 Task: Find connections with filter location Pradera with filter topic #Startuplife with filter profile language Spanish with filter current company Merademy  with filter school Jagannath university with filter industry Bed-and-Breakfasts, Hostels, Homestays with filter service category Computer Repair with filter keywords title Massage Therapy
Action: Mouse moved to (337, 289)
Screenshot: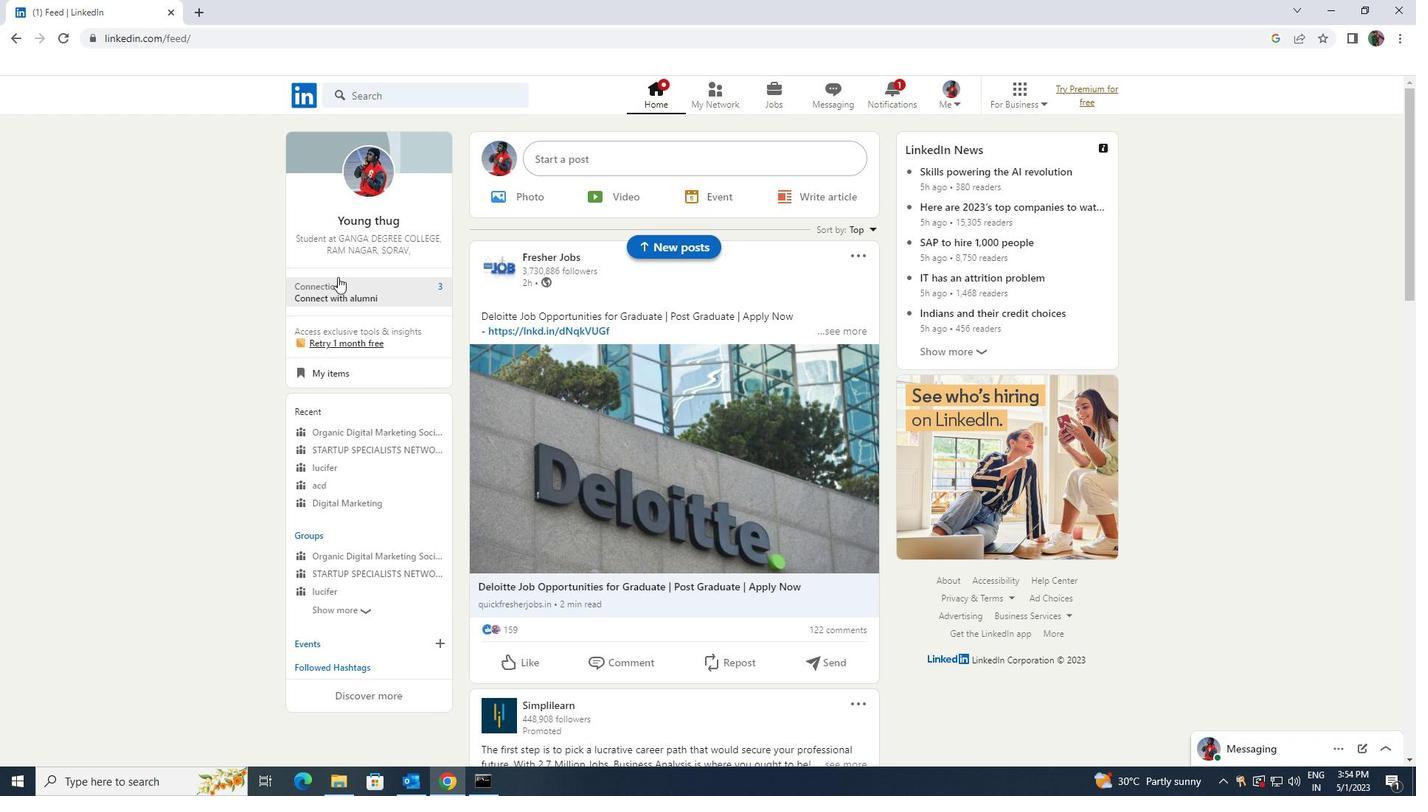 
Action: Mouse pressed left at (337, 289)
Screenshot: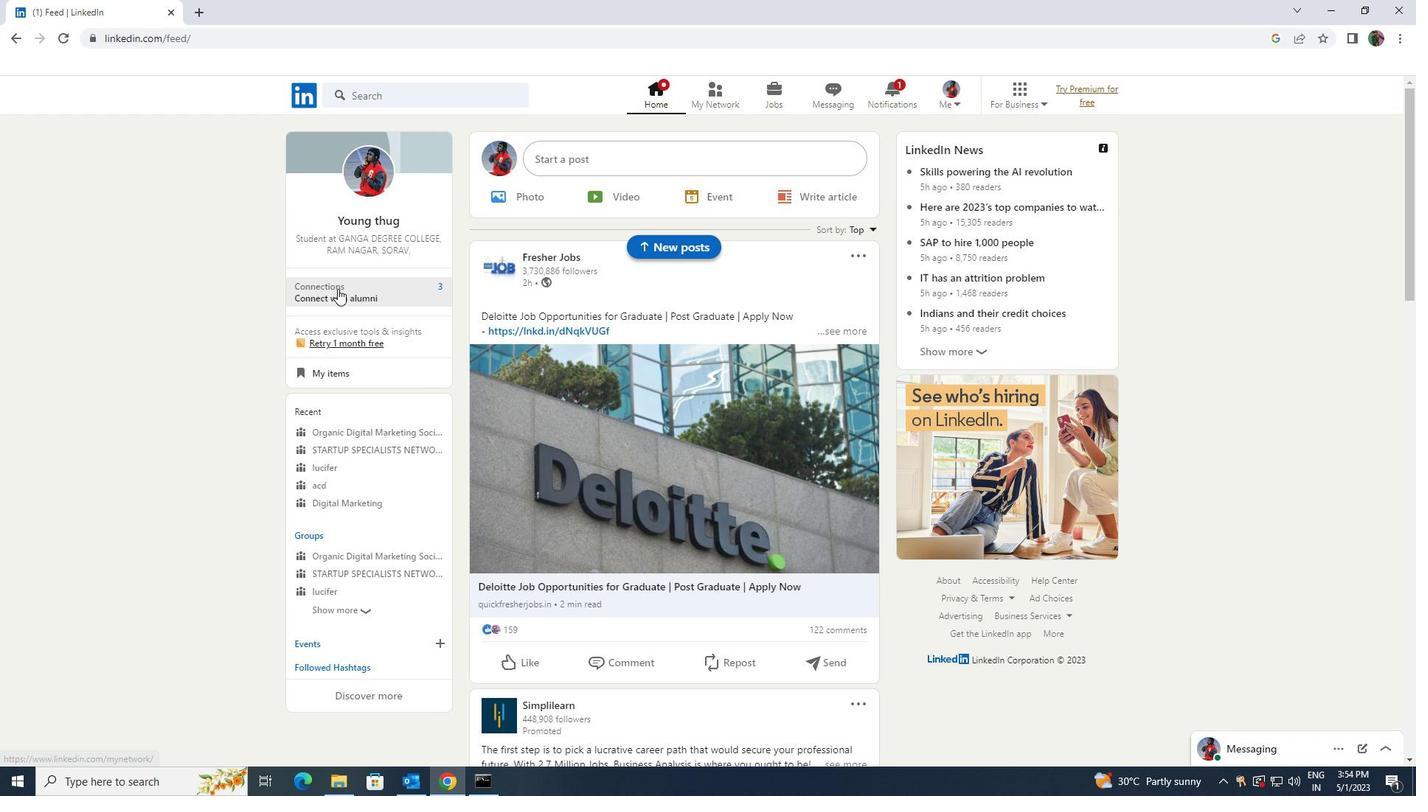 
Action: Mouse moved to (351, 182)
Screenshot: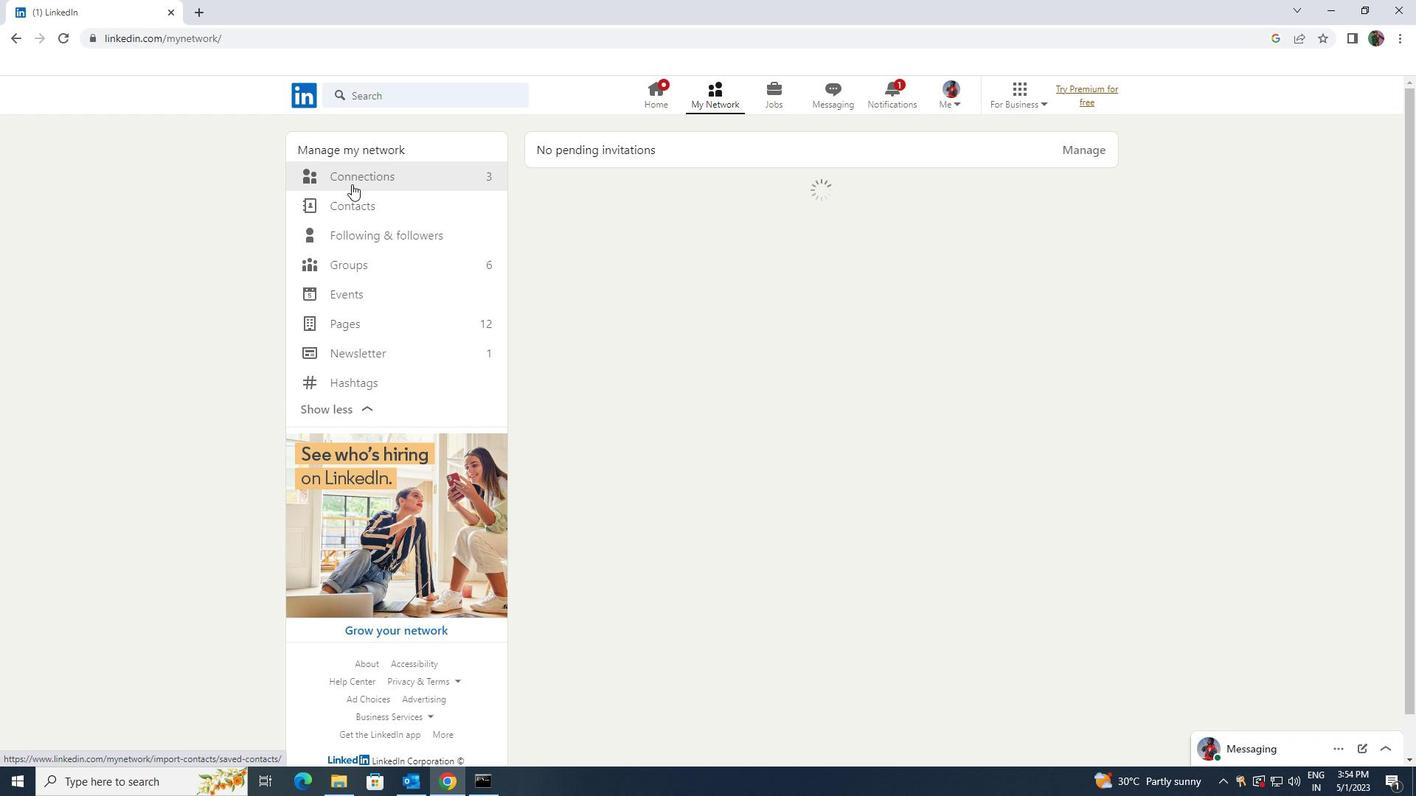 
Action: Mouse pressed left at (351, 182)
Screenshot: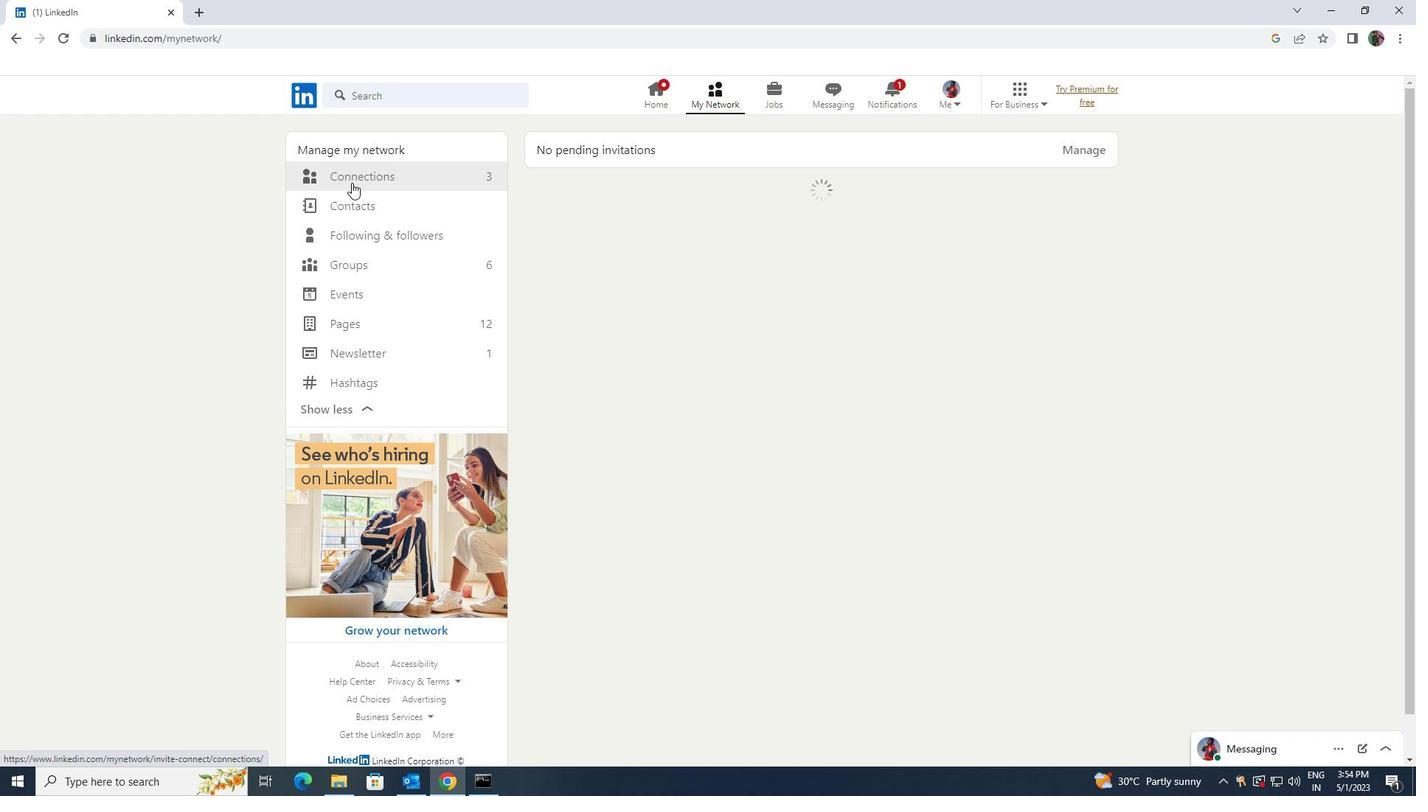 
Action: Mouse moved to (820, 174)
Screenshot: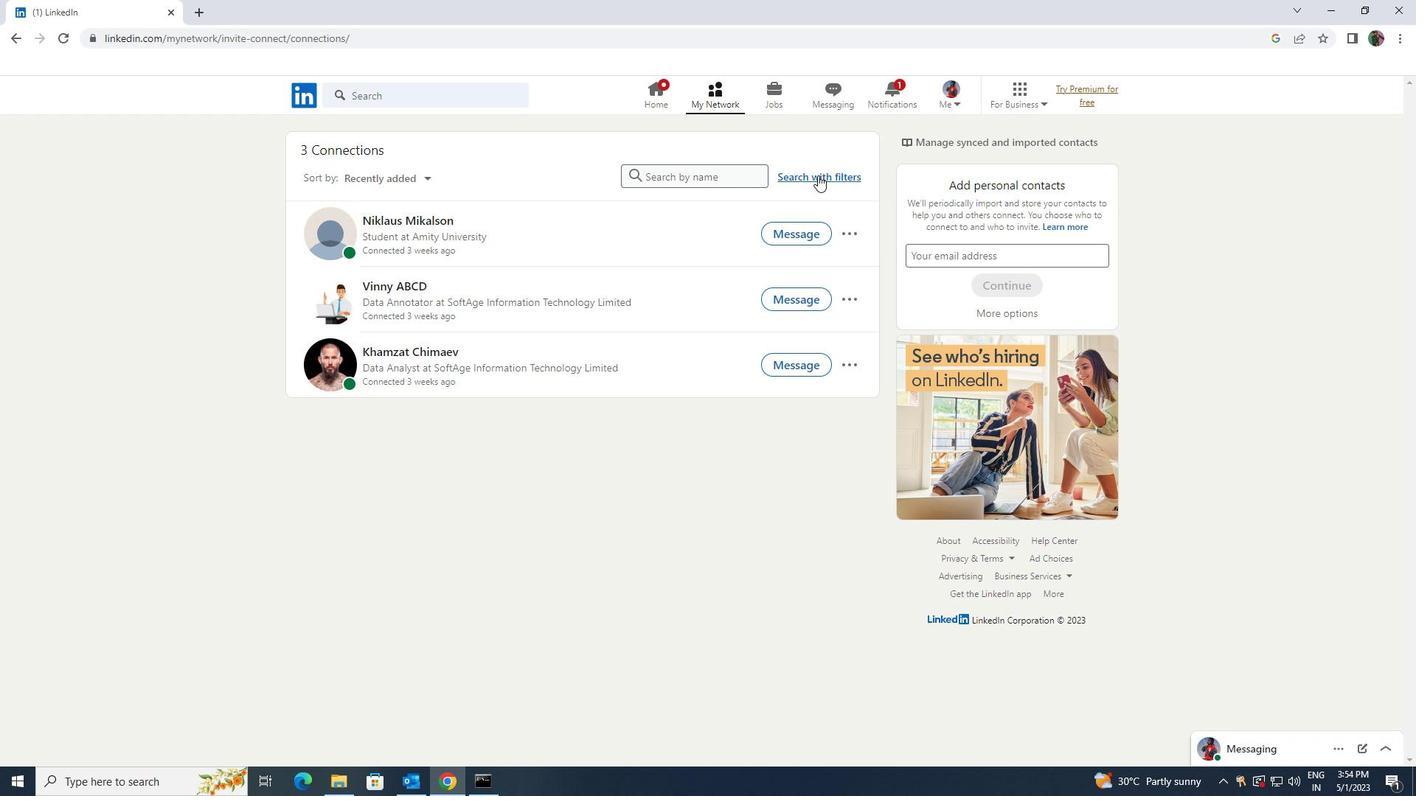 
Action: Mouse pressed left at (820, 174)
Screenshot: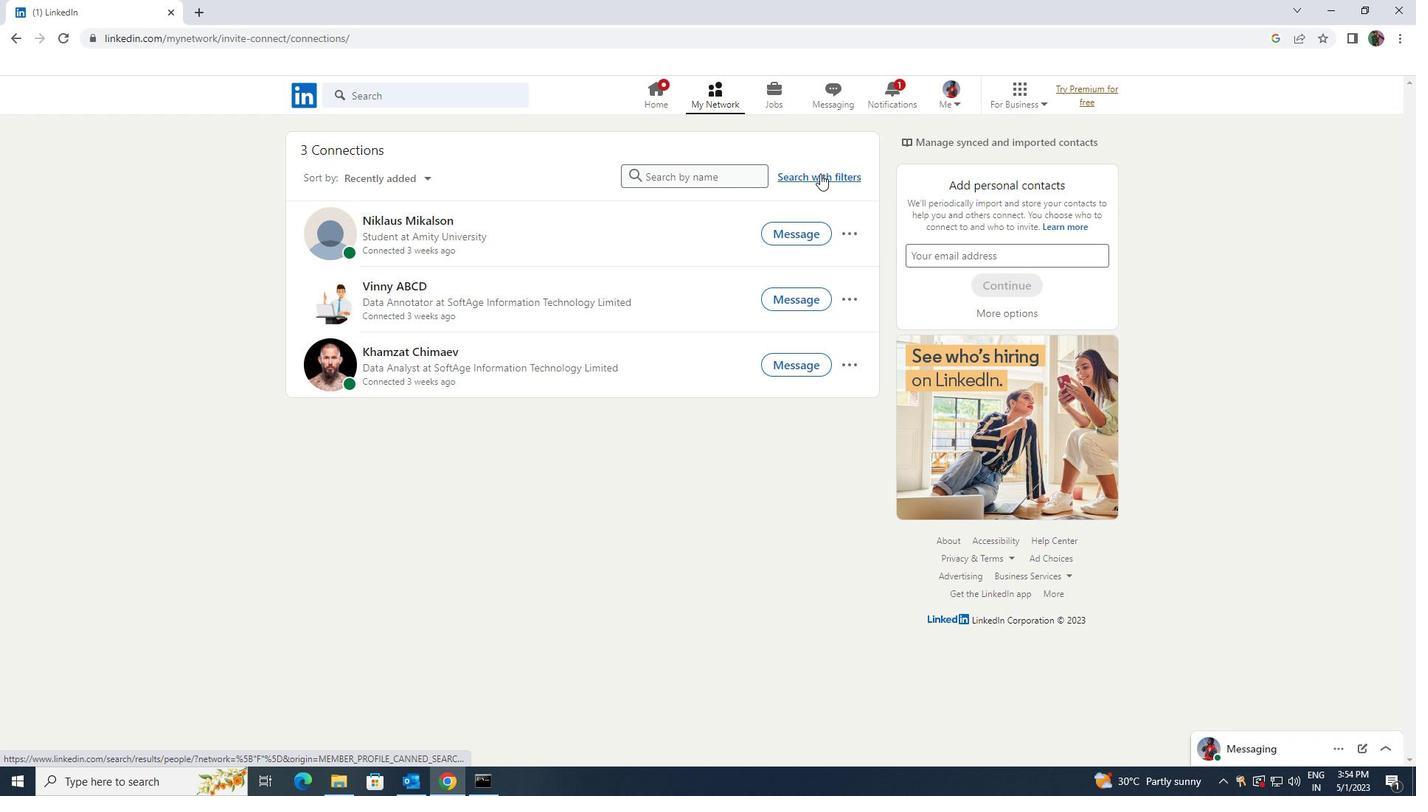 
Action: Mouse moved to (756, 132)
Screenshot: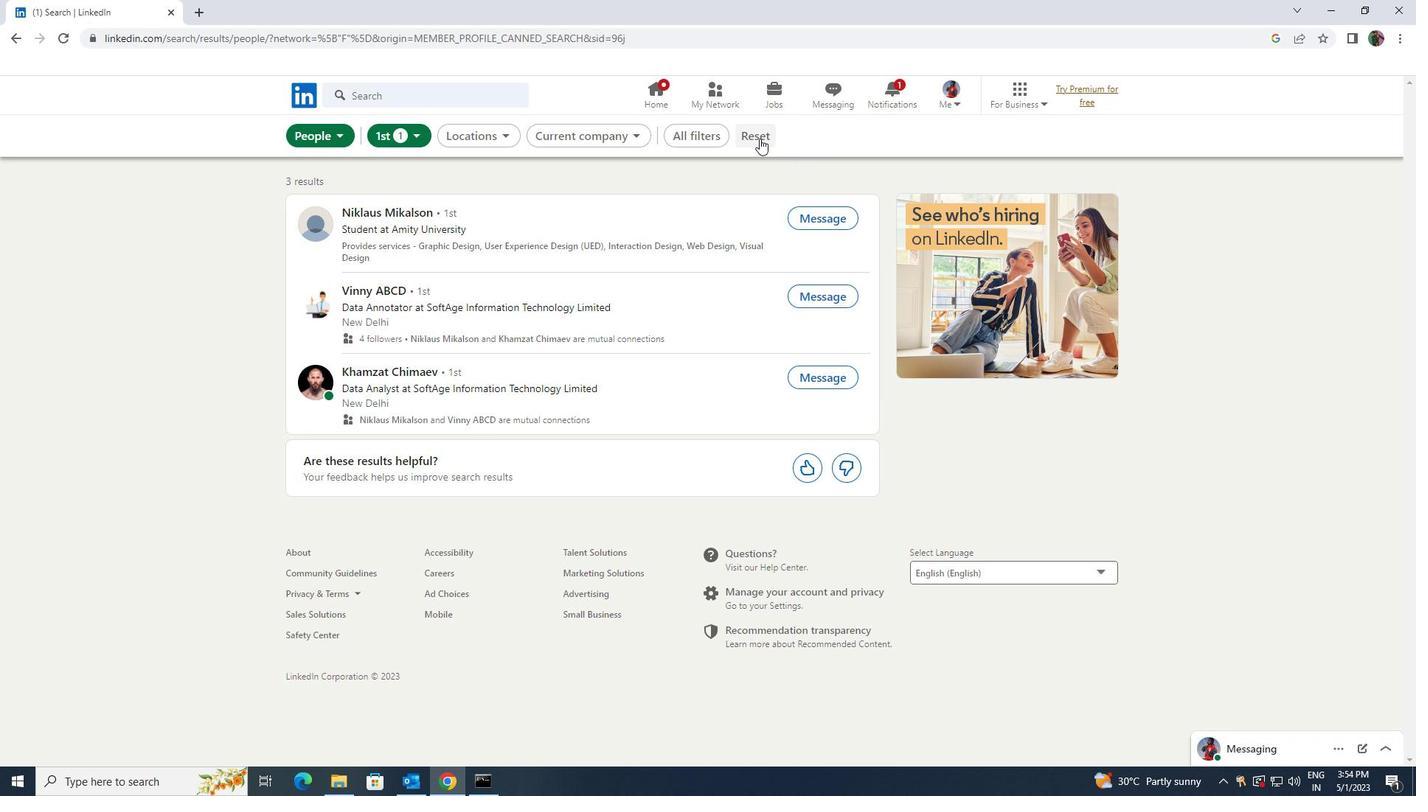 
Action: Mouse pressed left at (756, 132)
Screenshot: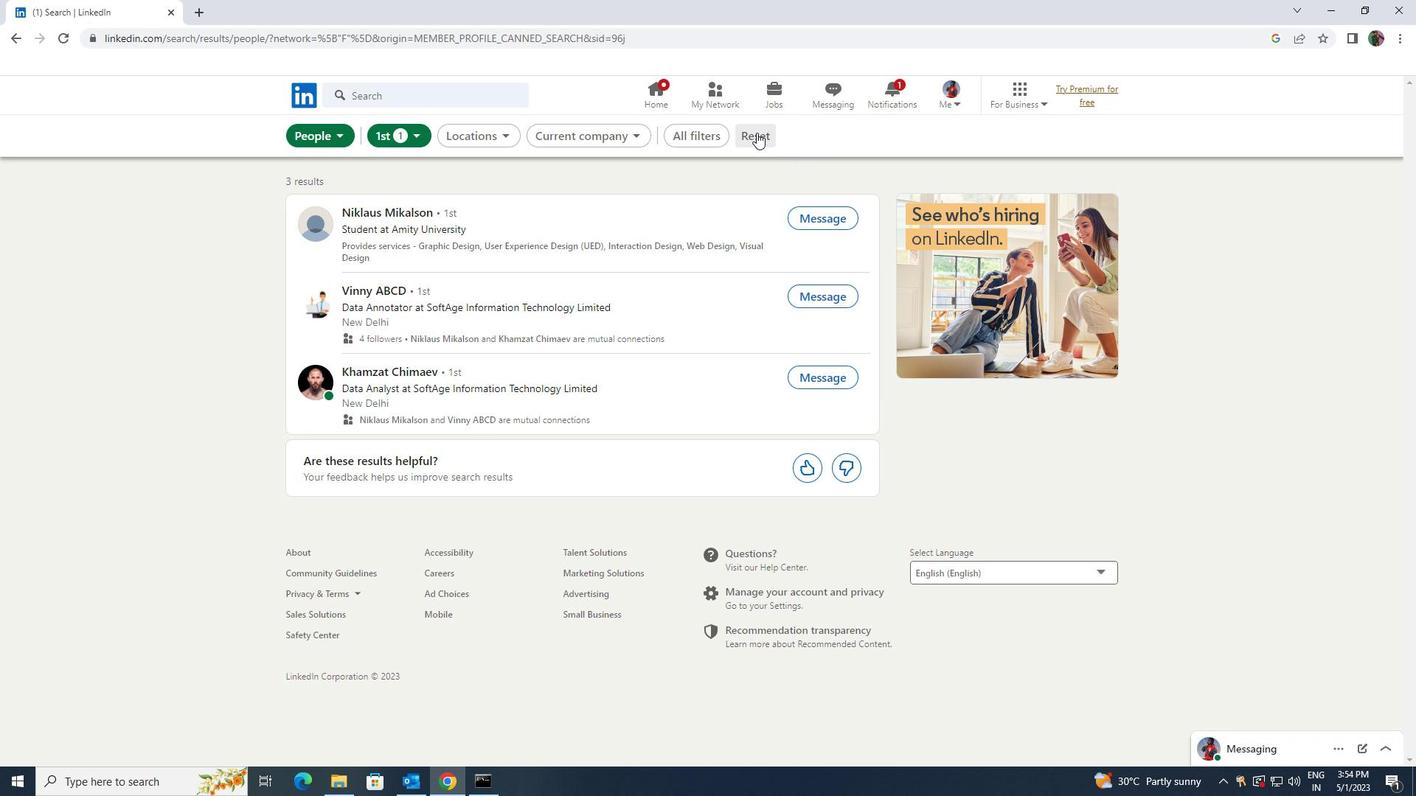 
Action: Mouse moved to (746, 133)
Screenshot: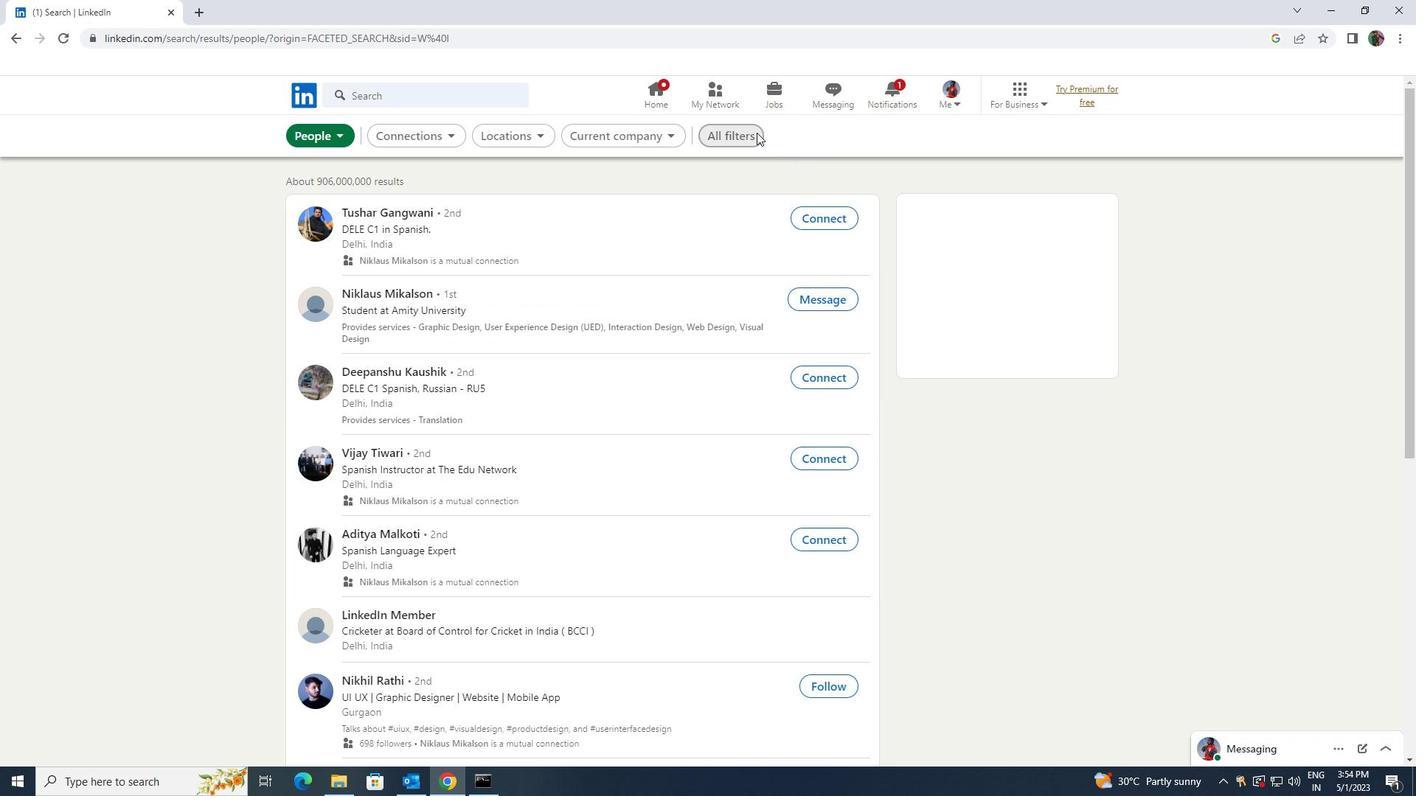 
Action: Mouse pressed left at (746, 133)
Screenshot: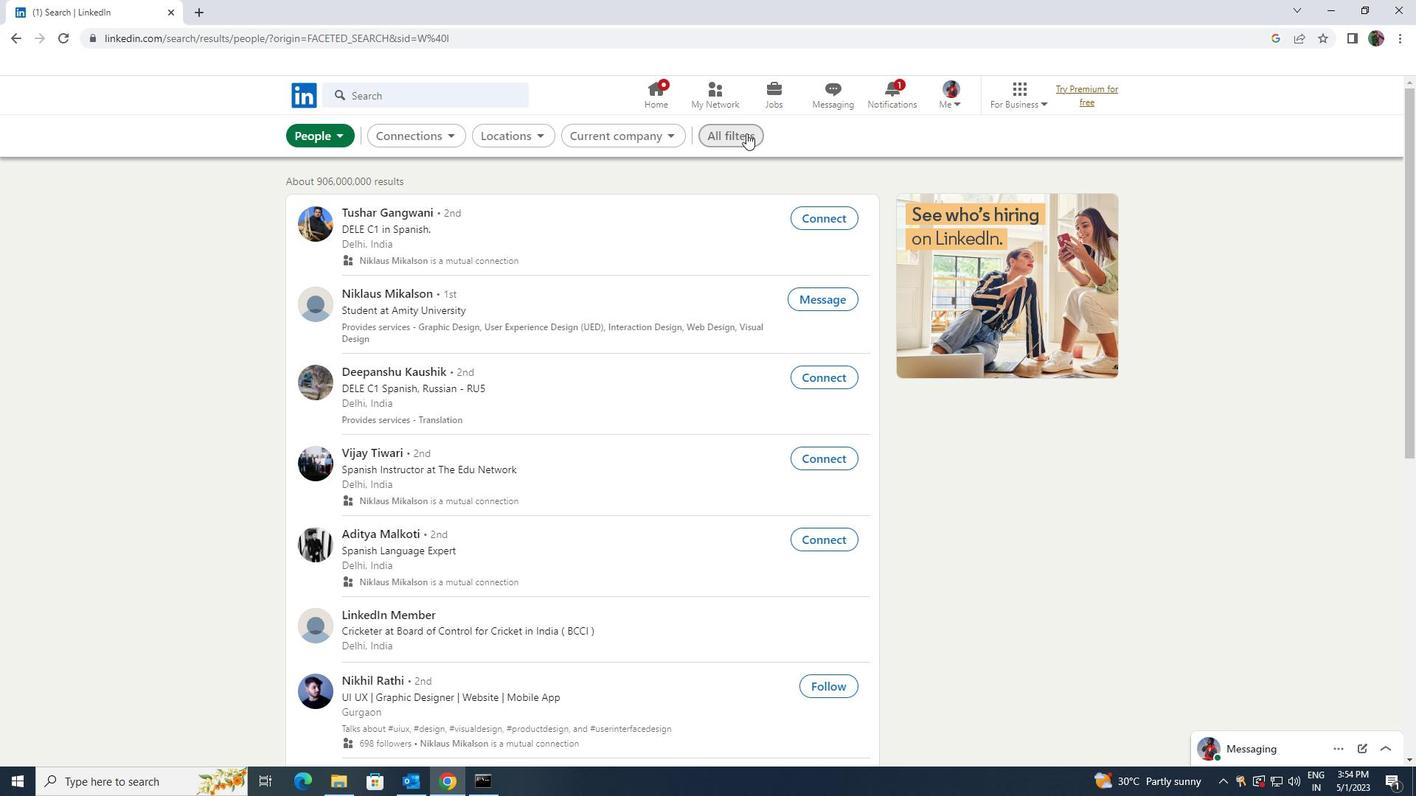 
Action: Mouse moved to (1014, 338)
Screenshot: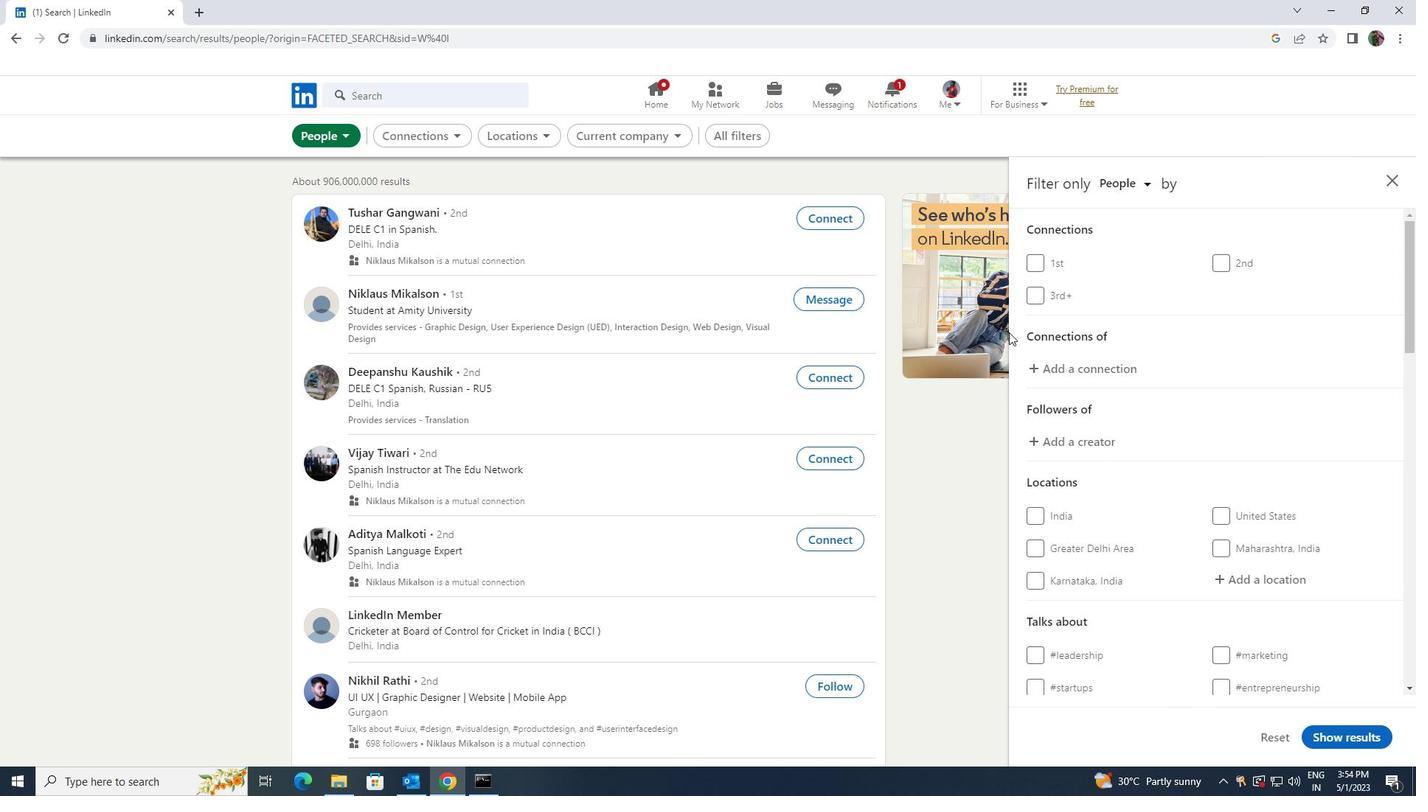 
Action: Mouse scrolled (1014, 337) with delta (0, 0)
Screenshot: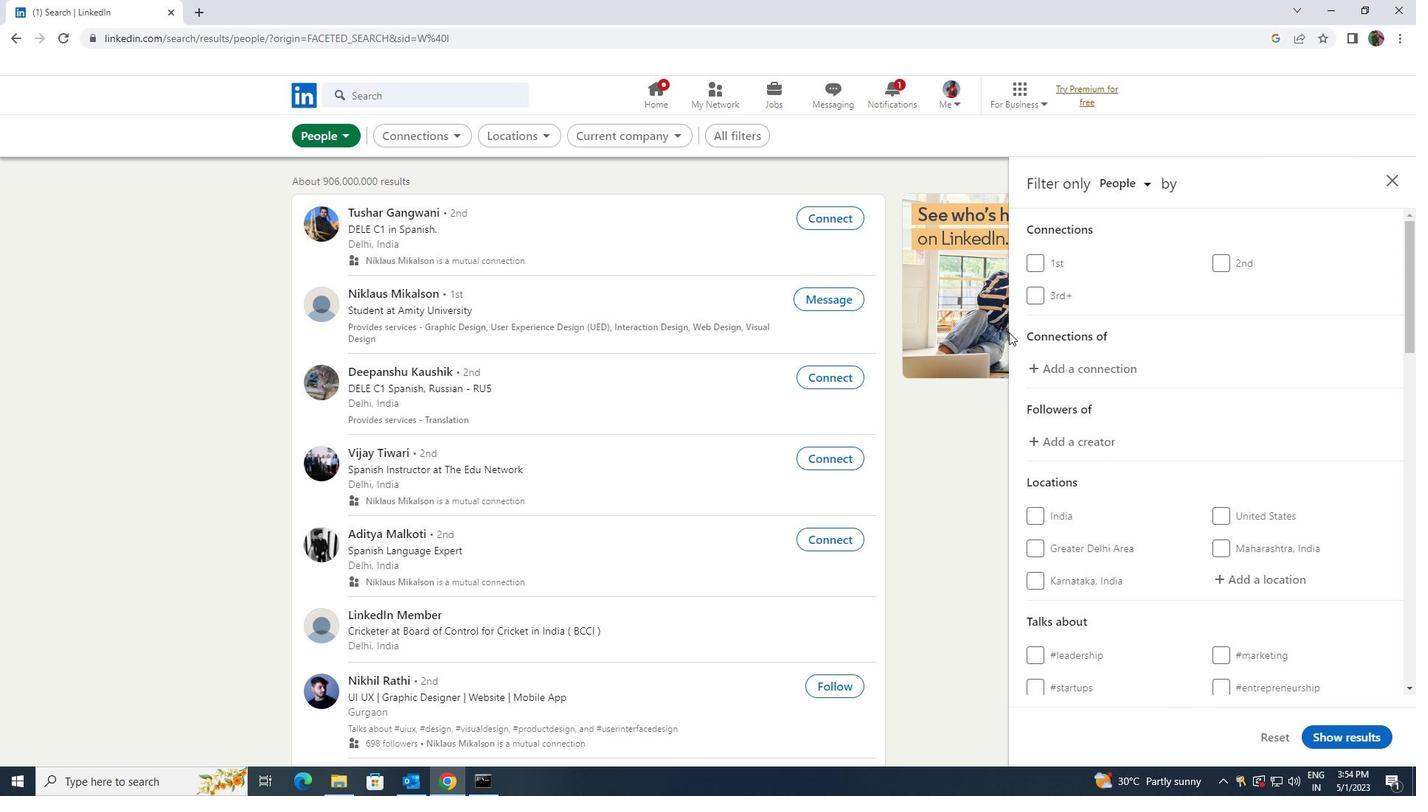 
Action: Mouse moved to (1015, 339)
Screenshot: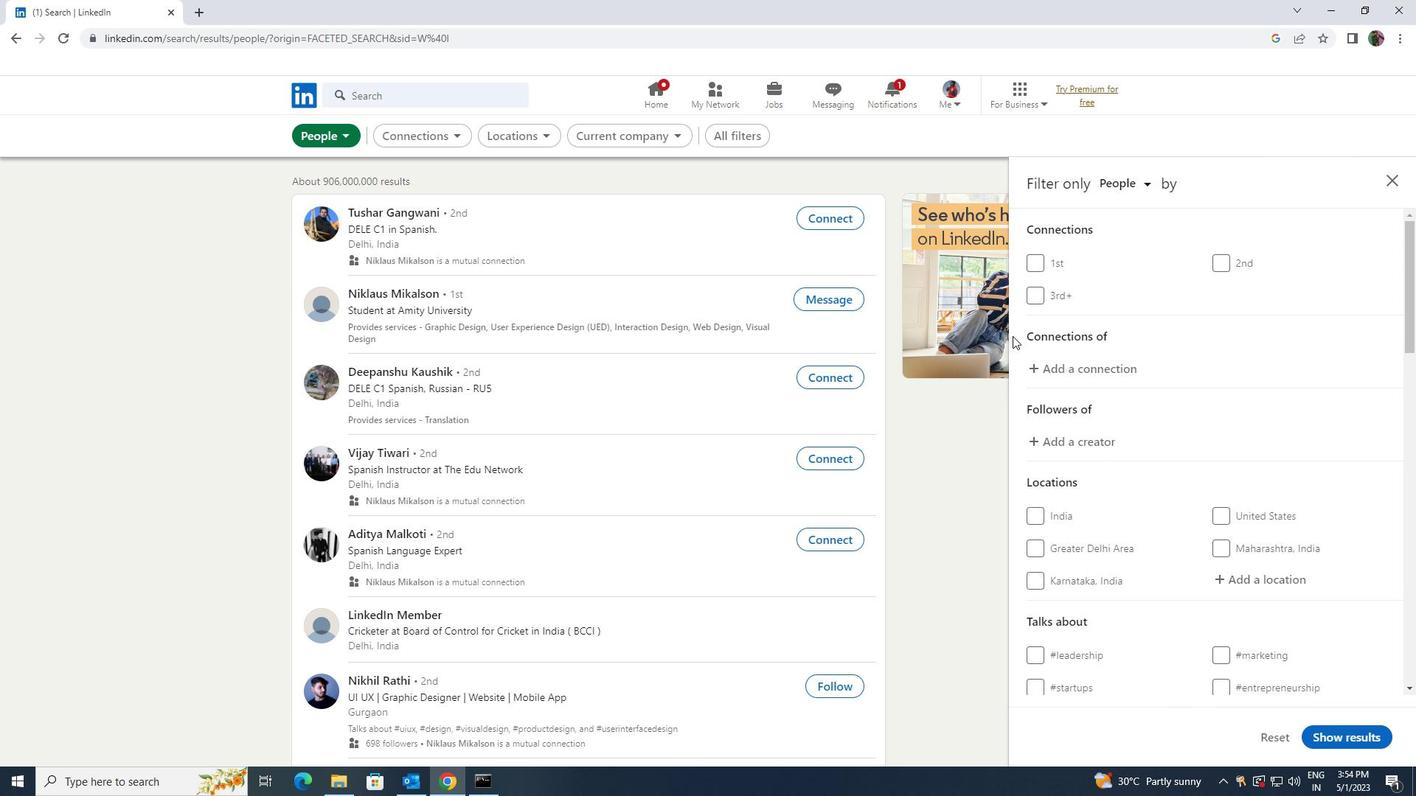 
Action: Mouse scrolled (1015, 338) with delta (0, 0)
Screenshot: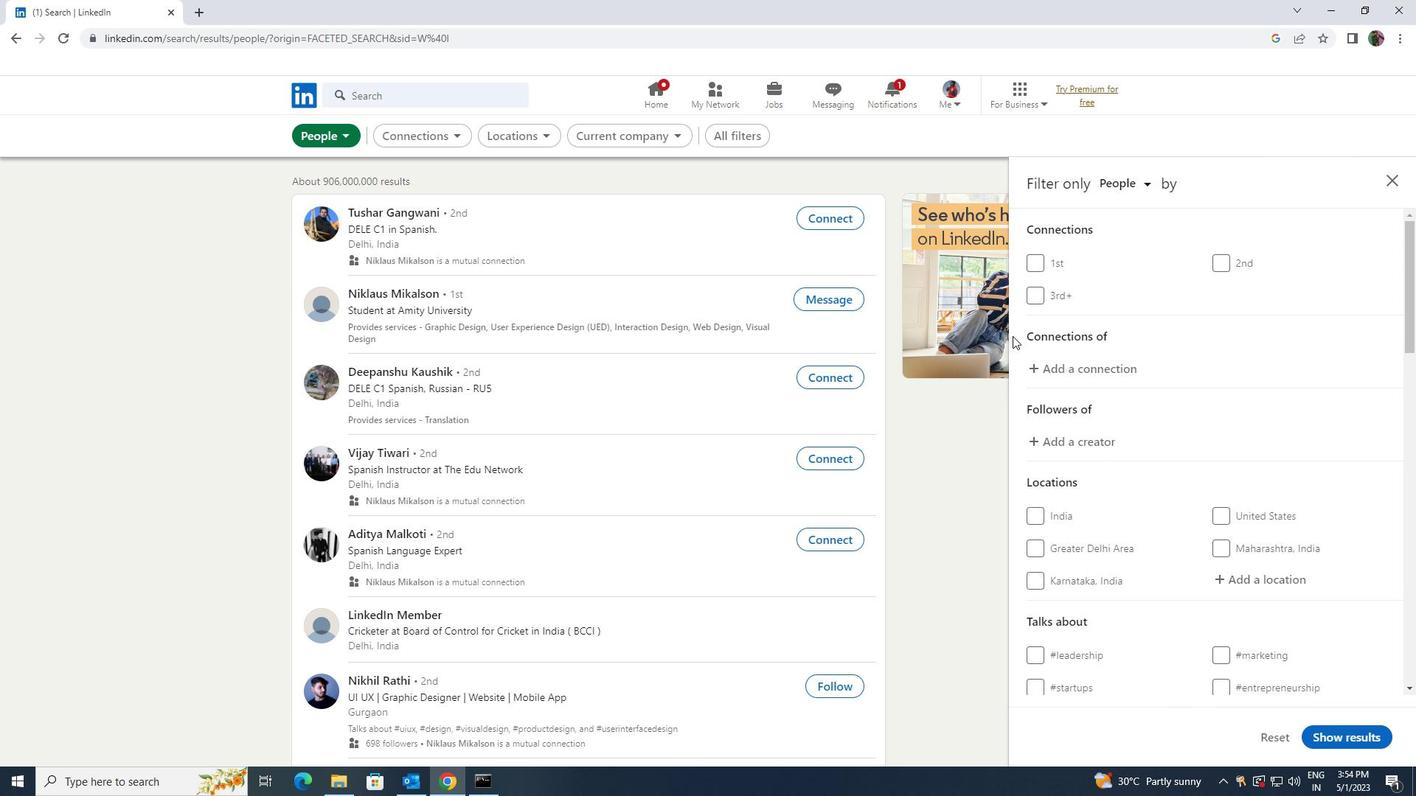 
Action: Mouse moved to (1023, 340)
Screenshot: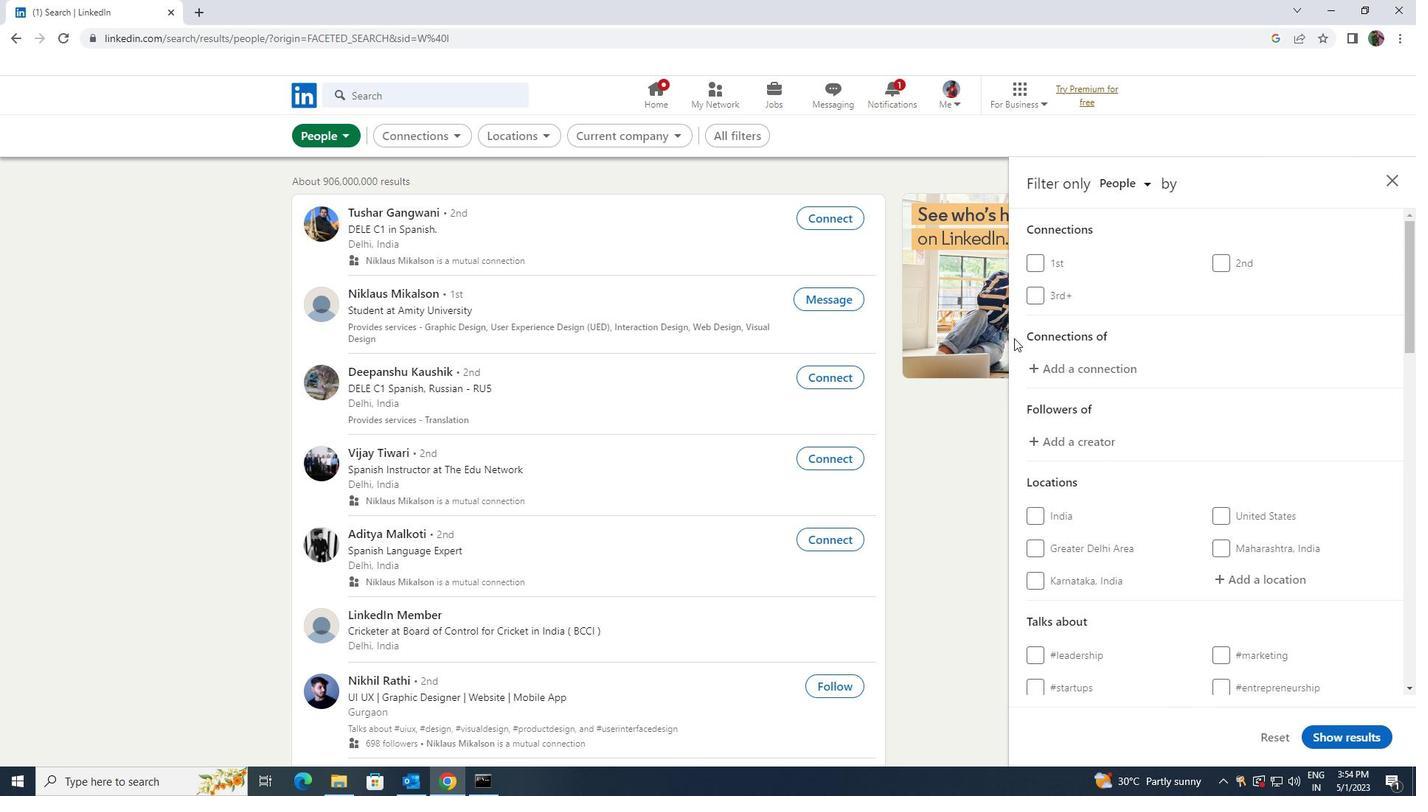 
Action: Mouse scrolled (1023, 340) with delta (0, 0)
Screenshot: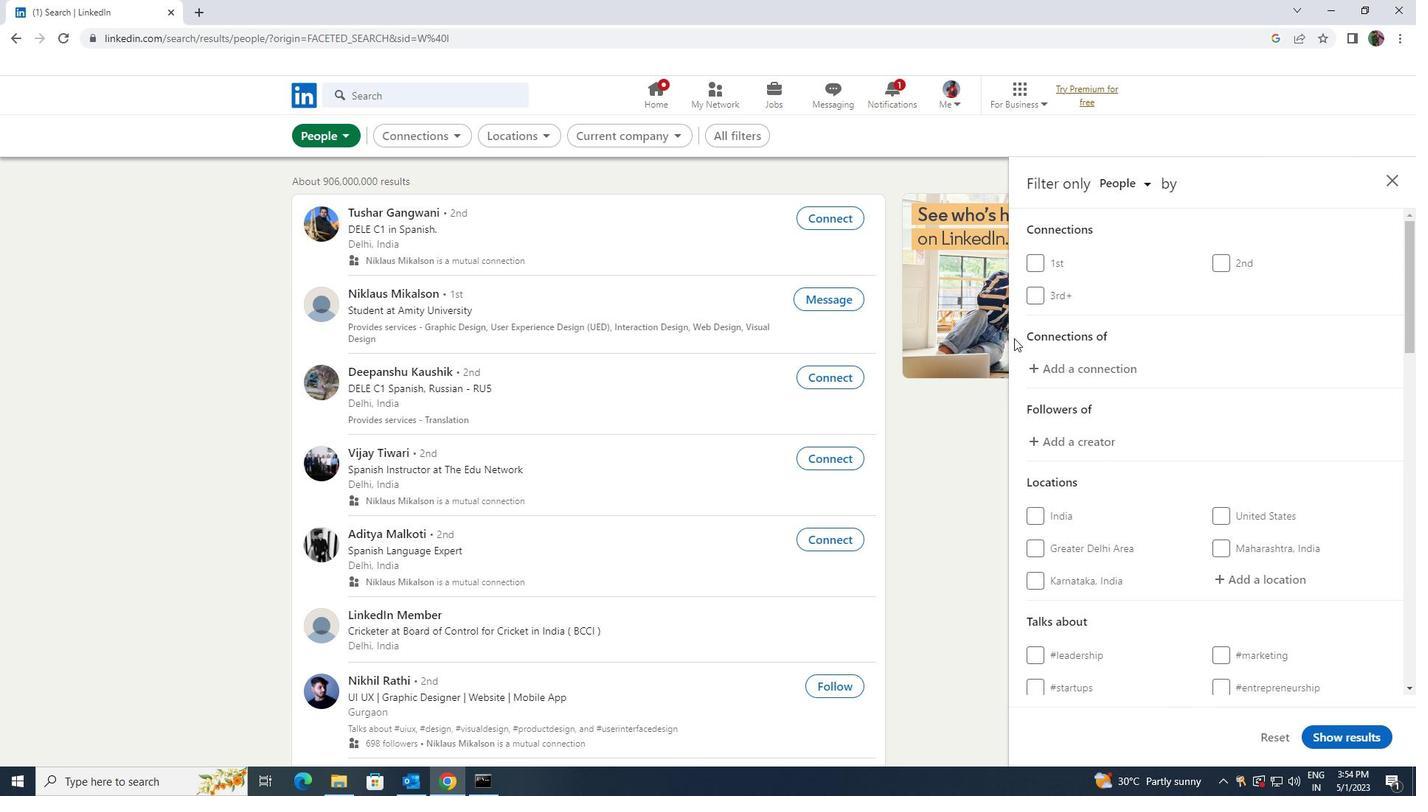 
Action: Mouse moved to (1239, 348)
Screenshot: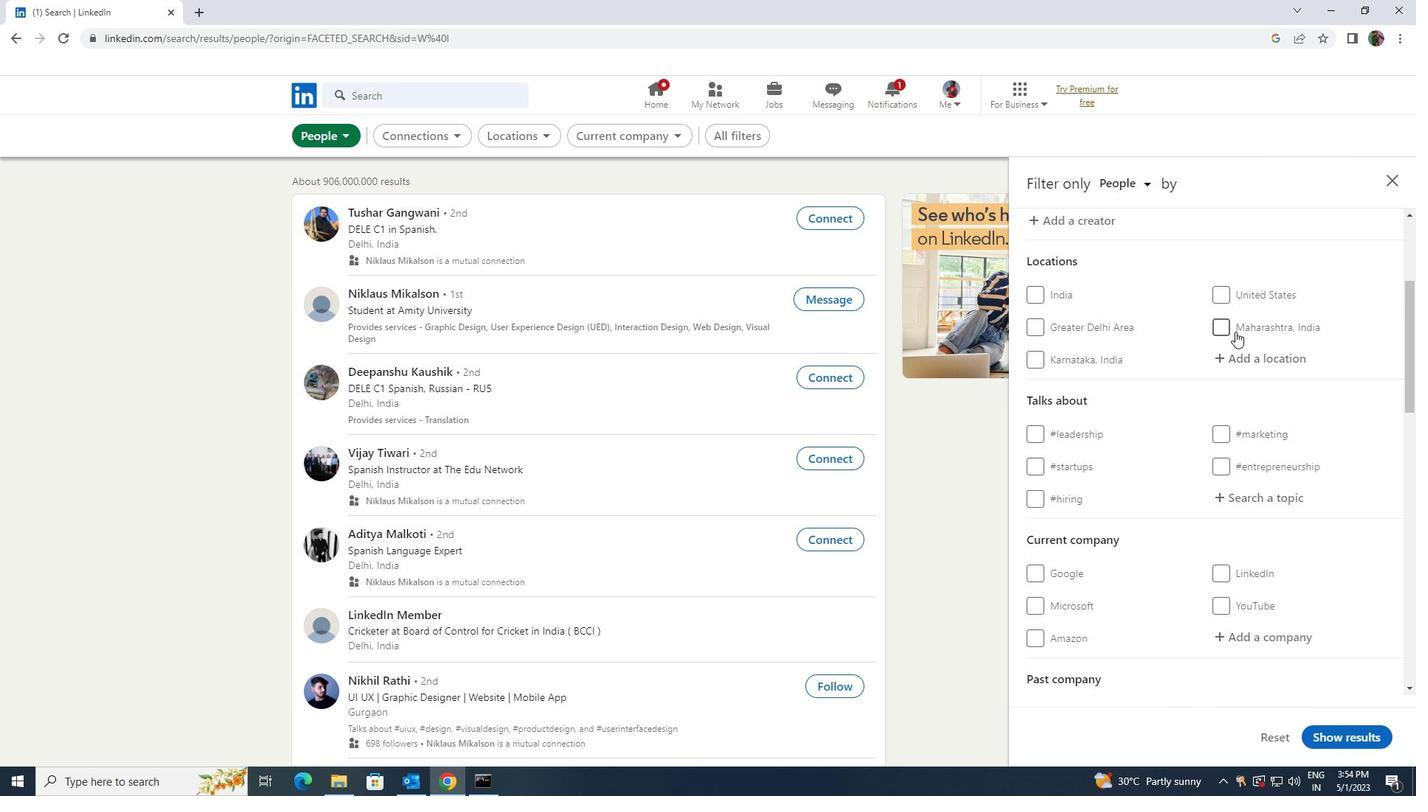 
Action: Mouse pressed left at (1239, 348)
Screenshot: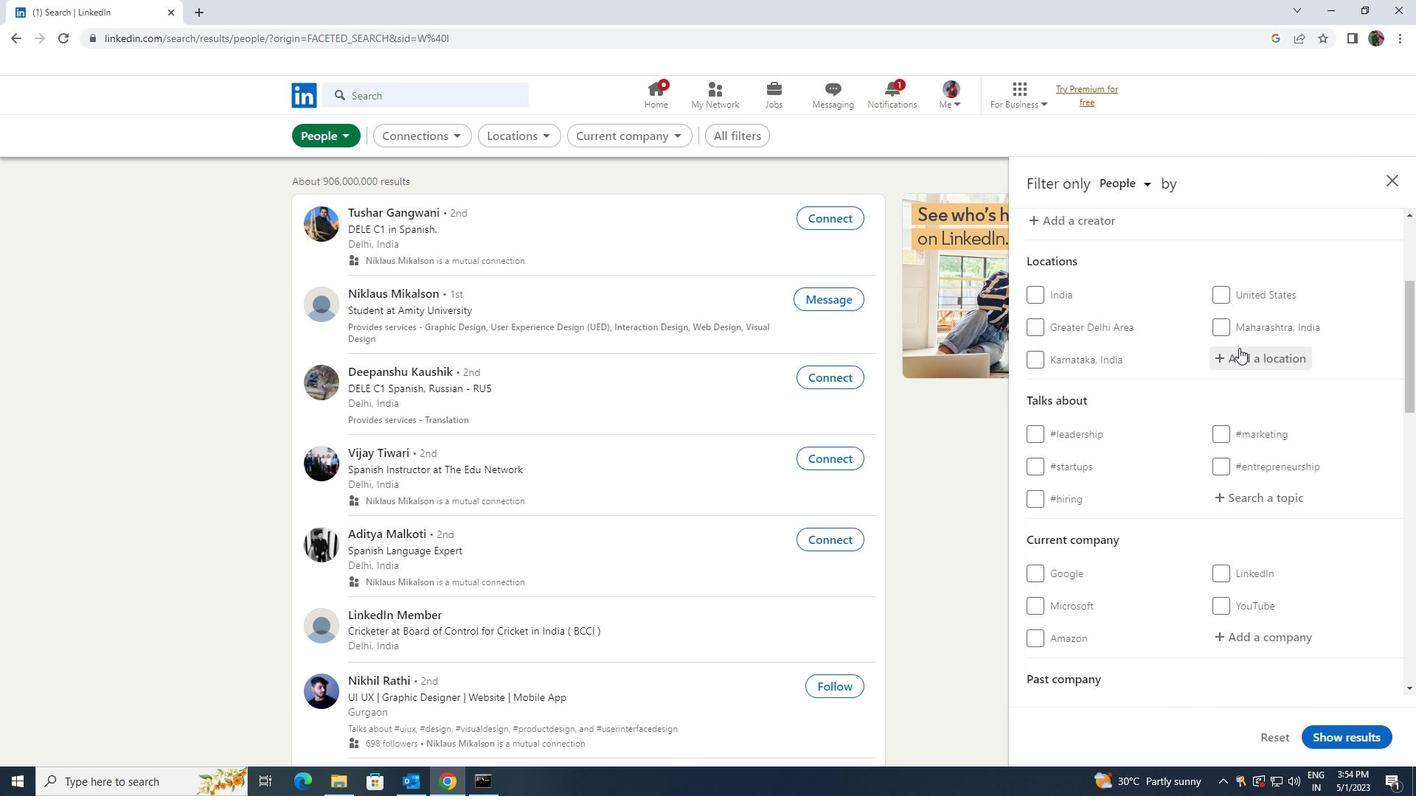 
Action: Key pressed <Key.shift>PRADER
Screenshot: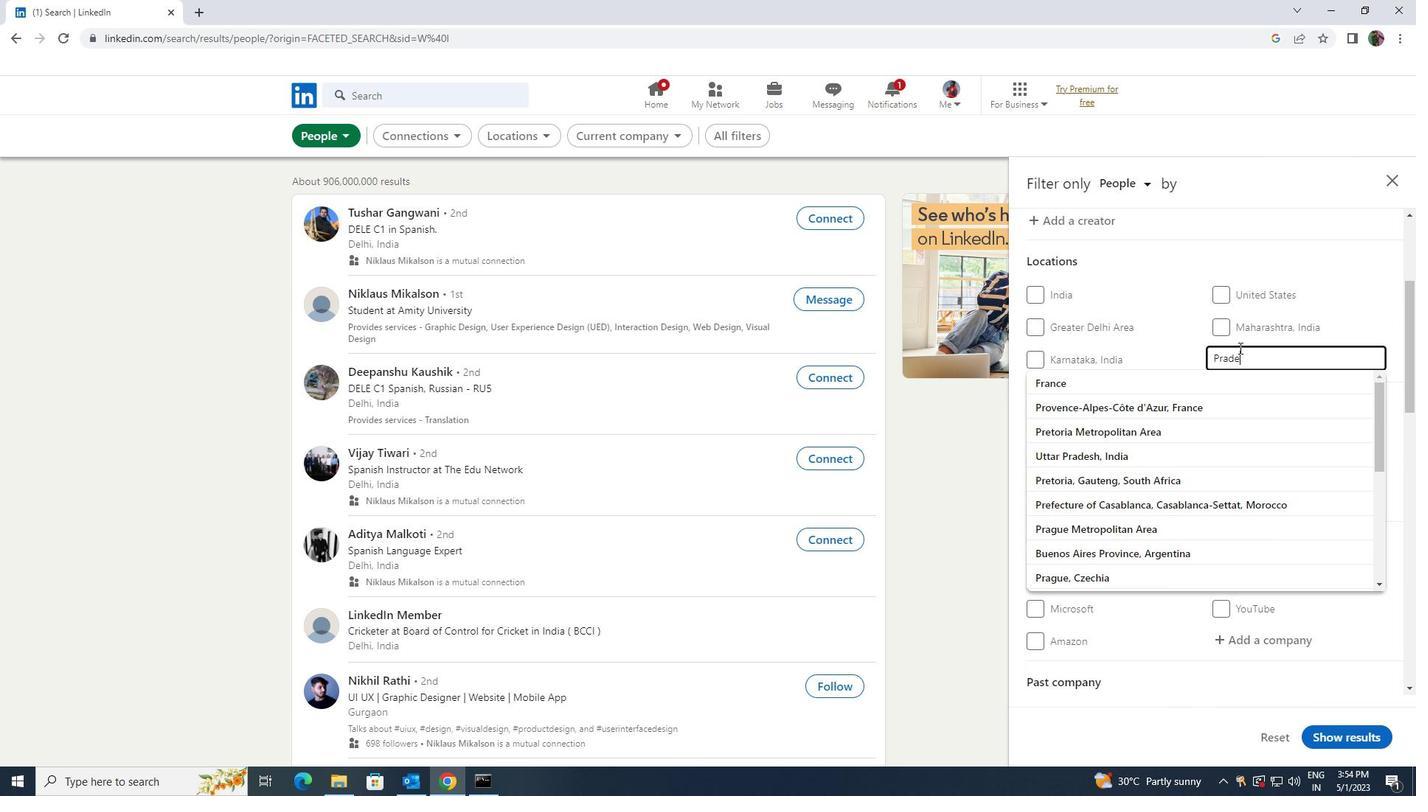 
Action: Mouse moved to (1247, 370)
Screenshot: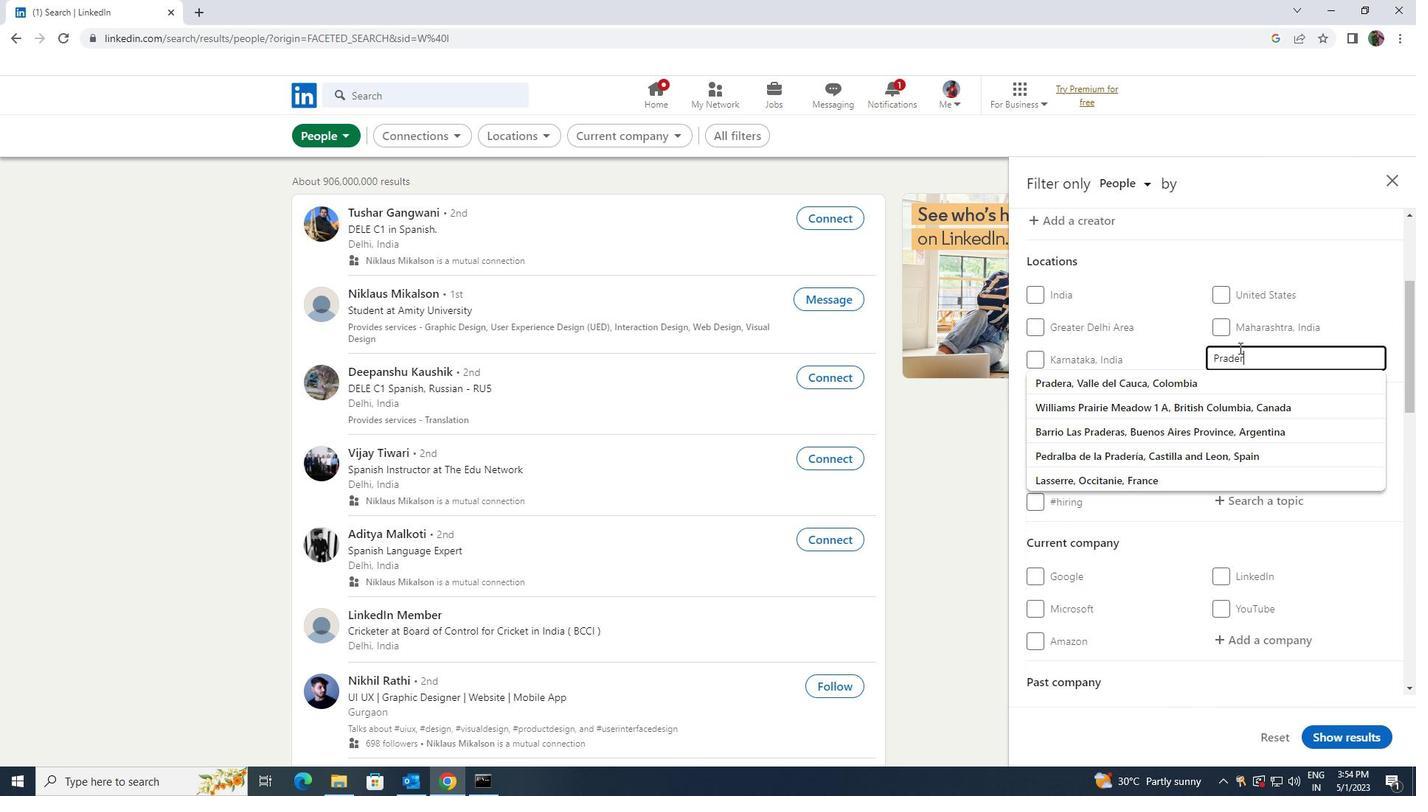 
Action: Mouse pressed left at (1247, 370)
Screenshot: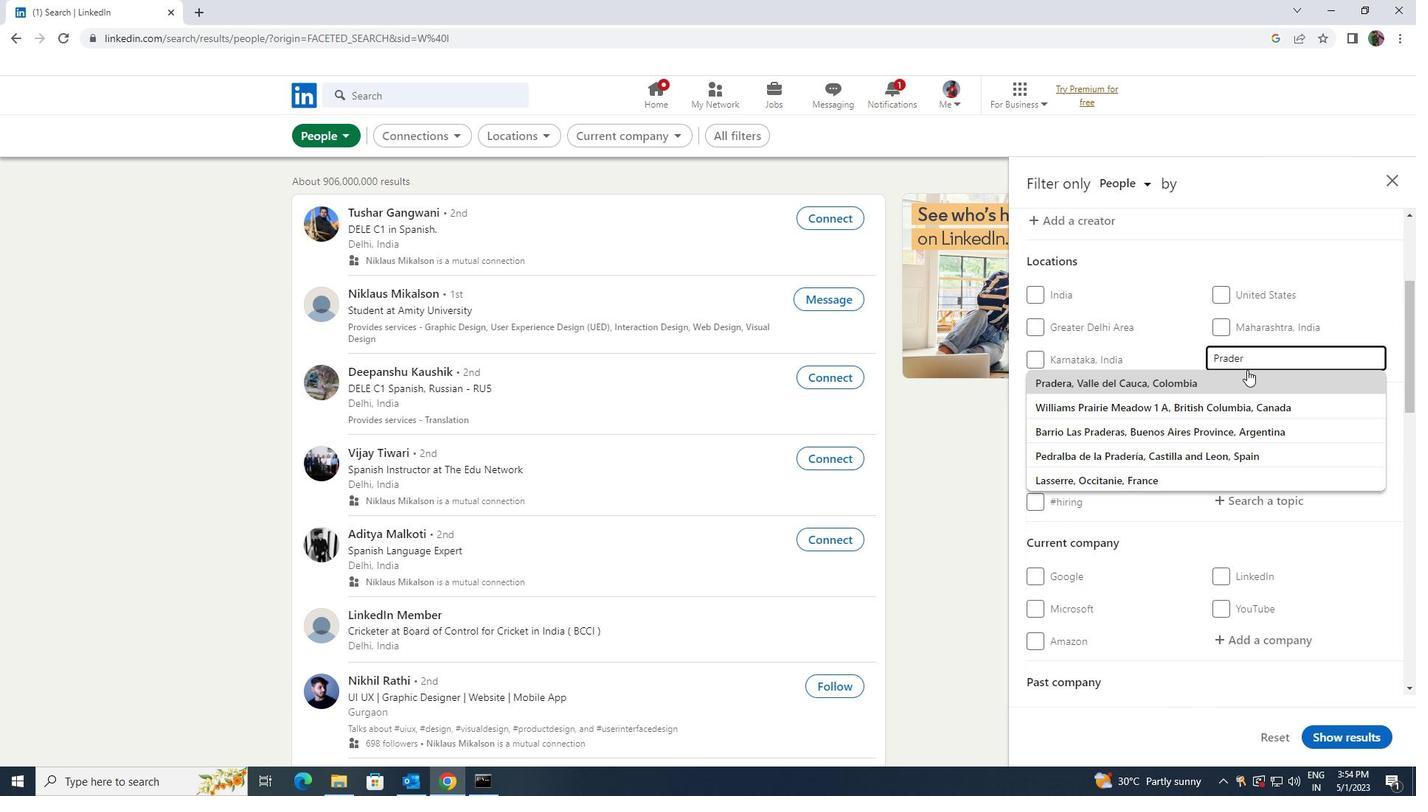 
Action: Mouse scrolled (1247, 369) with delta (0, 0)
Screenshot: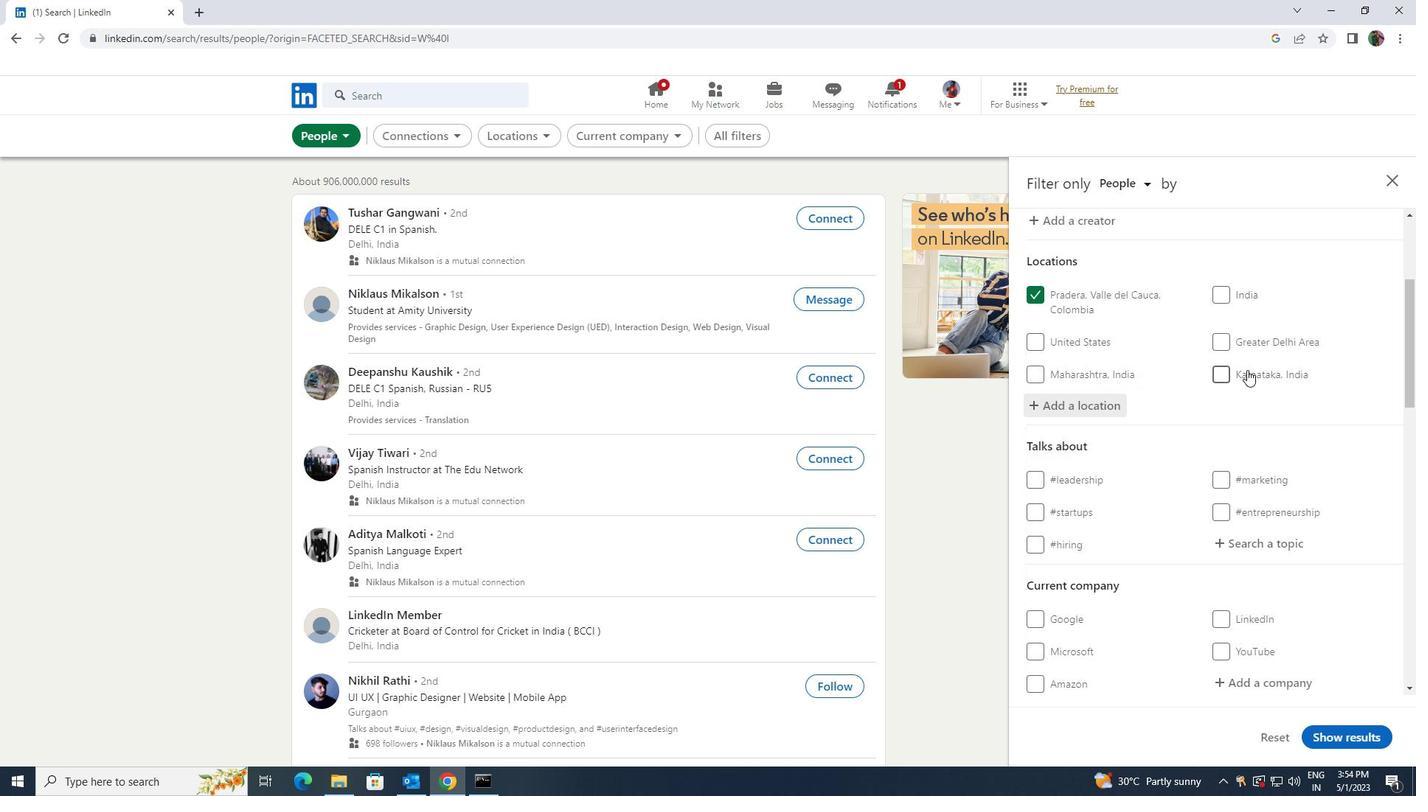 
Action: Mouse scrolled (1247, 369) with delta (0, 0)
Screenshot: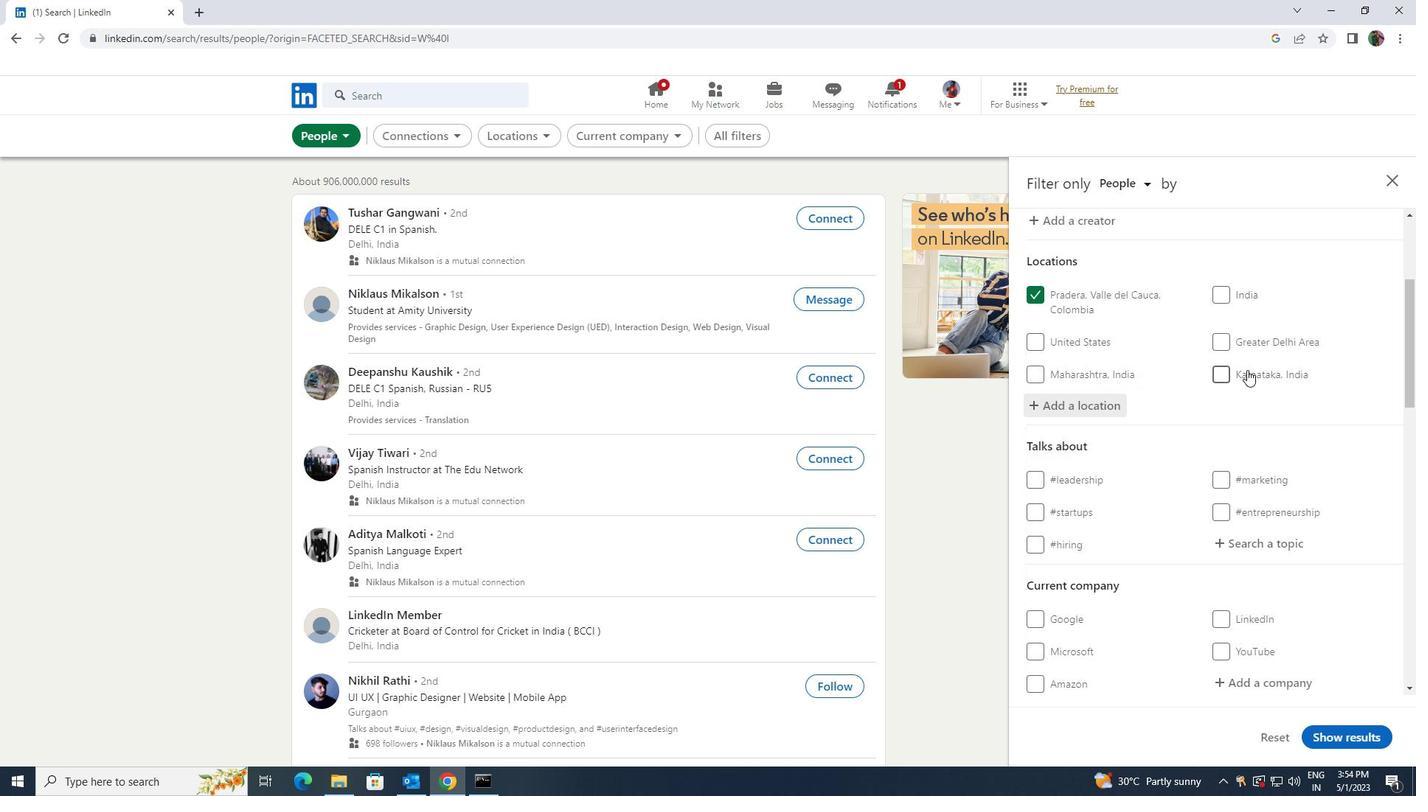 
Action: Mouse moved to (1242, 388)
Screenshot: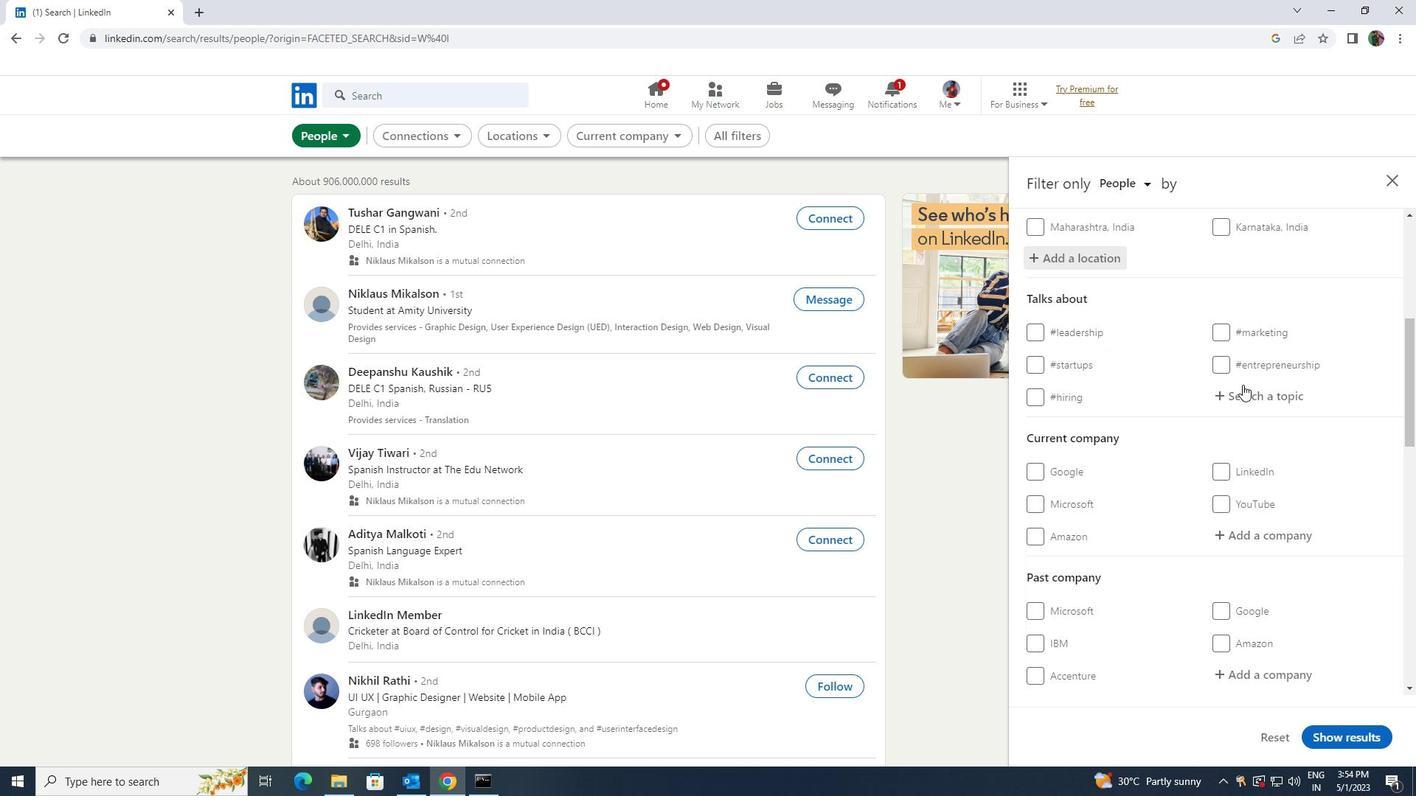 
Action: Mouse pressed left at (1242, 388)
Screenshot: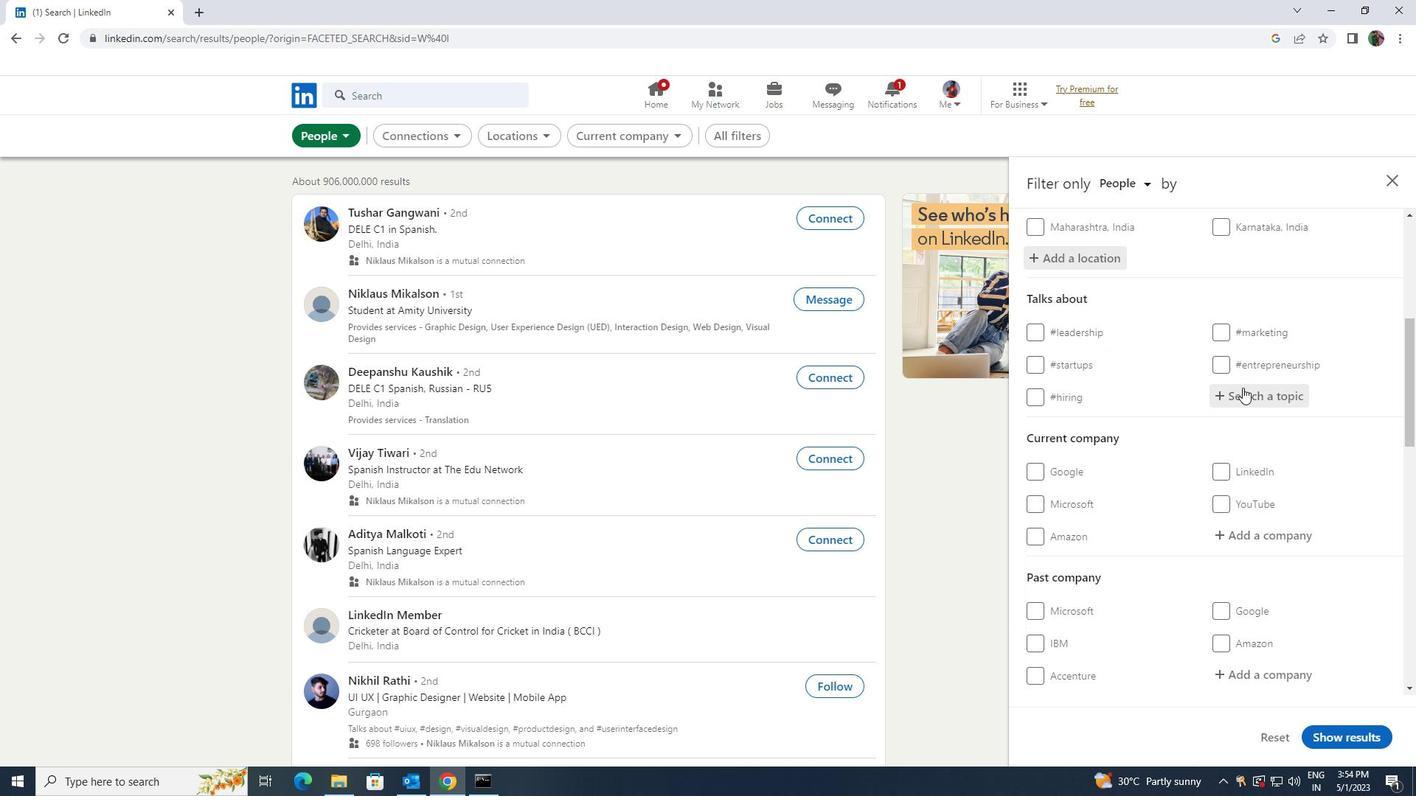 
Action: Key pressed <Key.shift><Key.shift><Key.shift>STARTUP
Screenshot: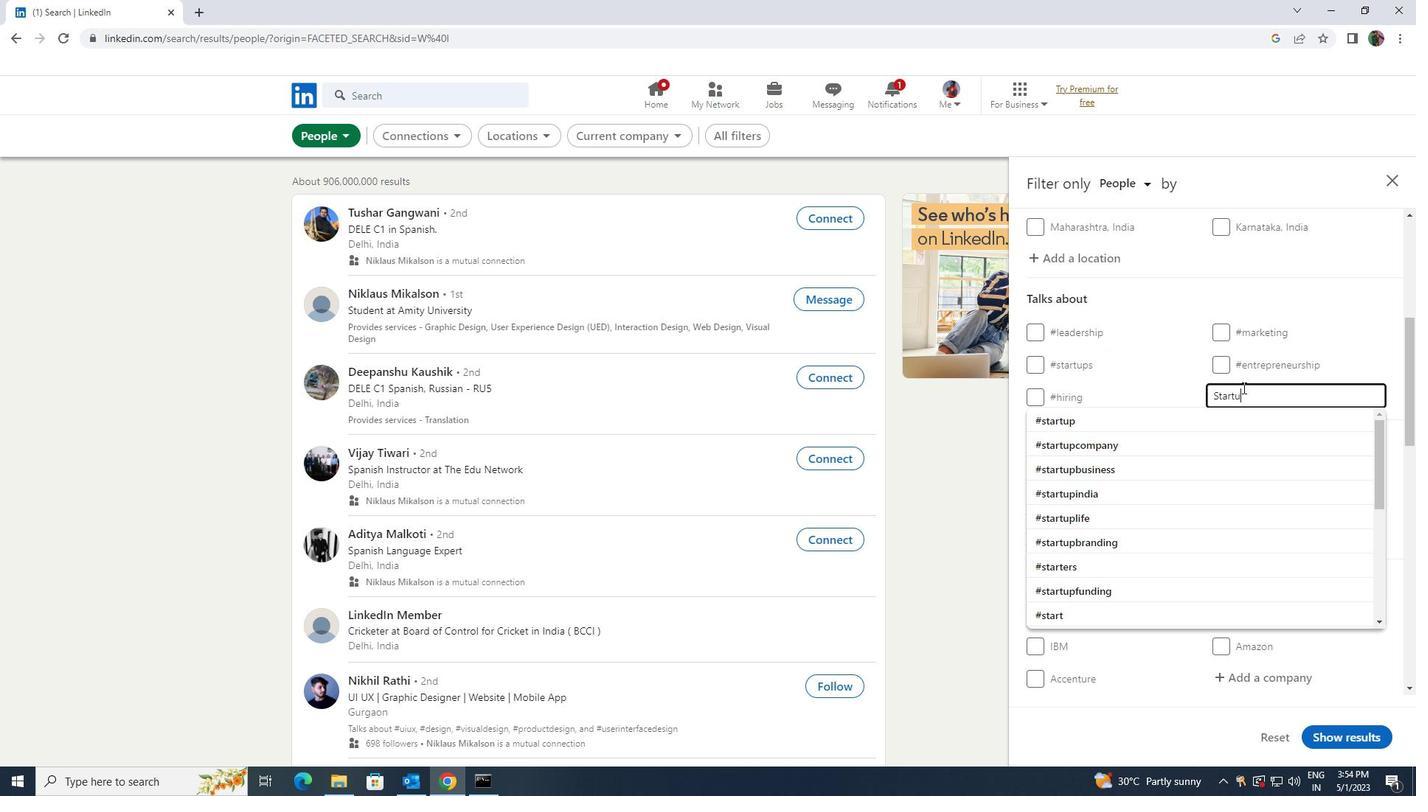 
Action: Mouse moved to (1240, 421)
Screenshot: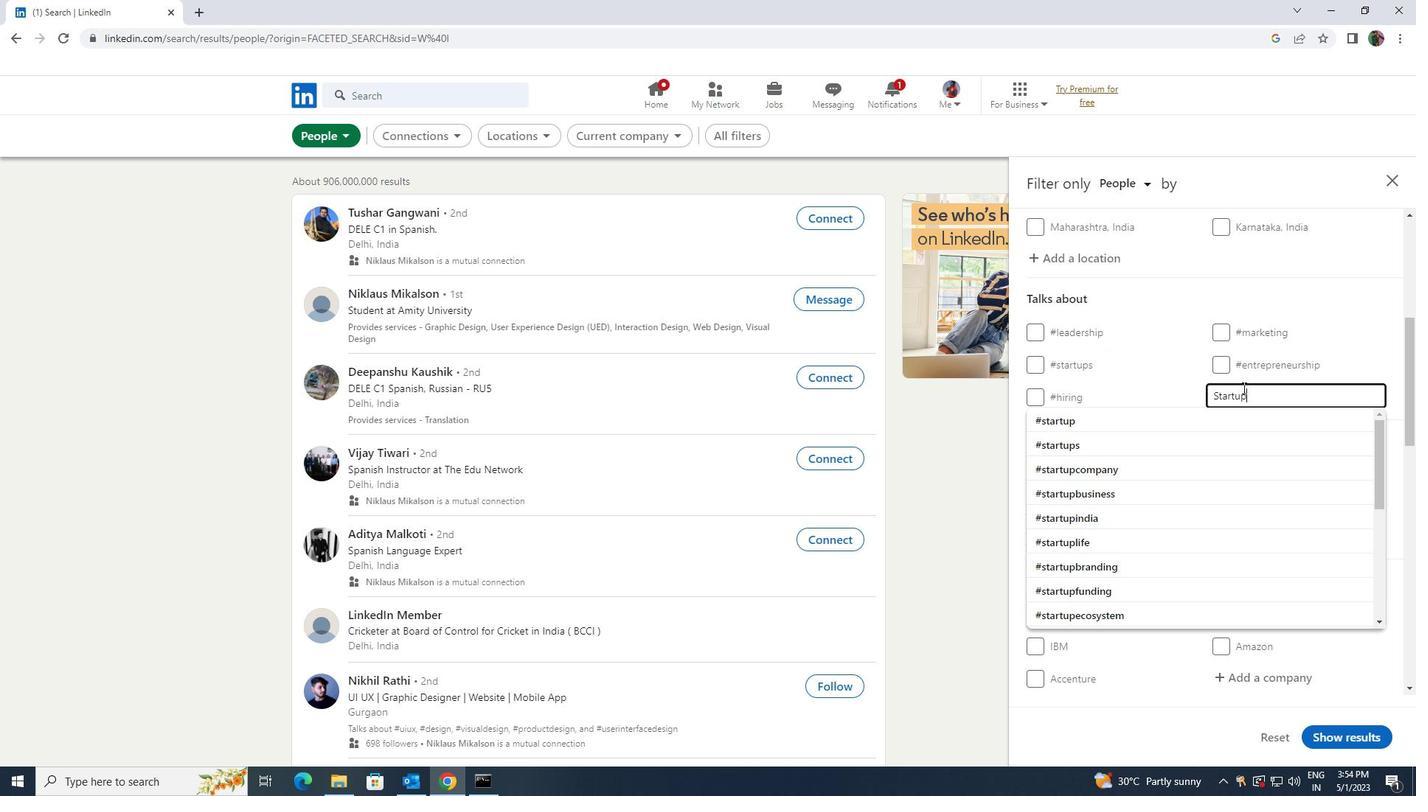 
Action: Mouse pressed left at (1240, 421)
Screenshot: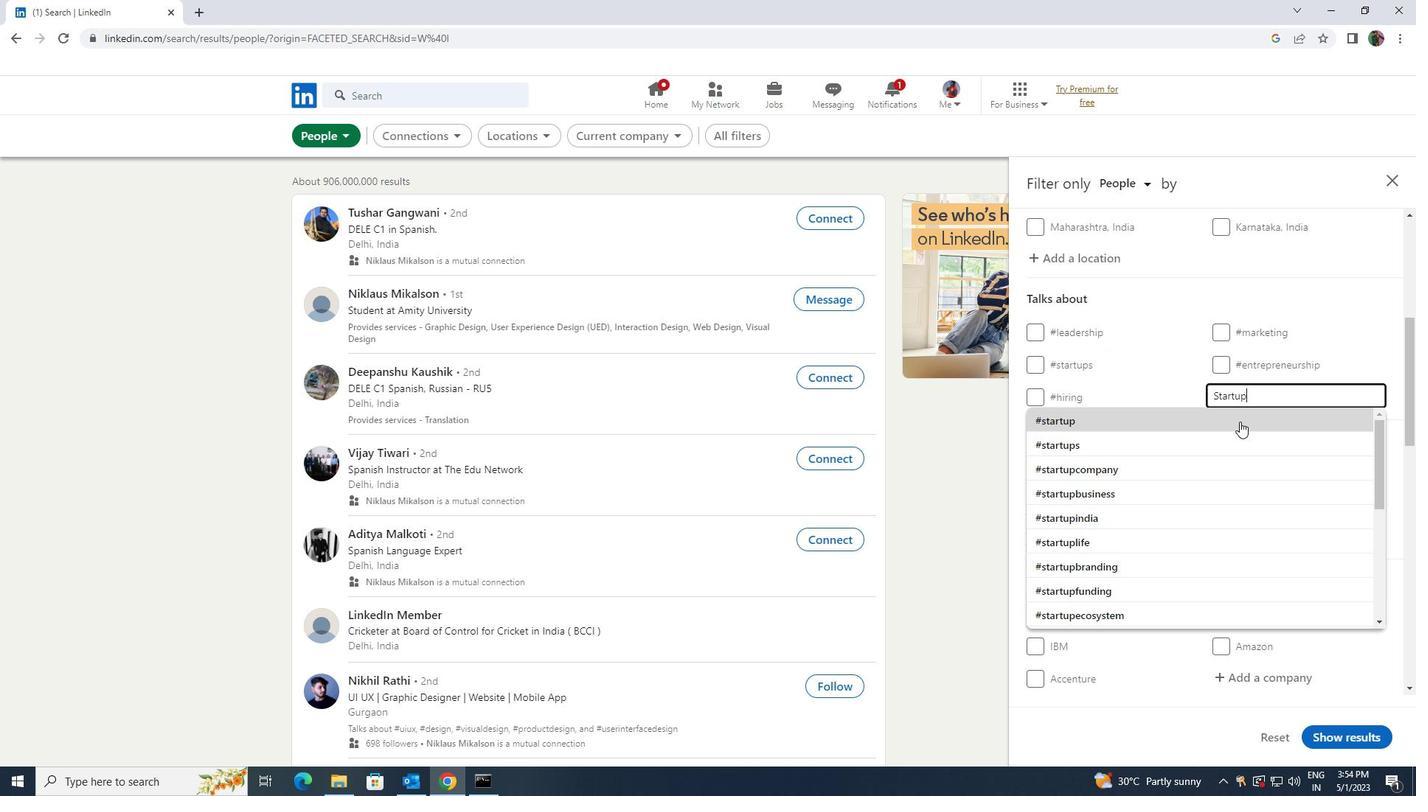 
Action: Mouse scrolled (1240, 421) with delta (0, 0)
Screenshot: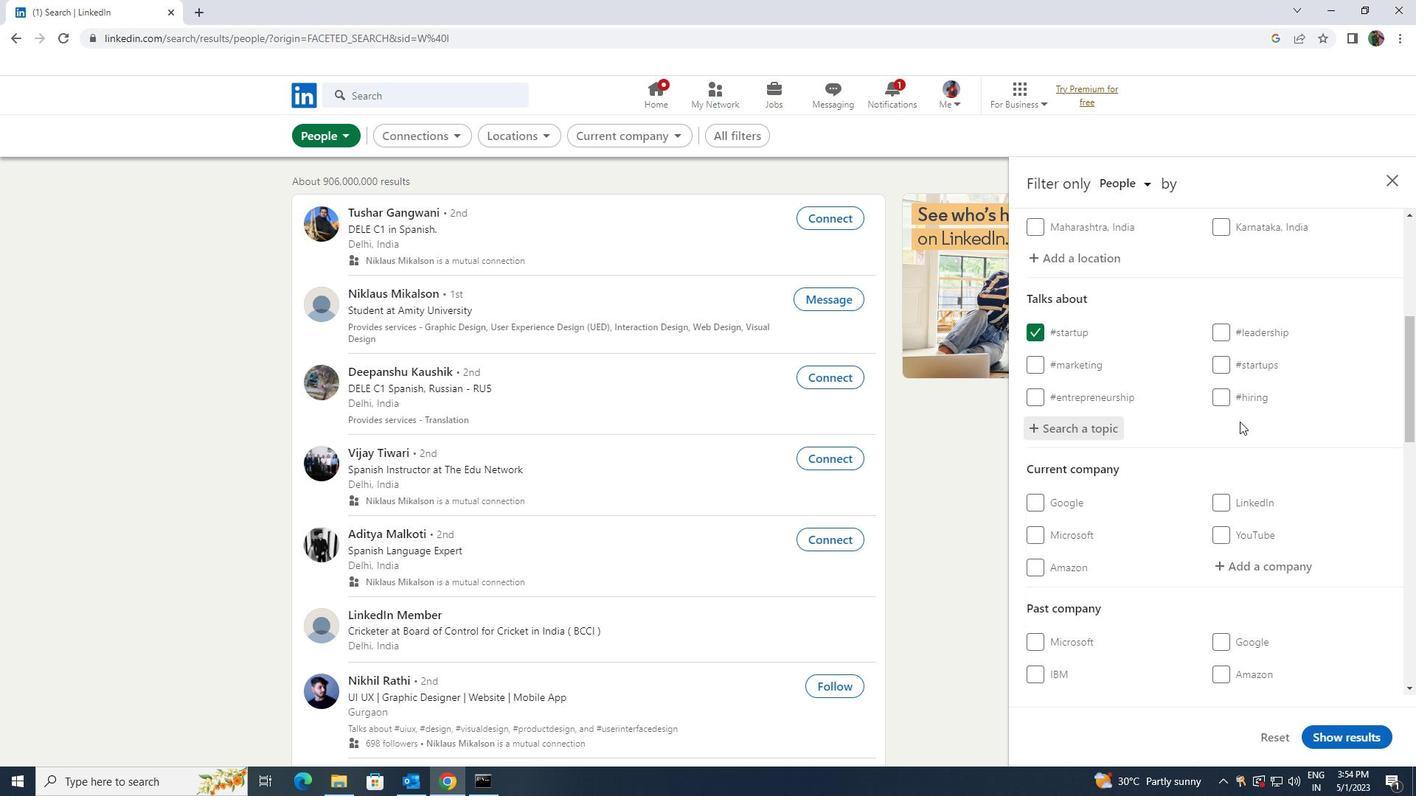 
Action: Mouse scrolled (1240, 421) with delta (0, 0)
Screenshot: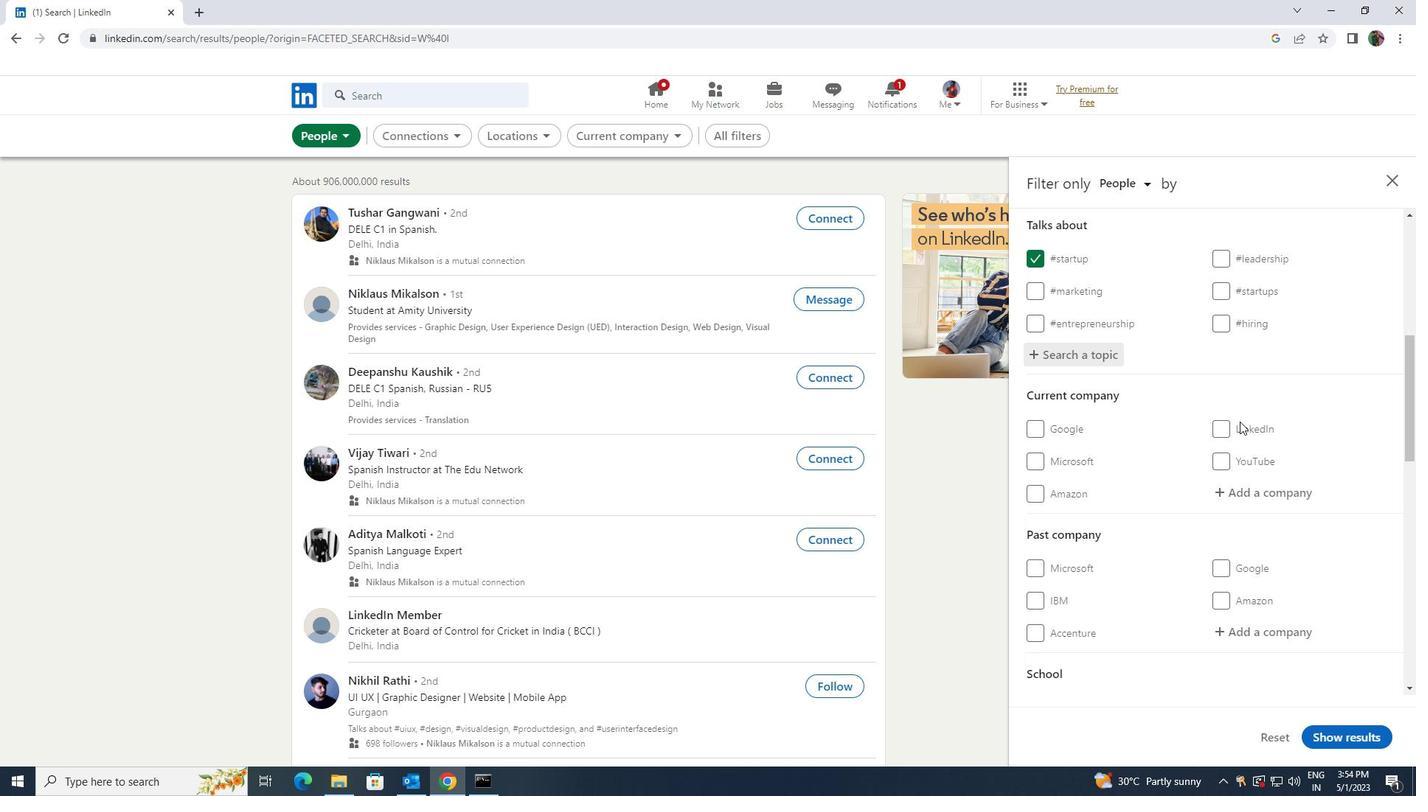 
Action: Mouse scrolled (1240, 421) with delta (0, 0)
Screenshot: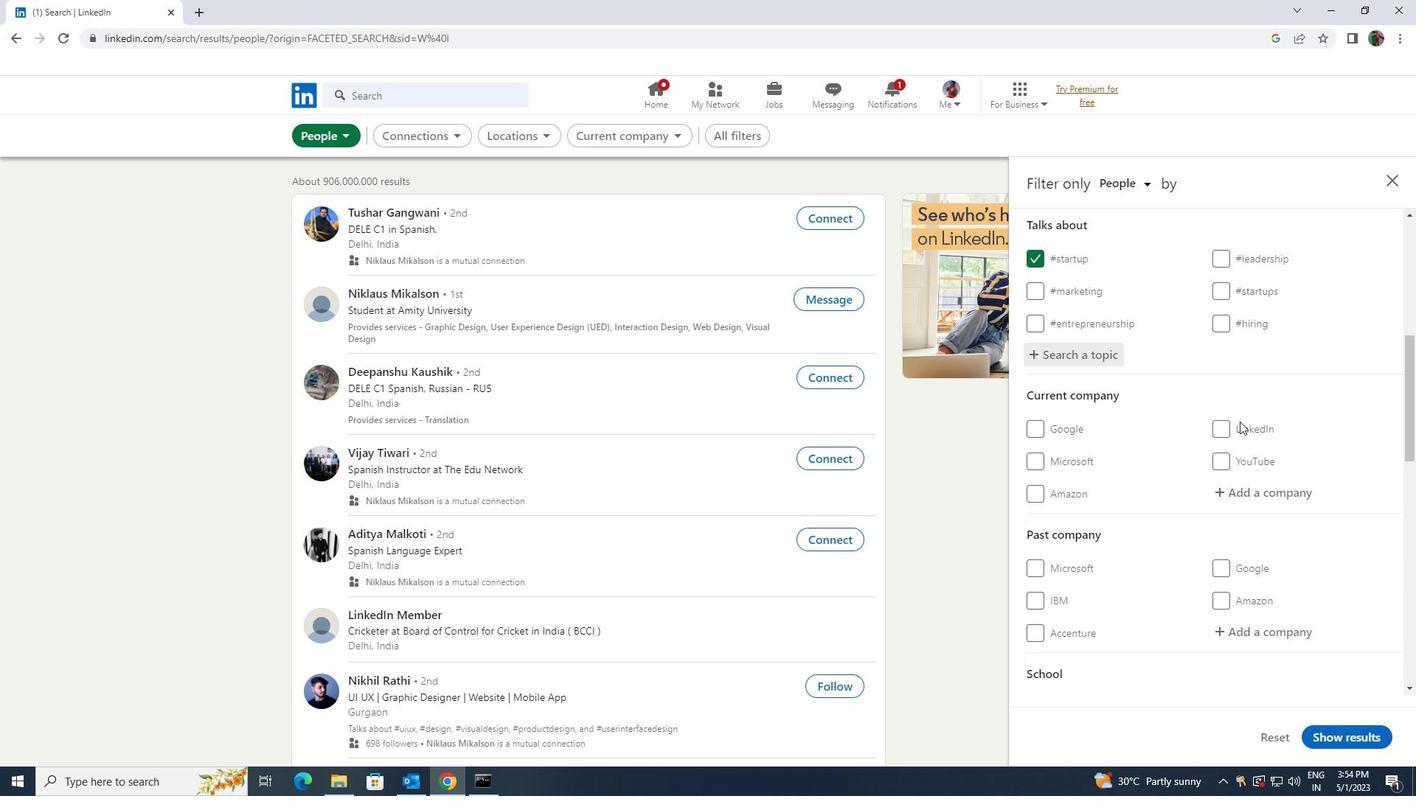 
Action: Mouse scrolled (1240, 421) with delta (0, 0)
Screenshot: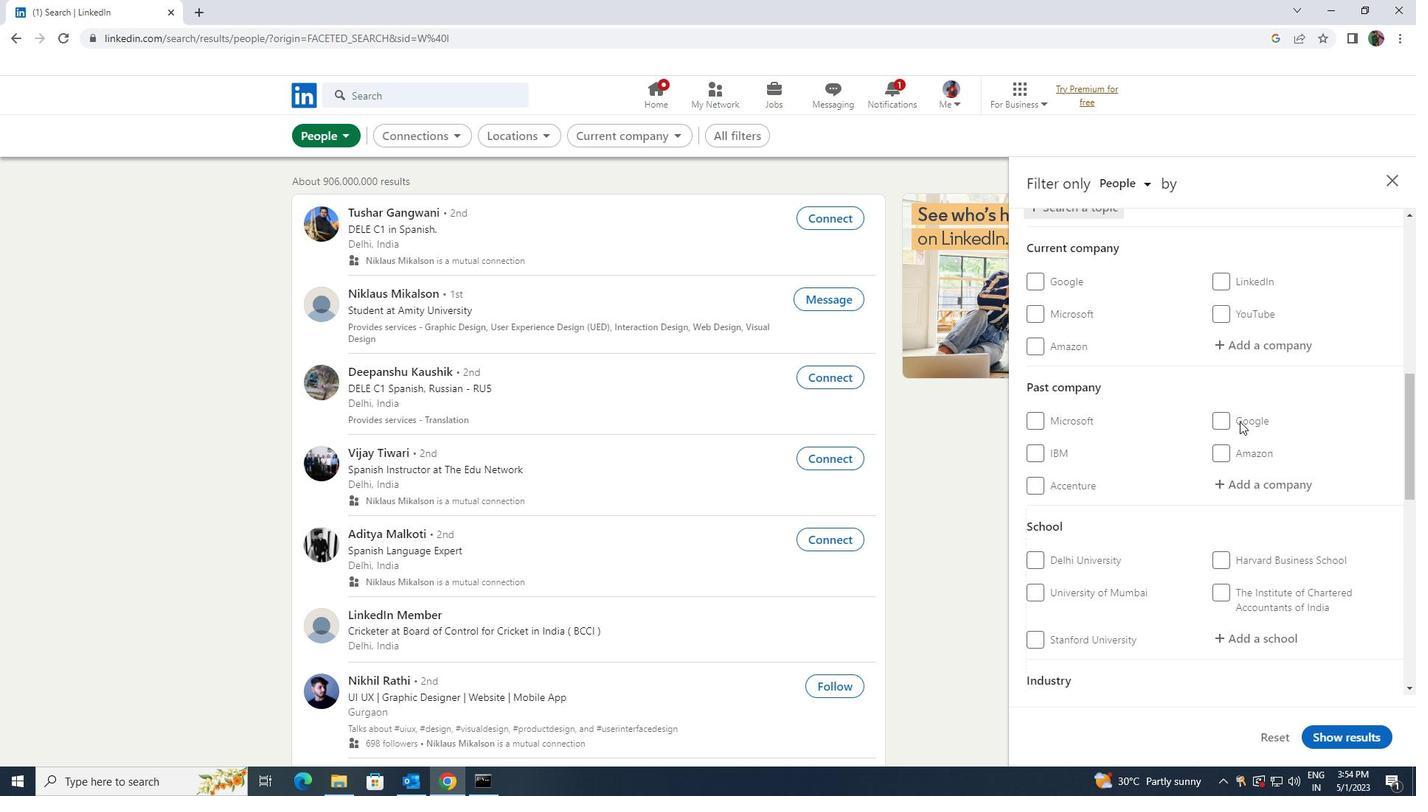 
Action: Mouse scrolled (1240, 421) with delta (0, 0)
Screenshot: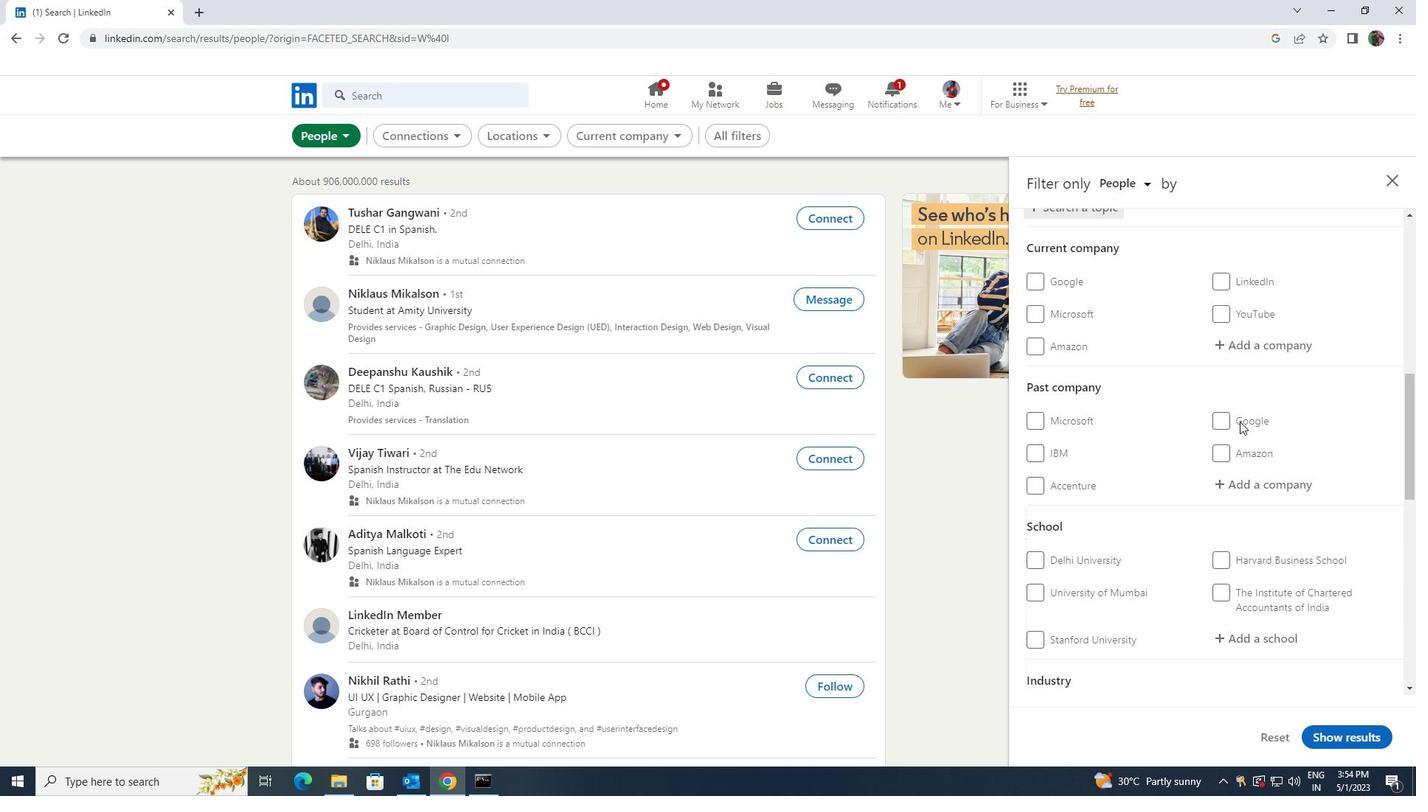 
Action: Mouse scrolled (1240, 421) with delta (0, 0)
Screenshot: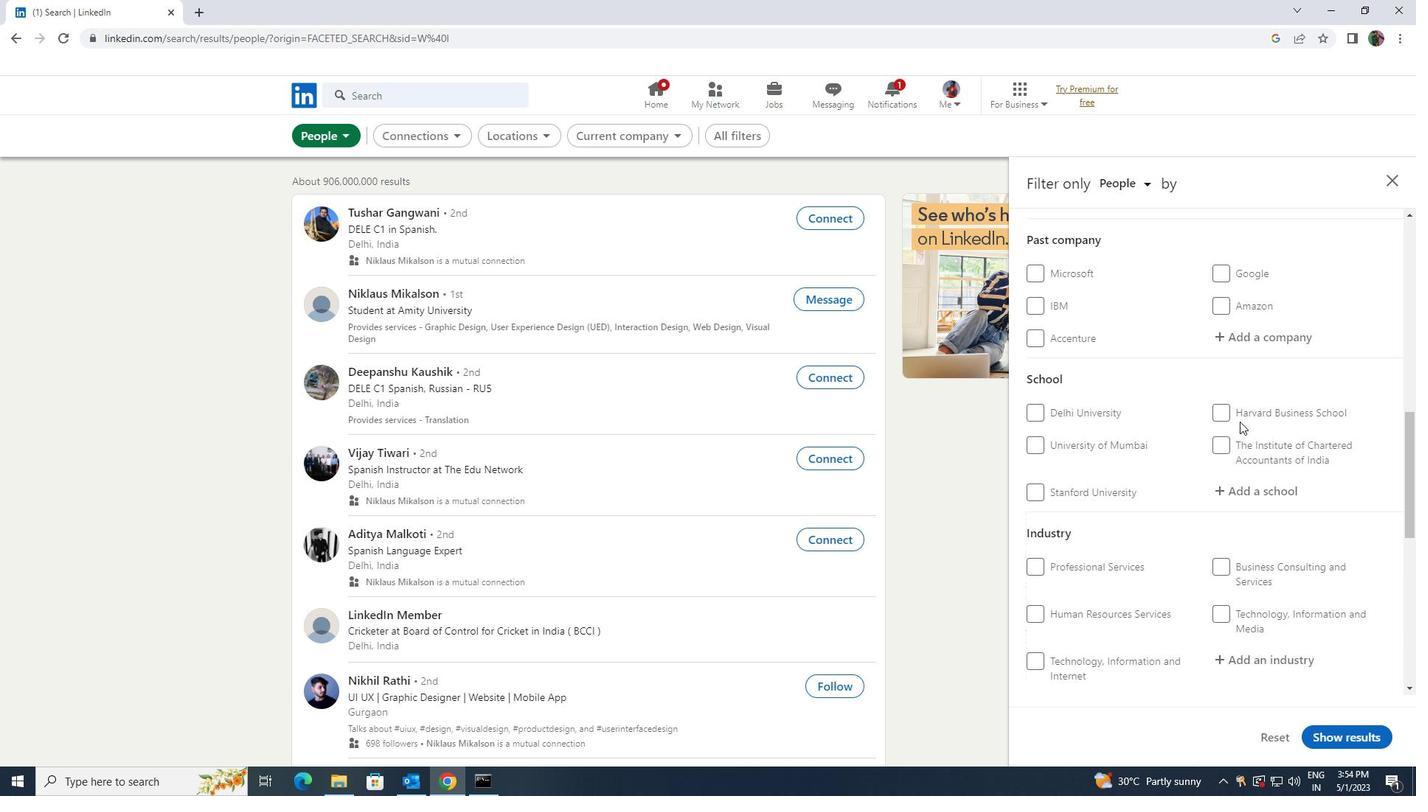 
Action: Mouse scrolled (1240, 421) with delta (0, 0)
Screenshot: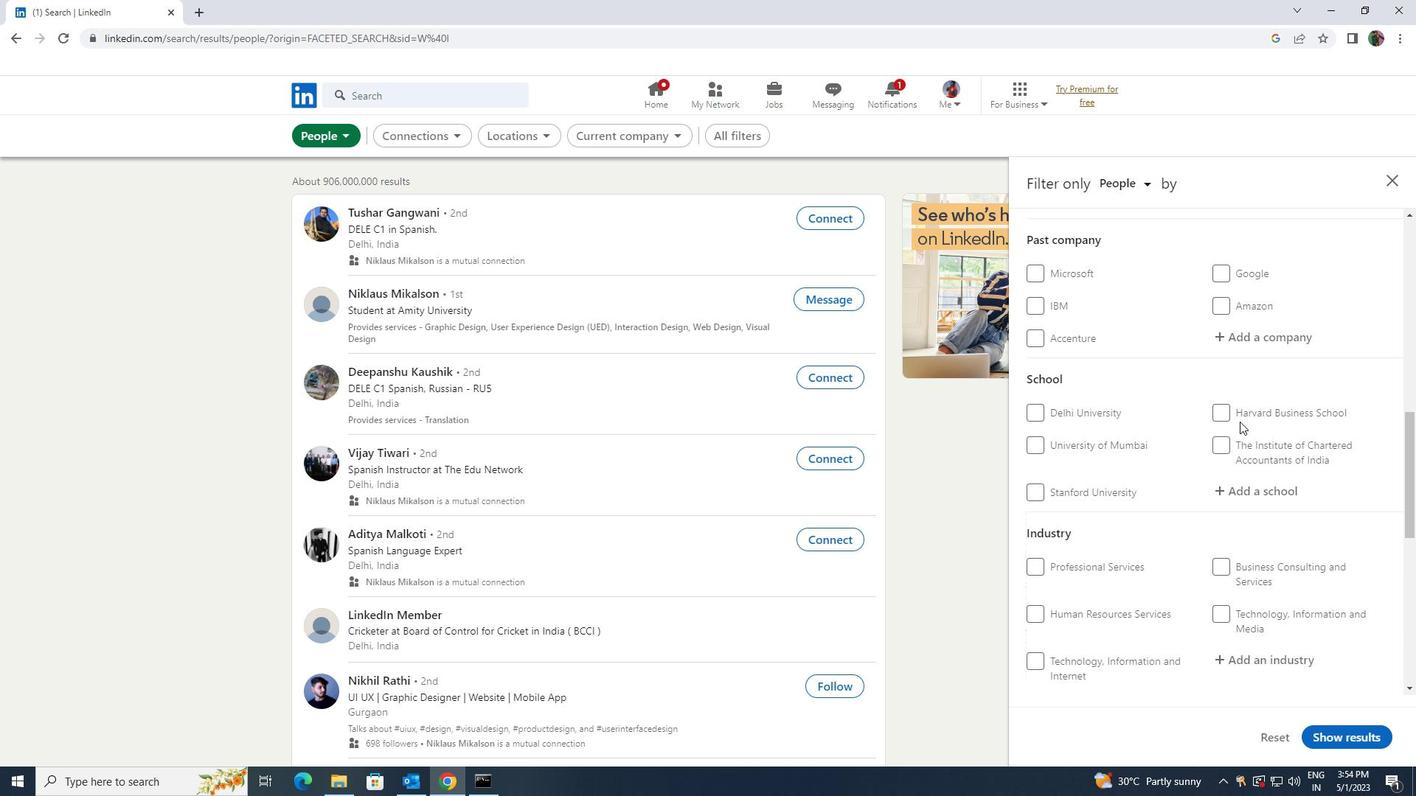 
Action: Mouse scrolled (1240, 421) with delta (0, 0)
Screenshot: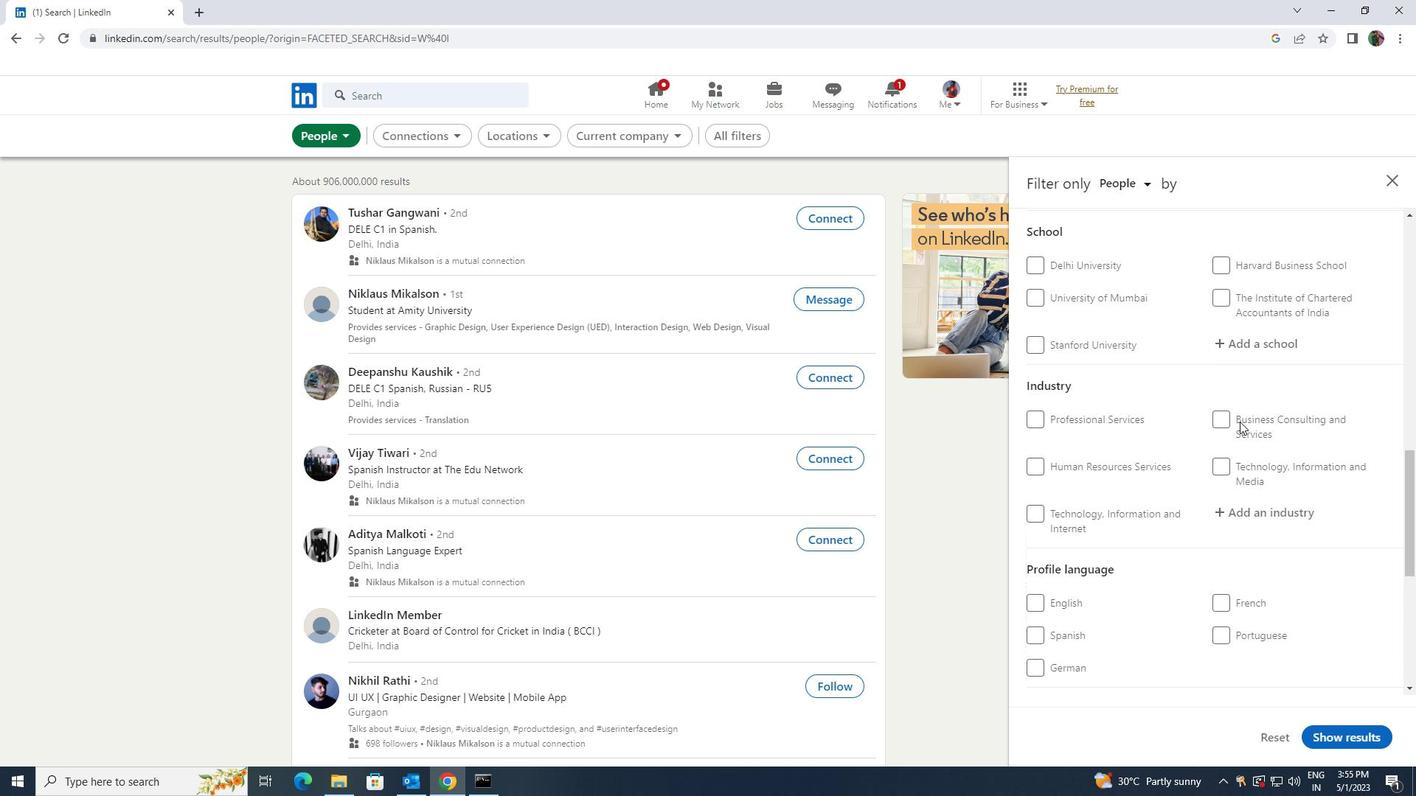 
Action: Mouse scrolled (1240, 421) with delta (0, 0)
Screenshot: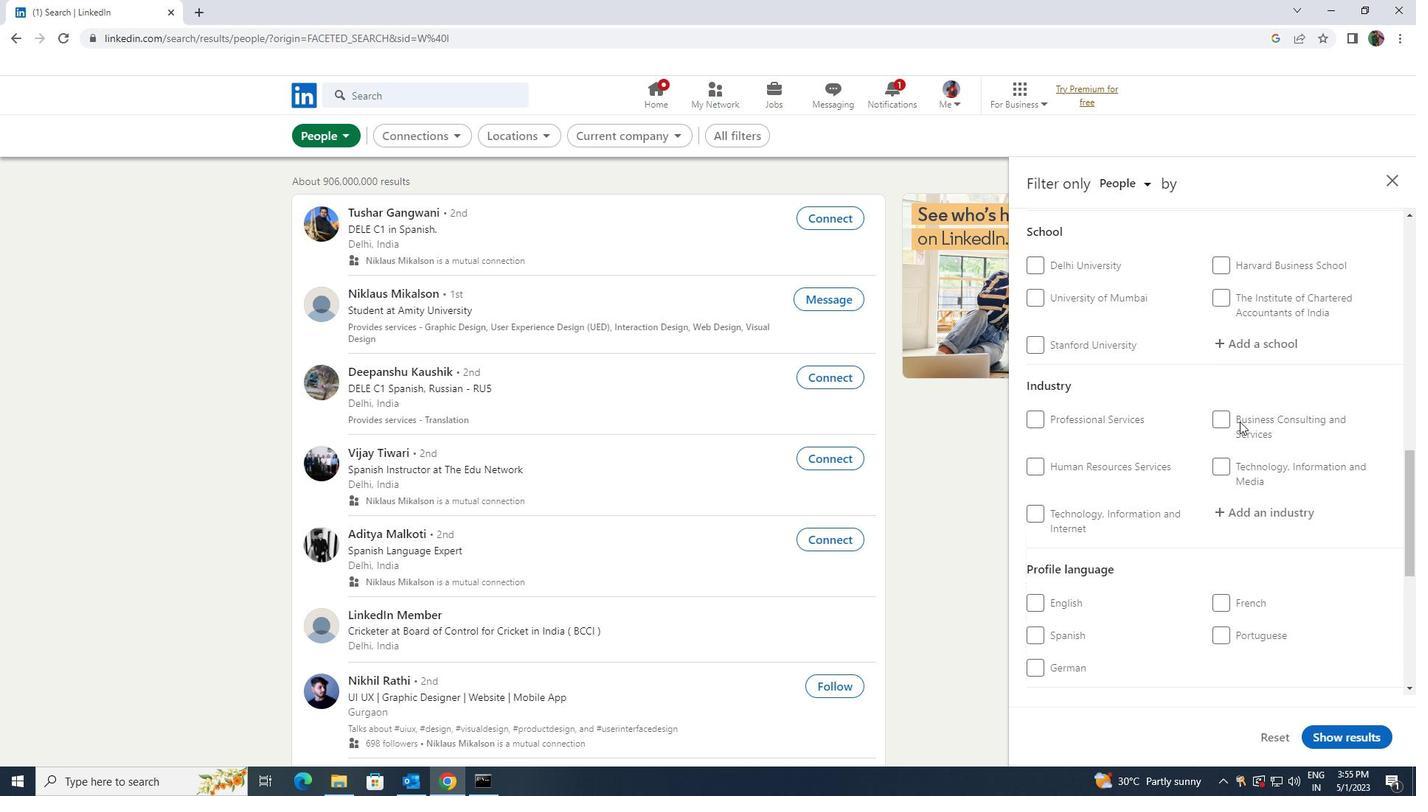 
Action: Mouse moved to (1046, 485)
Screenshot: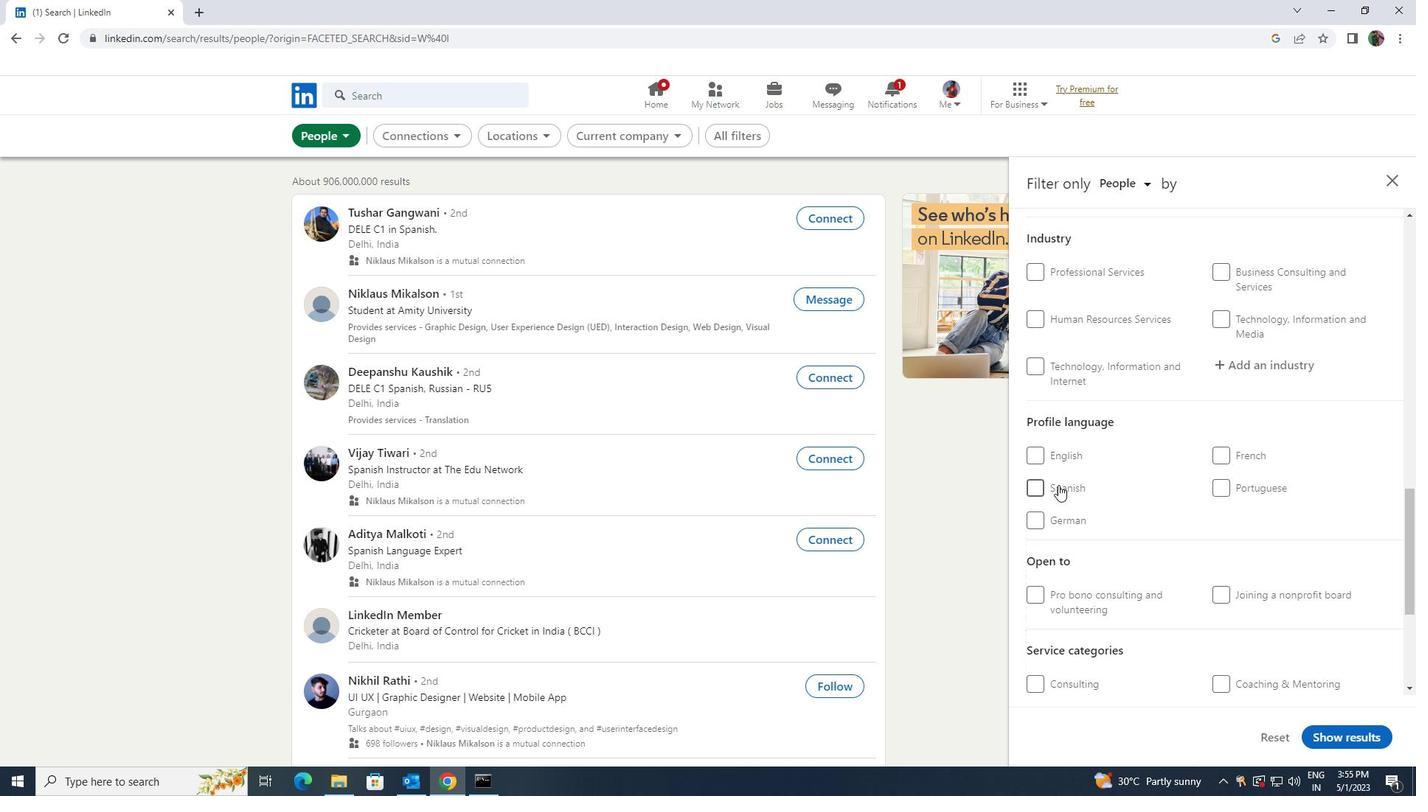 
Action: Mouse pressed left at (1046, 485)
Screenshot: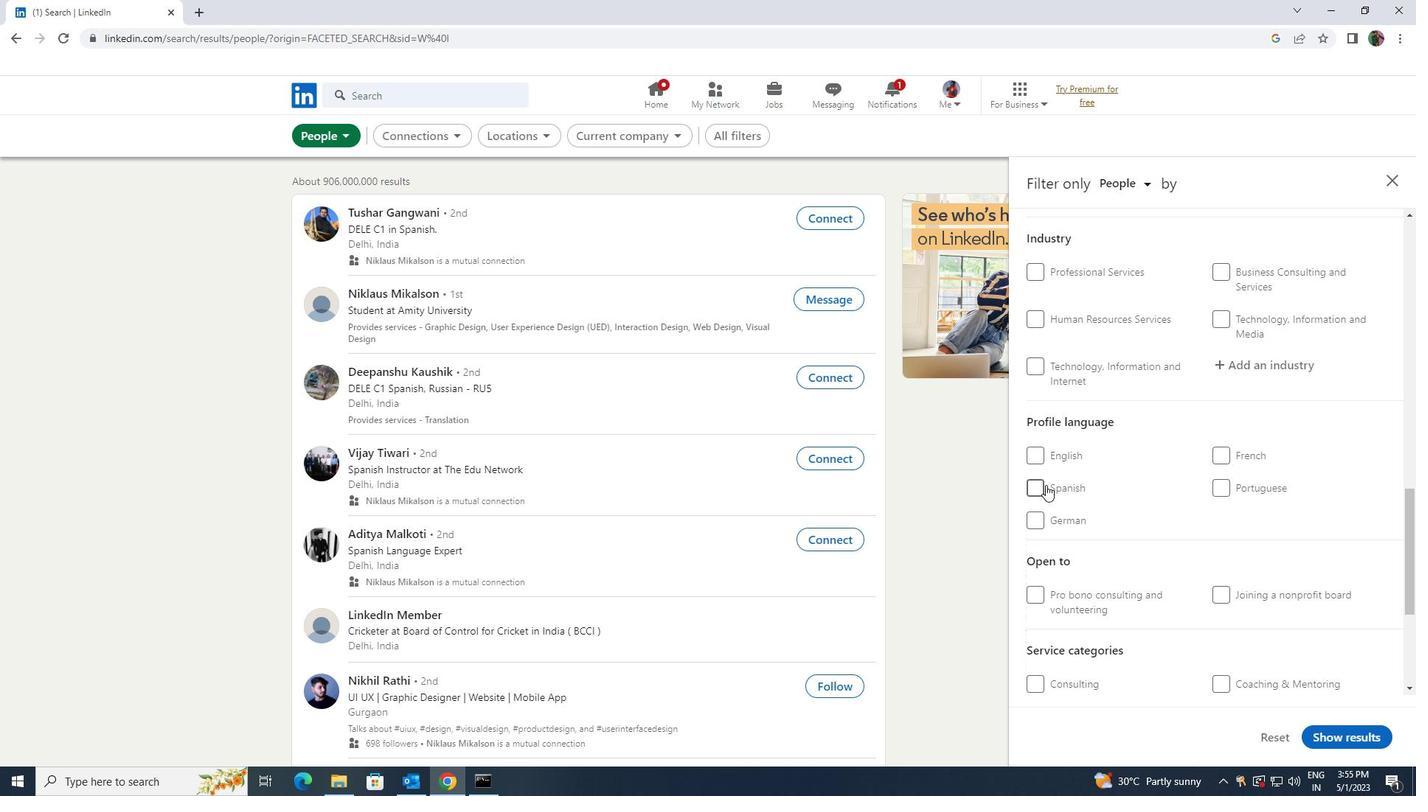 
Action: Mouse moved to (1198, 472)
Screenshot: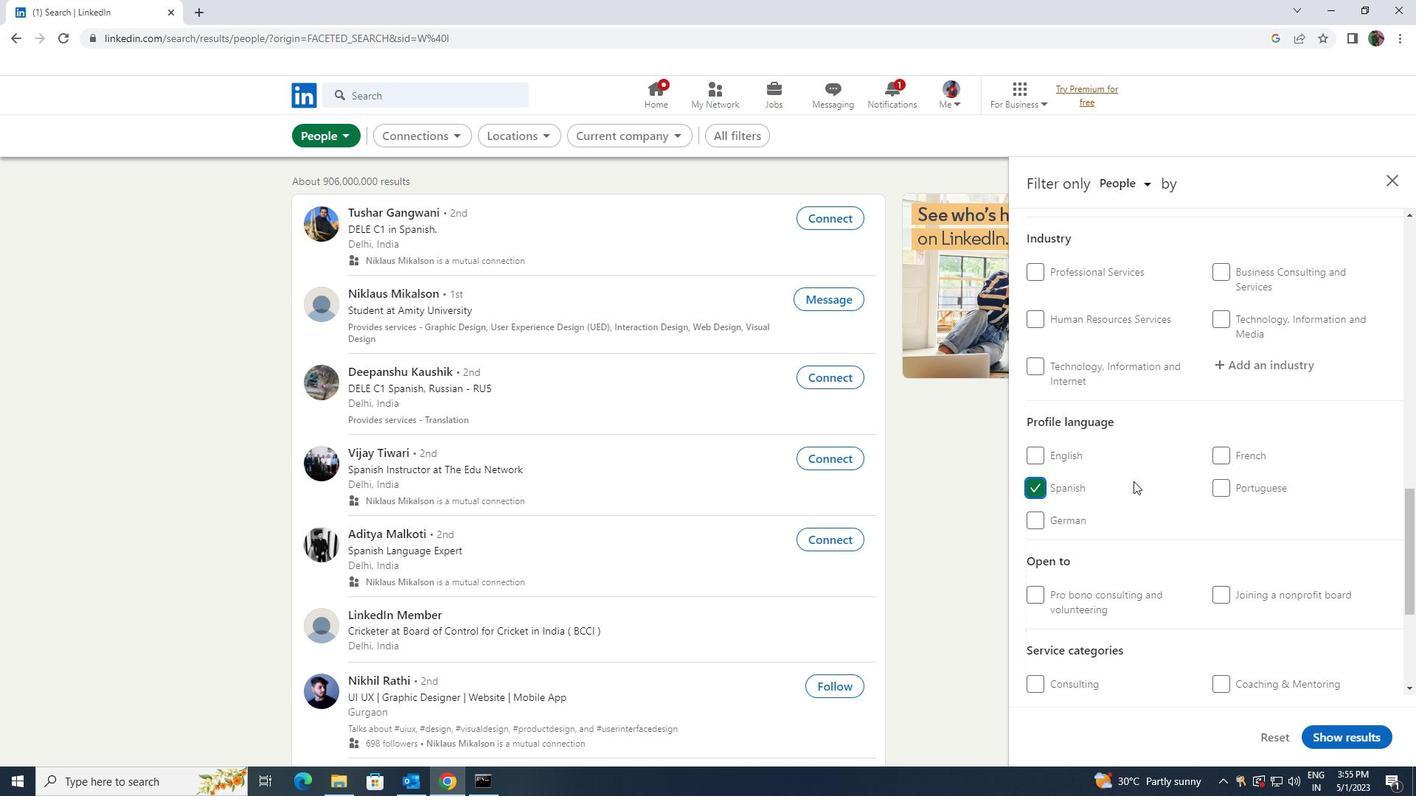 
Action: Mouse scrolled (1198, 472) with delta (0, 0)
Screenshot: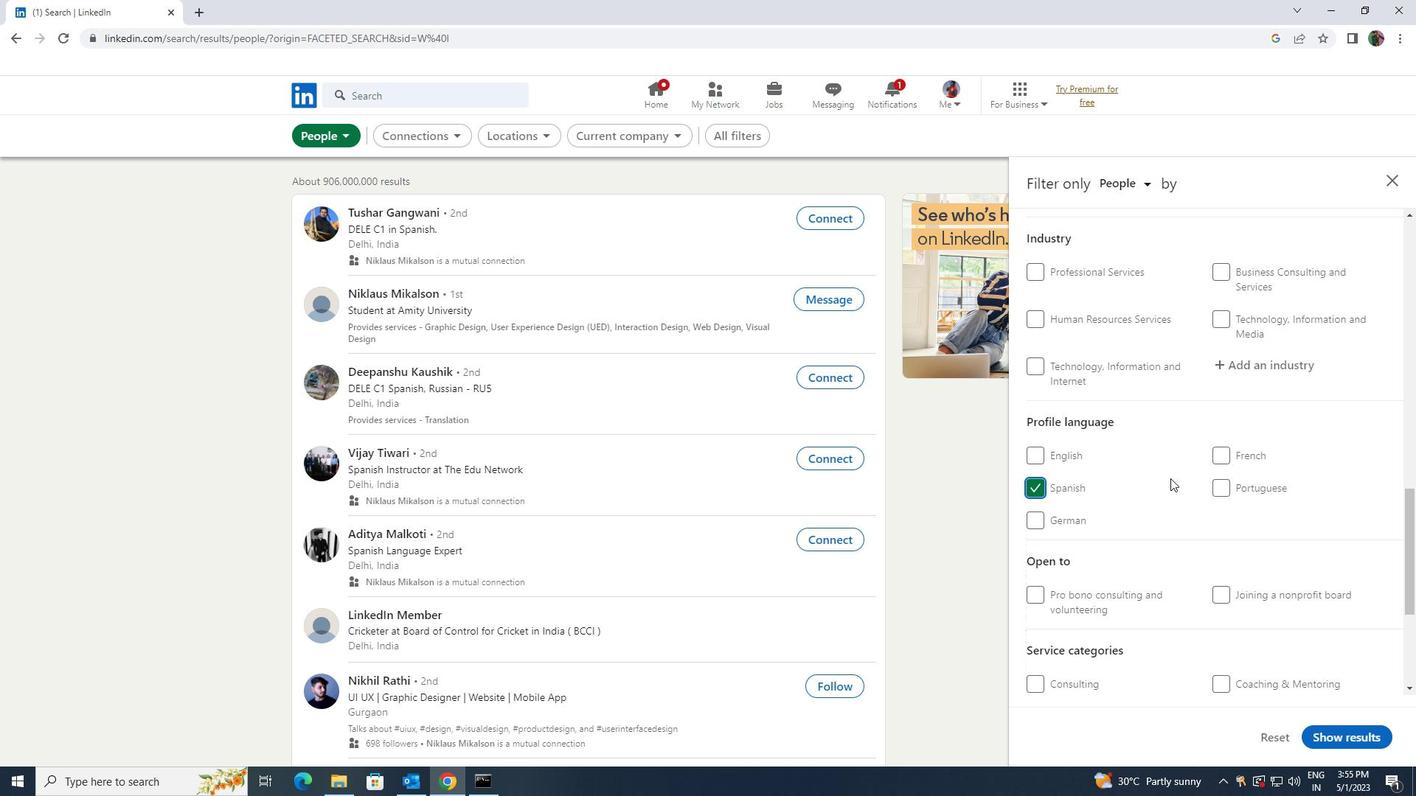 
Action: Mouse scrolled (1198, 472) with delta (0, 0)
Screenshot: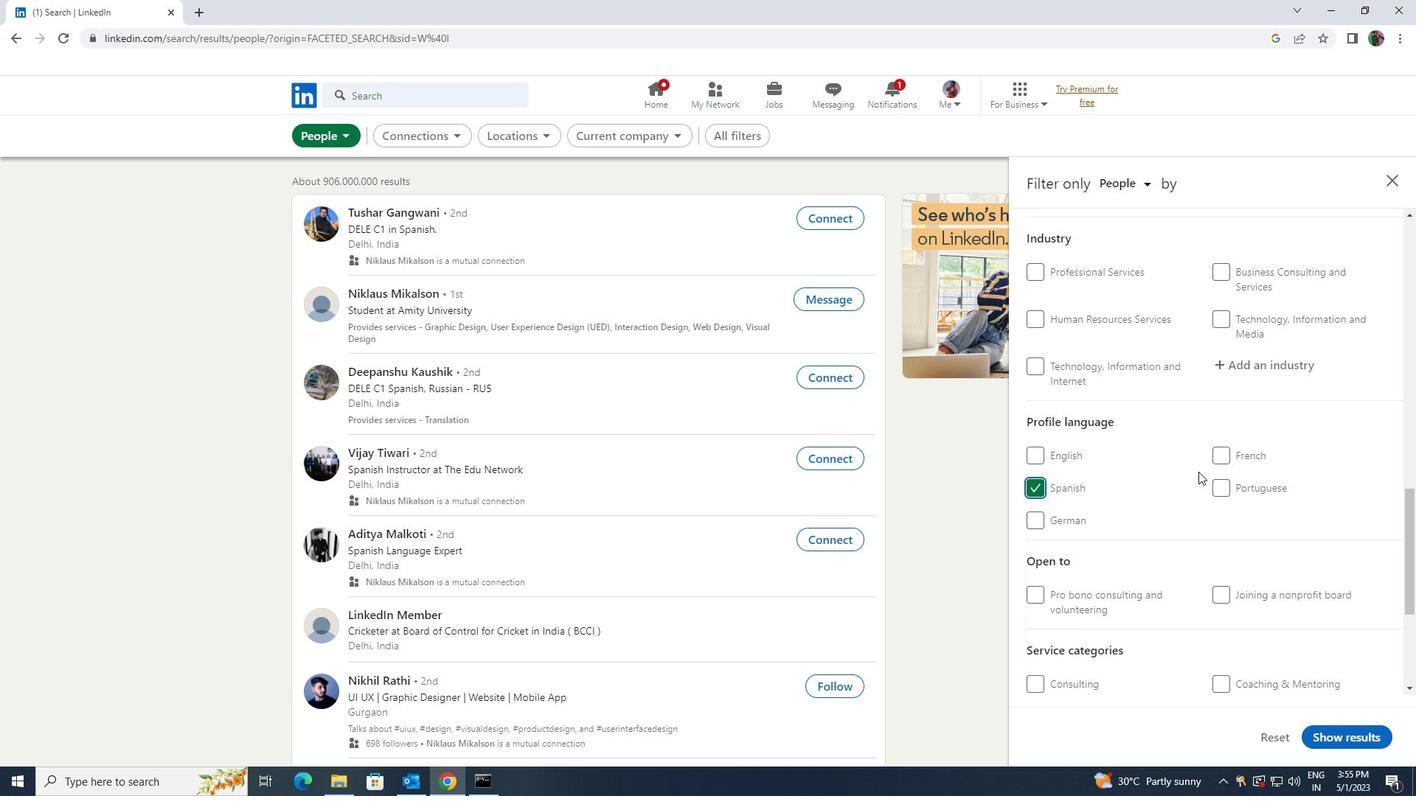 
Action: Mouse scrolled (1198, 472) with delta (0, 0)
Screenshot: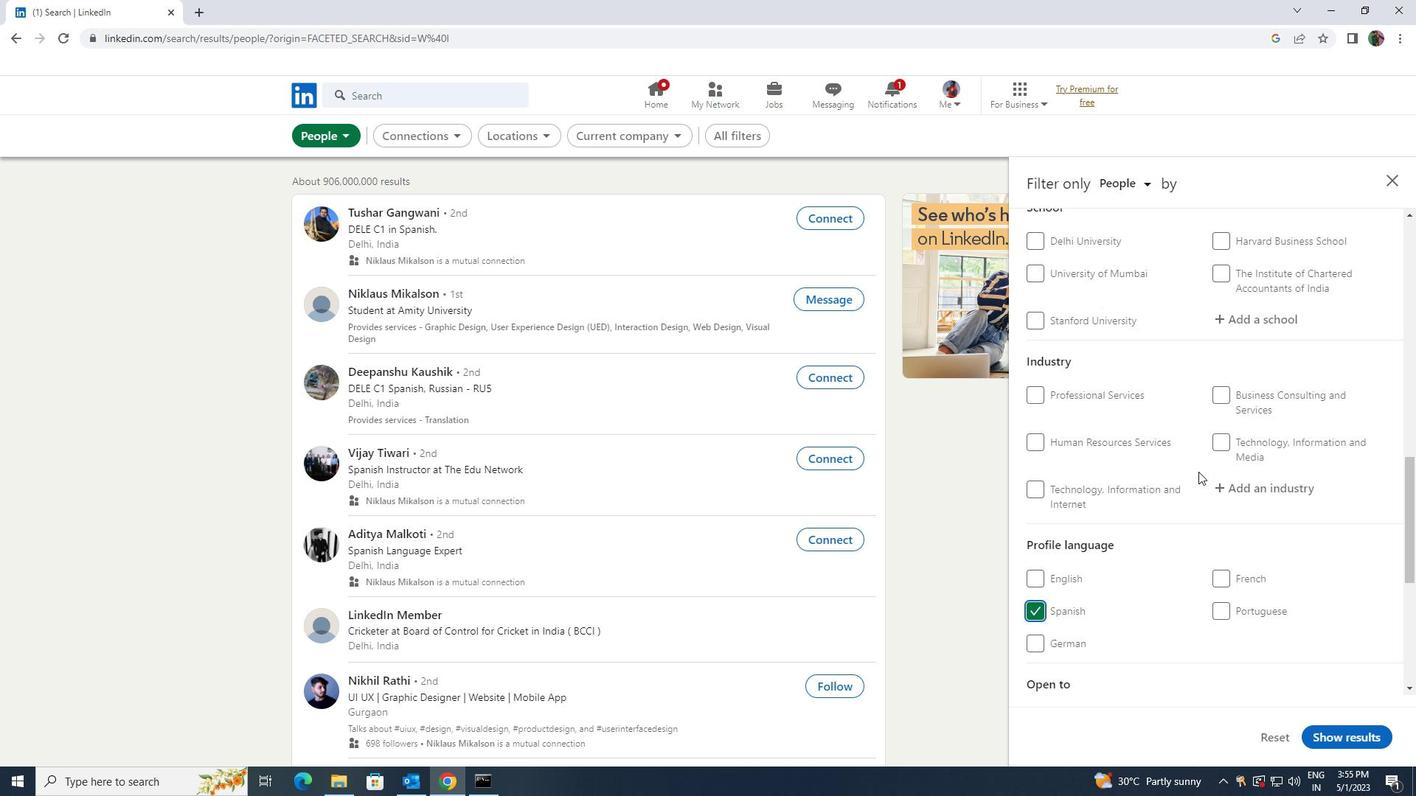 
Action: Mouse scrolled (1198, 472) with delta (0, 0)
Screenshot: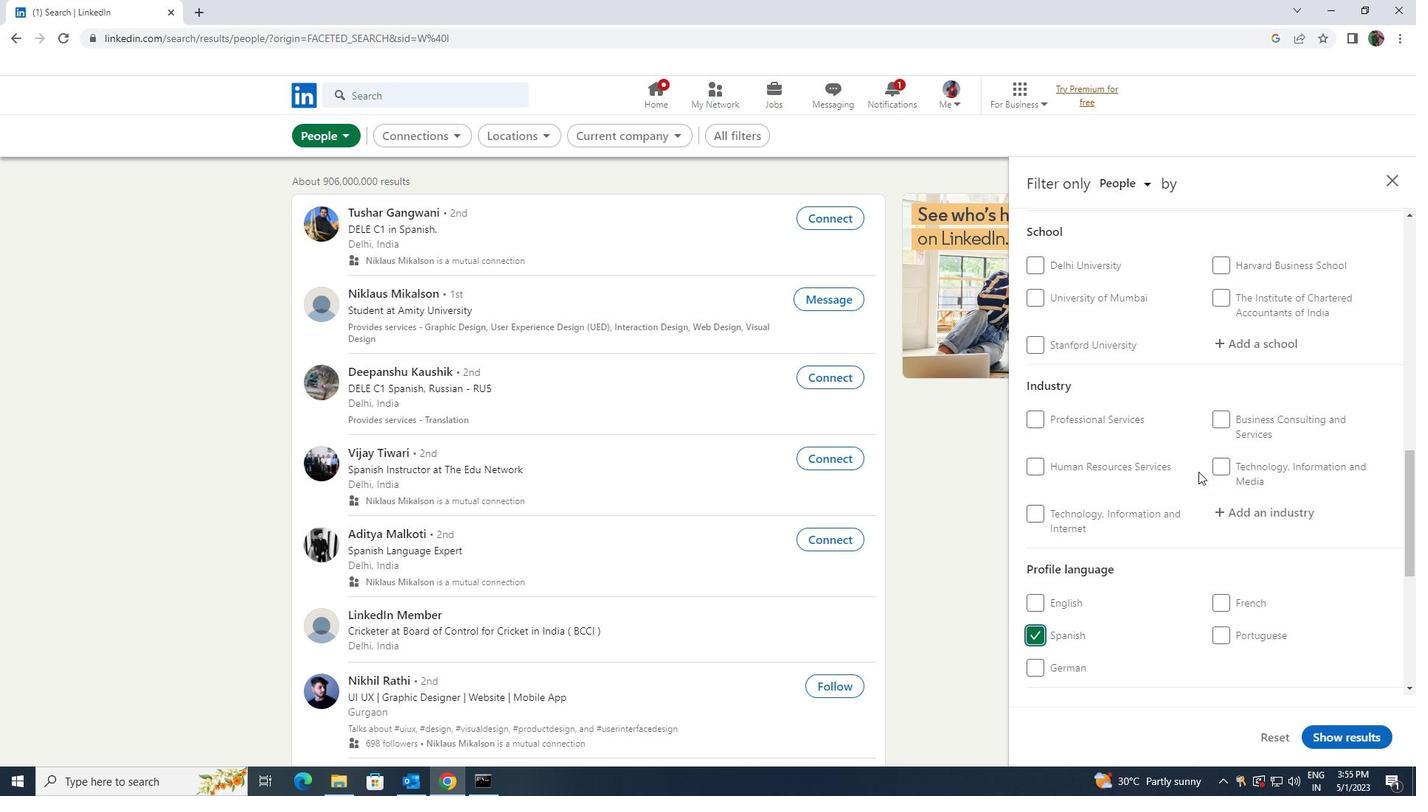 
Action: Mouse moved to (1200, 471)
Screenshot: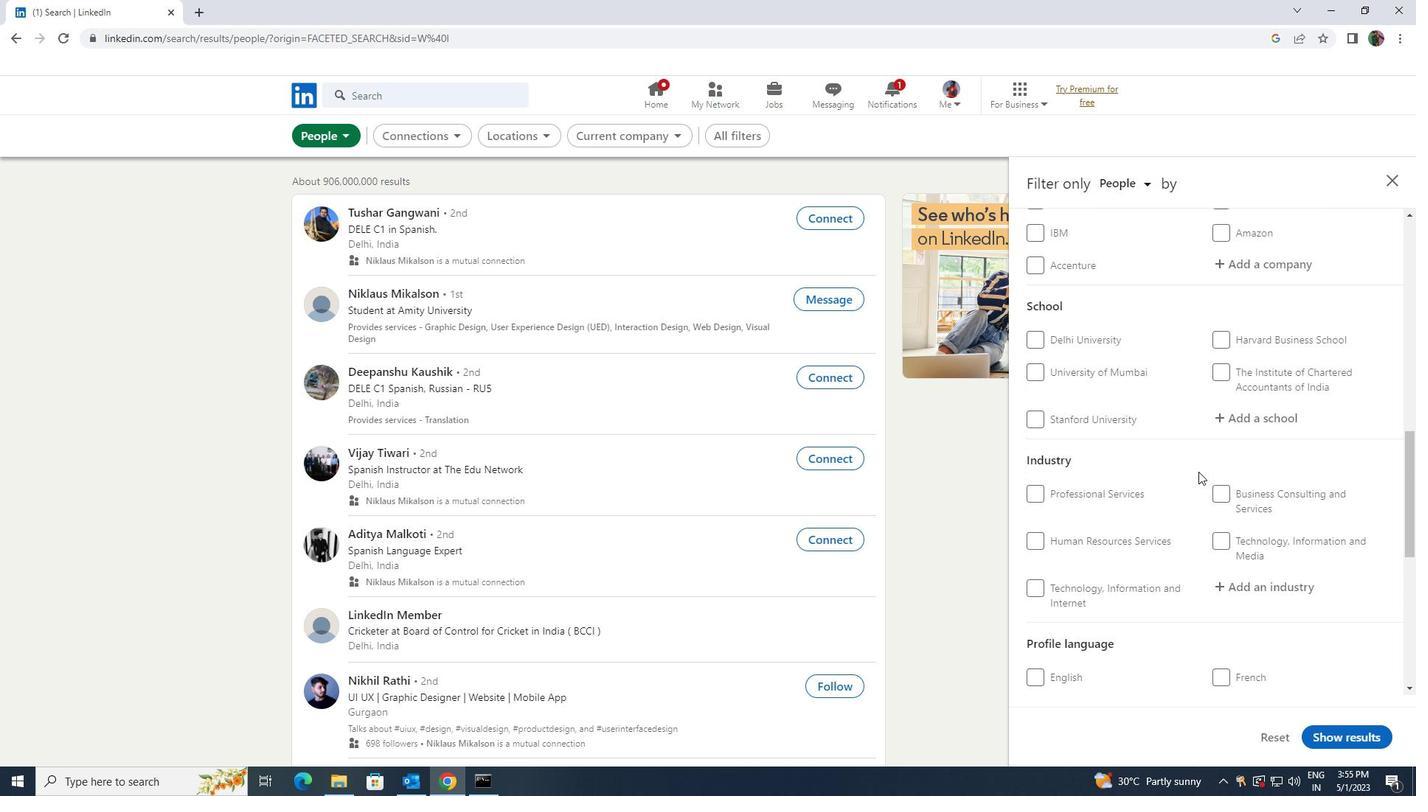 
Action: Mouse scrolled (1200, 472) with delta (0, 0)
Screenshot: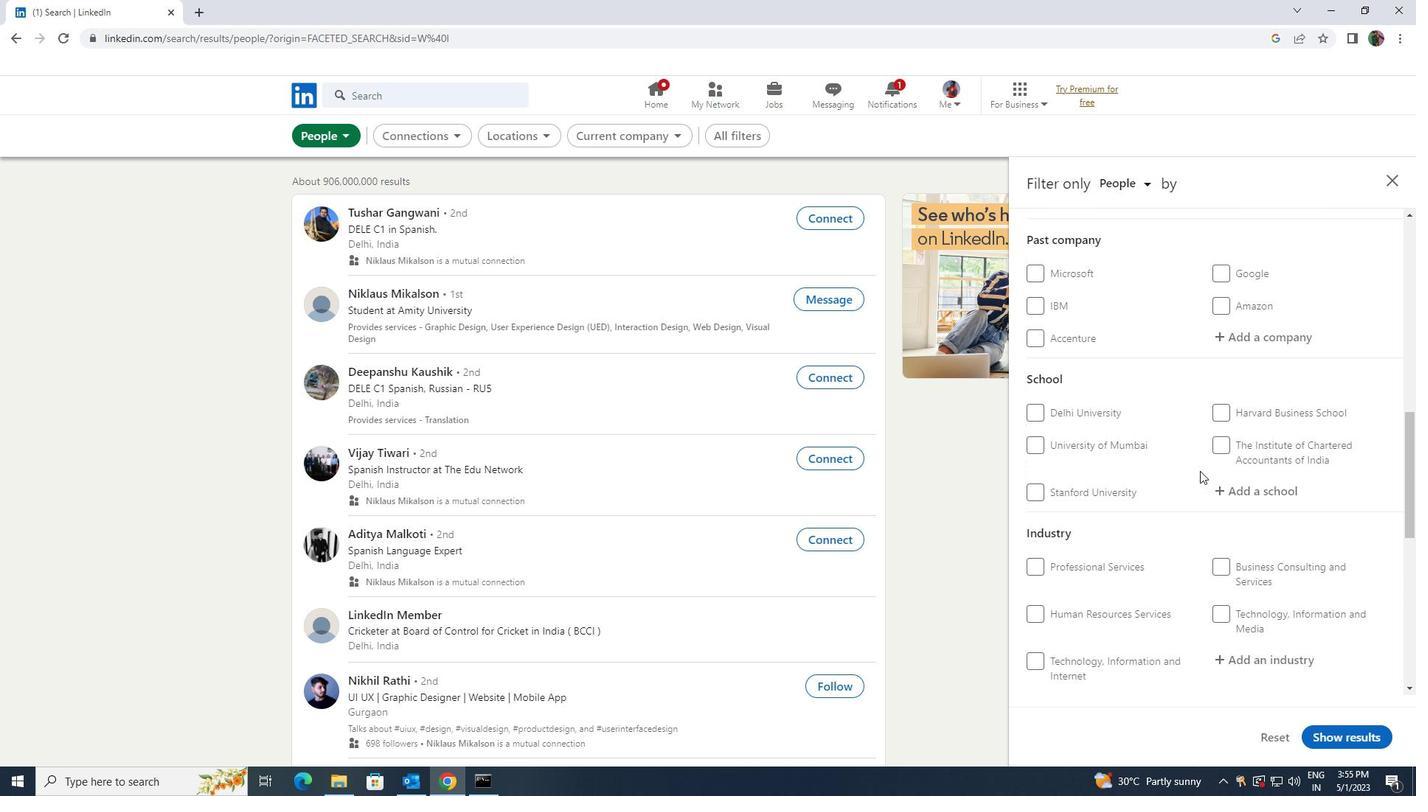 
Action: Mouse scrolled (1200, 472) with delta (0, 0)
Screenshot: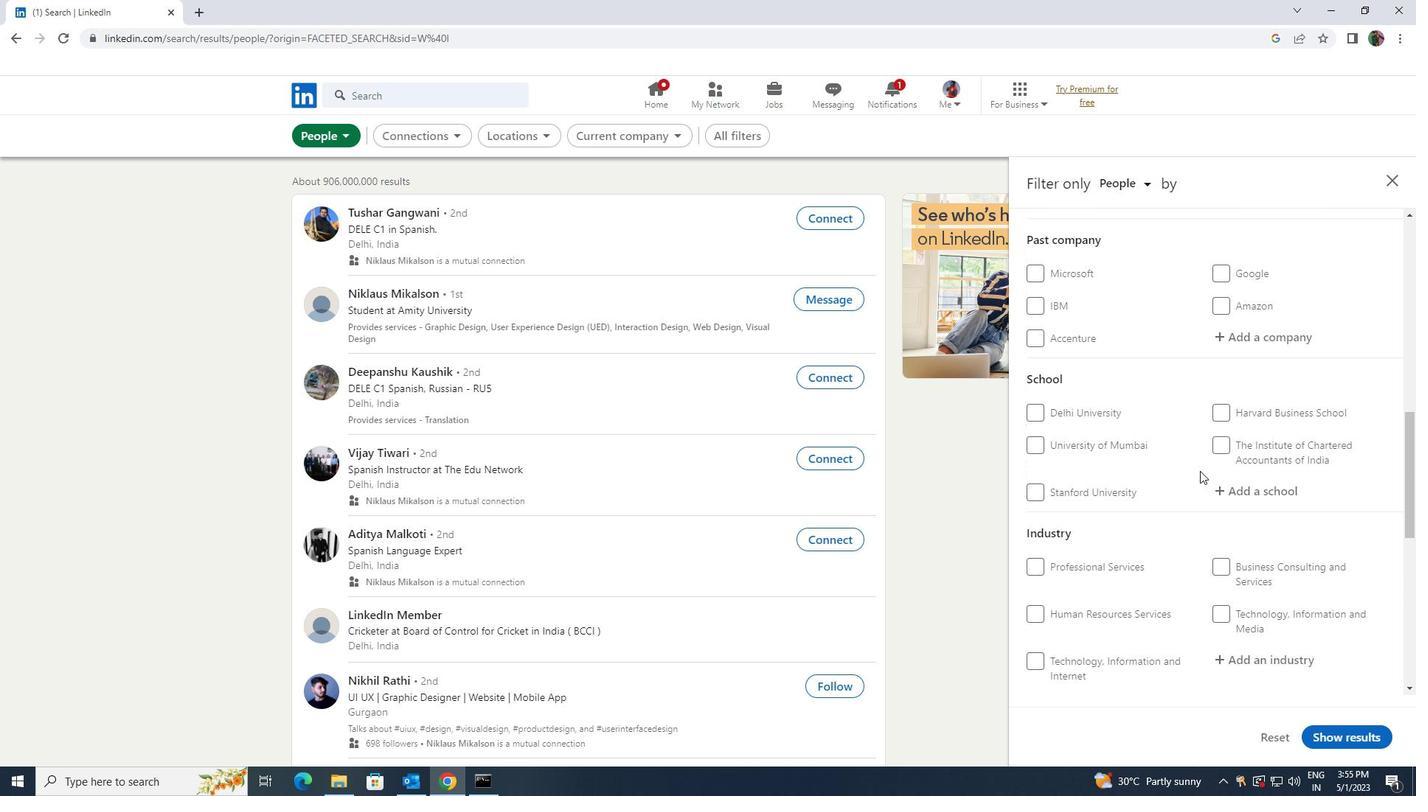 
Action: Mouse moved to (1203, 467)
Screenshot: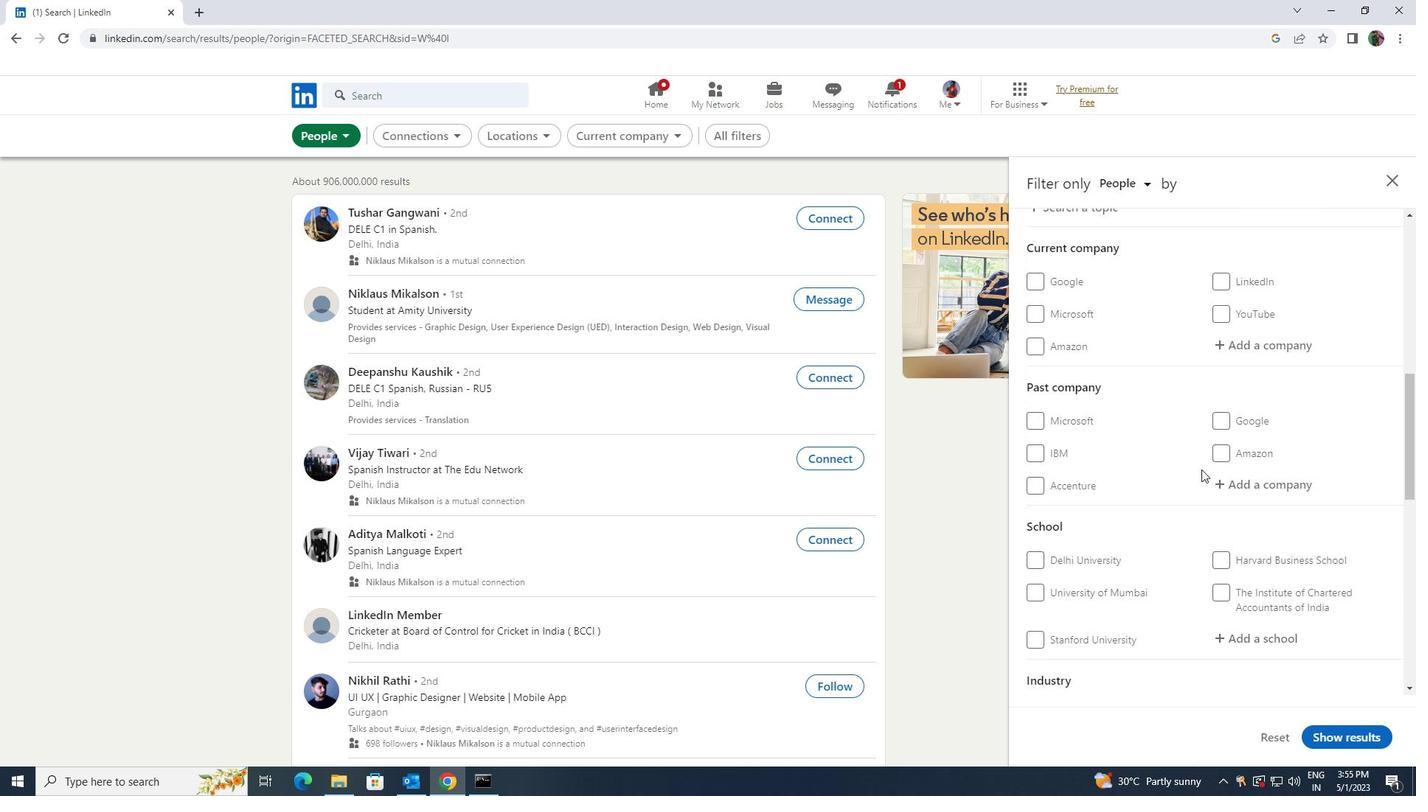 
Action: Mouse scrolled (1203, 468) with delta (0, 0)
Screenshot: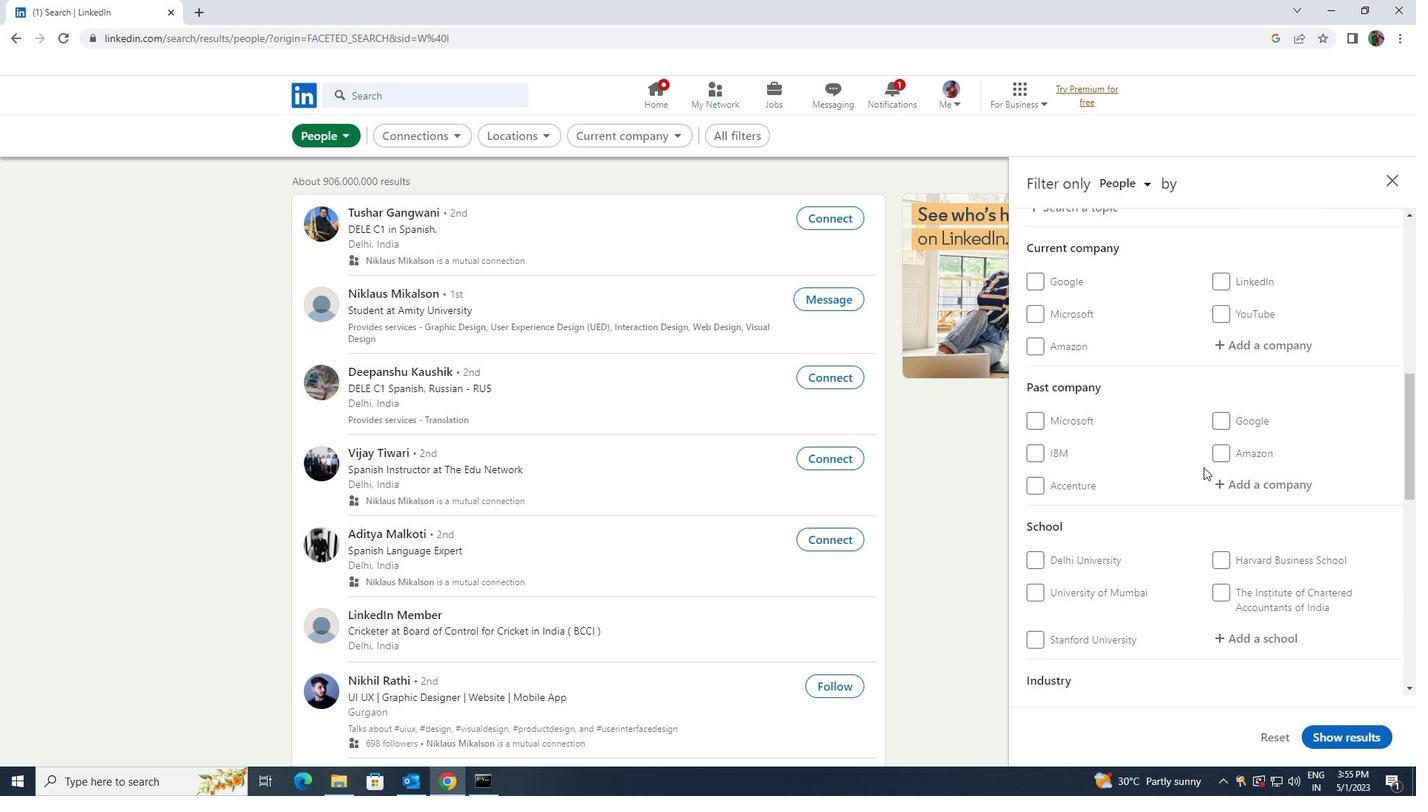
Action: Mouse moved to (1244, 425)
Screenshot: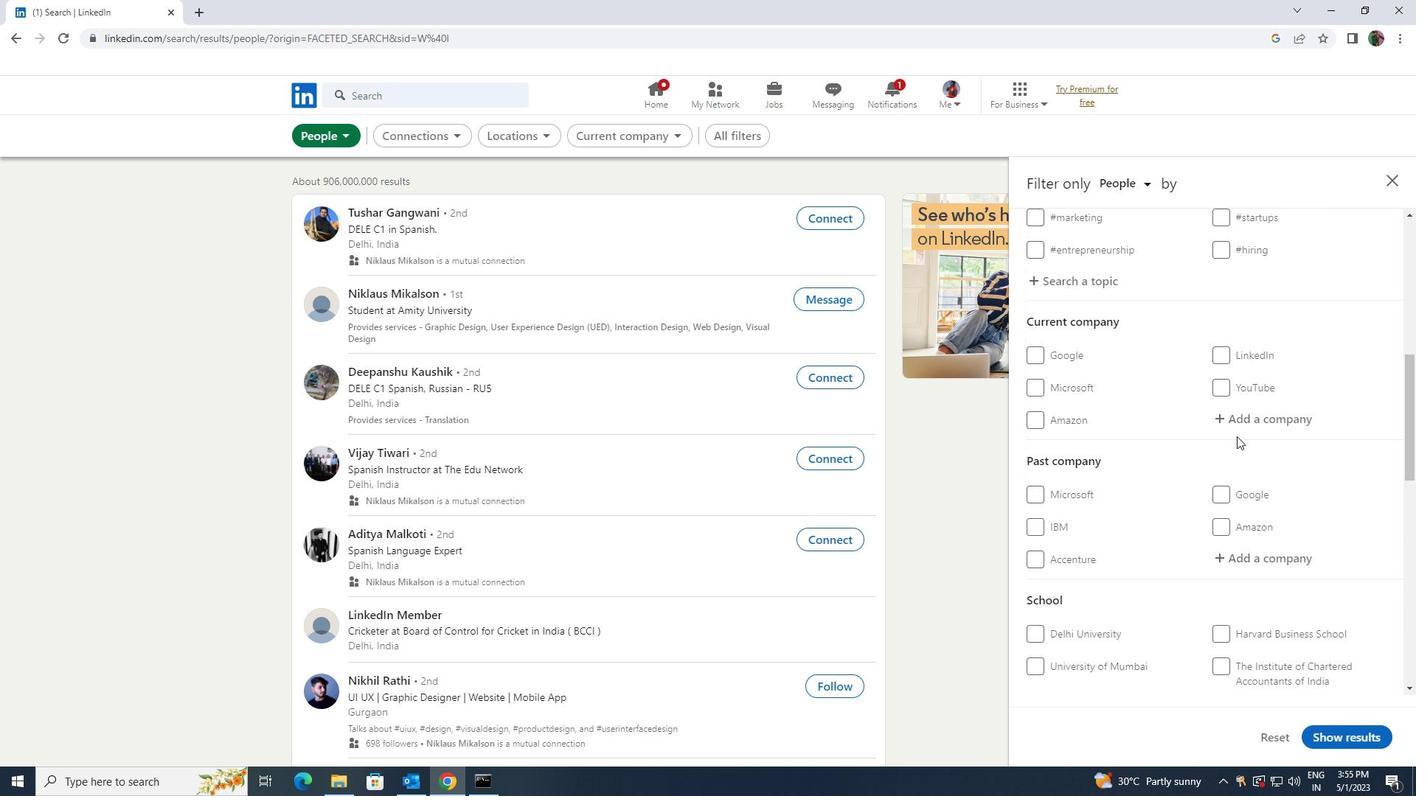 
Action: Mouse pressed left at (1244, 425)
Screenshot: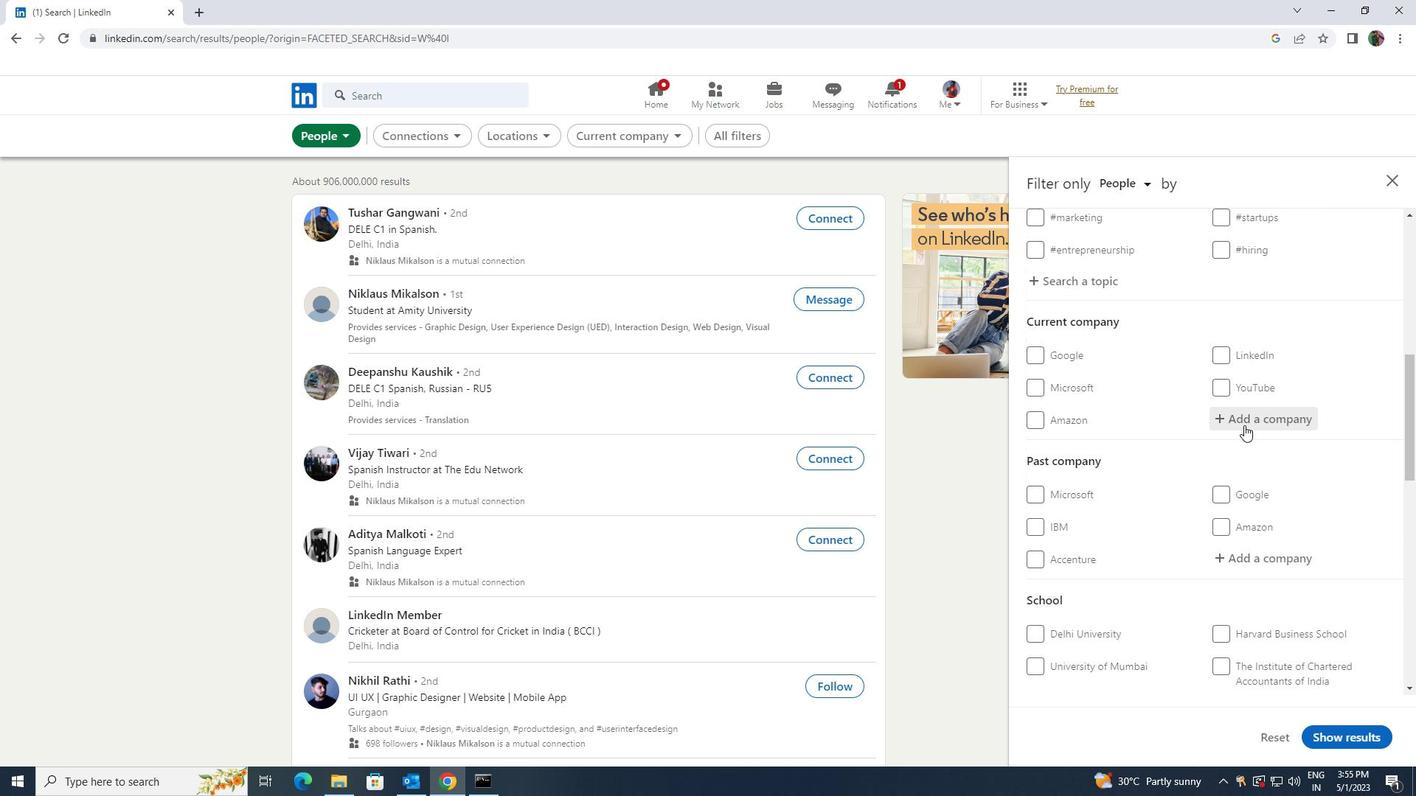 
Action: Key pressed <Key.shift>MERADEMY
Screenshot: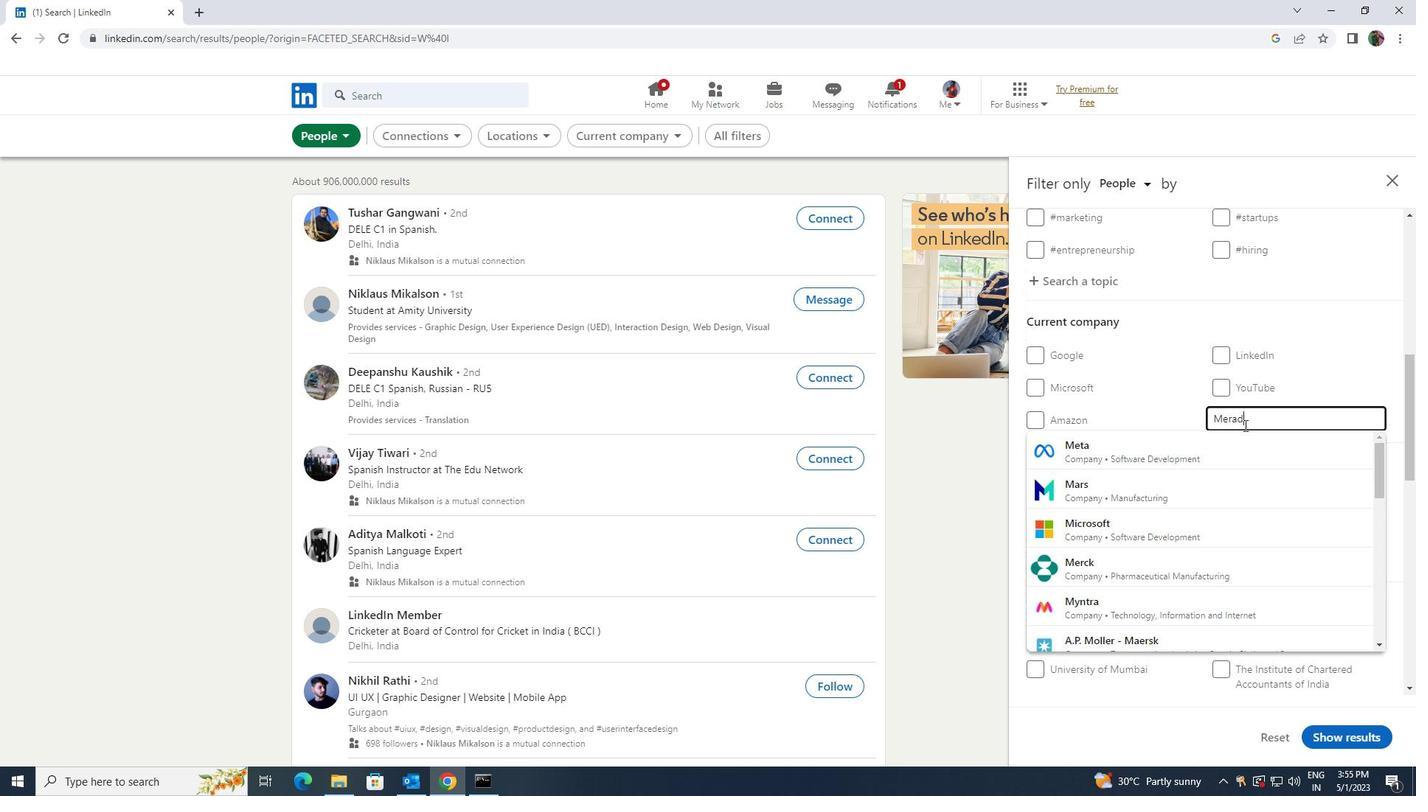 
Action: Mouse moved to (1244, 439)
Screenshot: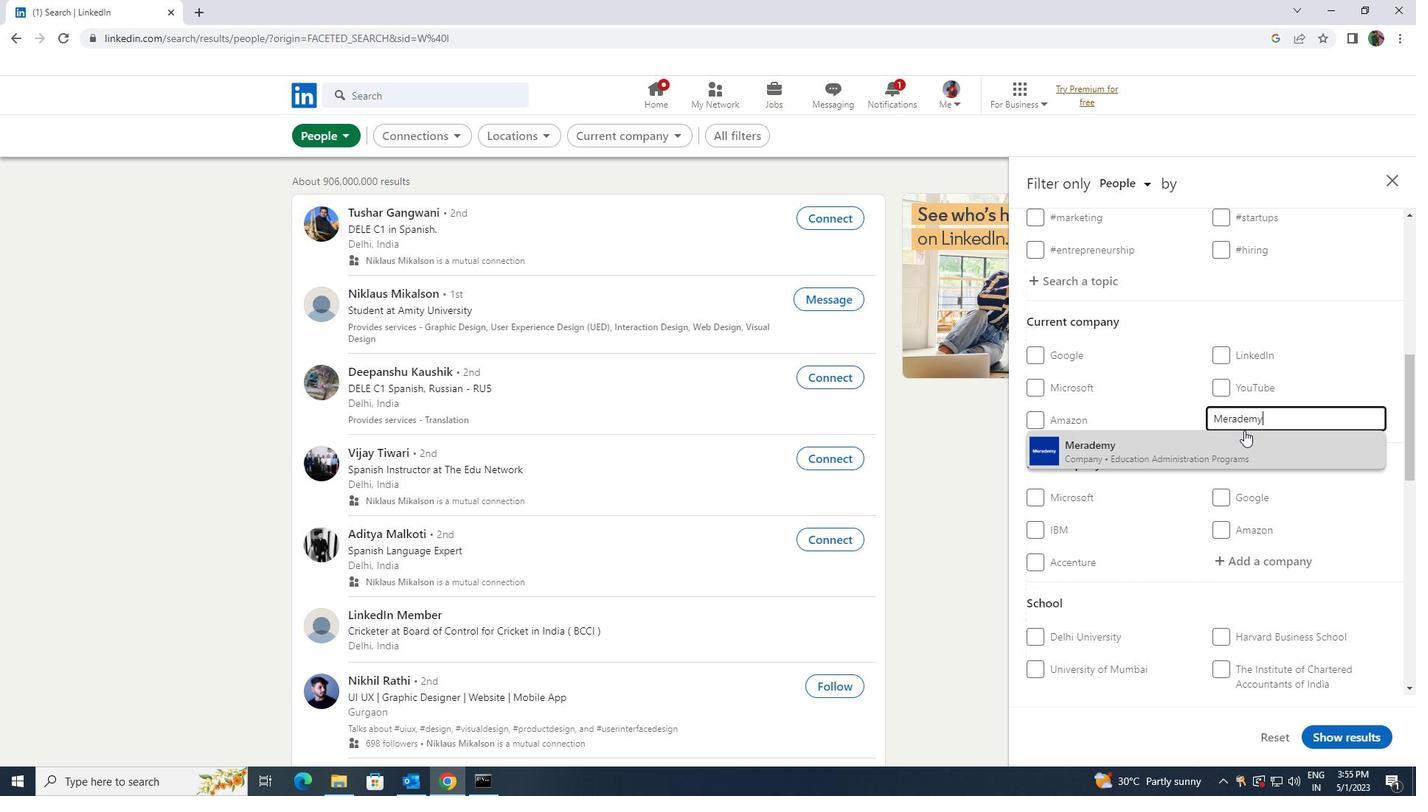 
Action: Mouse pressed left at (1244, 439)
Screenshot: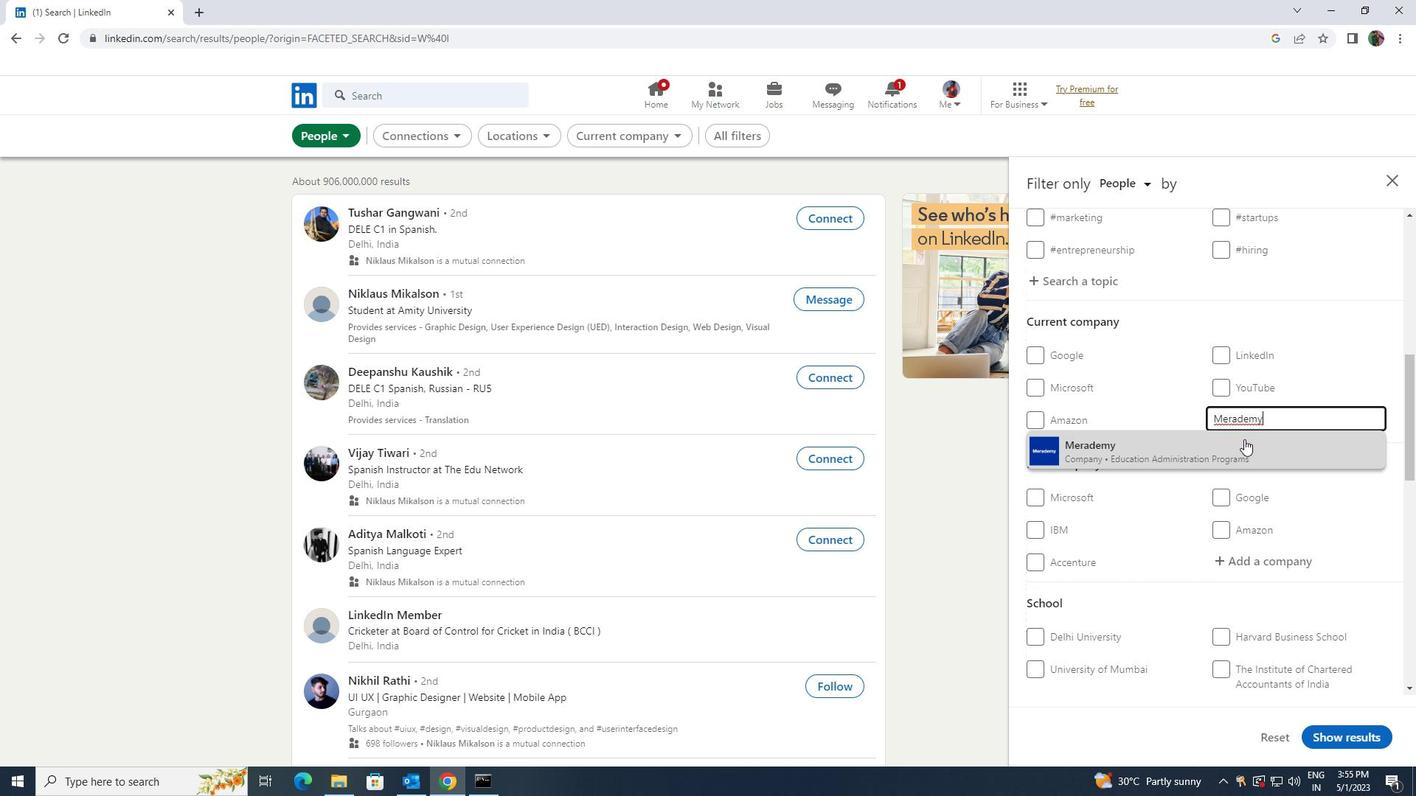 
Action: Mouse scrolled (1244, 438) with delta (0, 0)
Screenshot: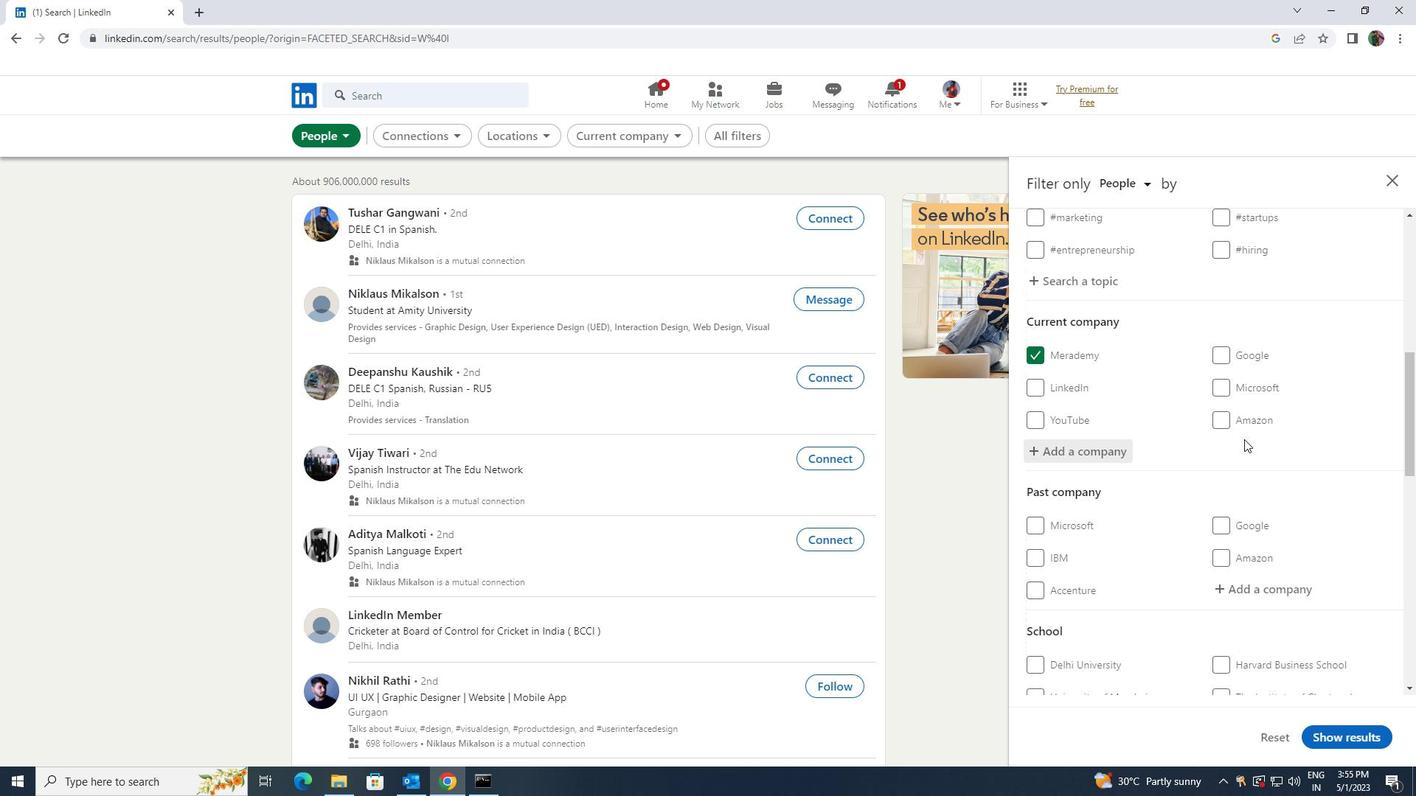 
Action: Mouse scrolled (1244, 438) with delta (0, 0)
Screenshot: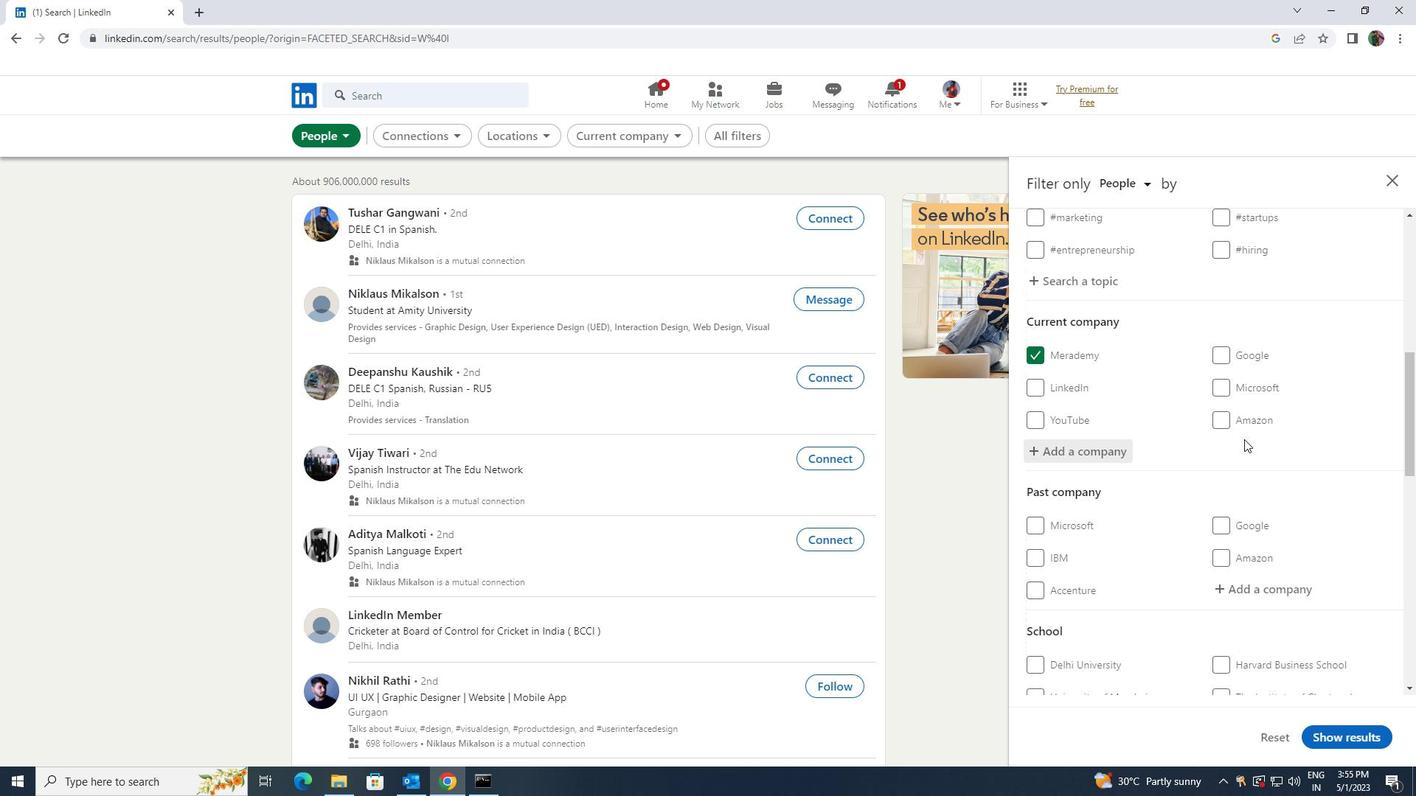 
Action: Mouse scrolled (1244, 438) with delta (0, 0)
Screenshot: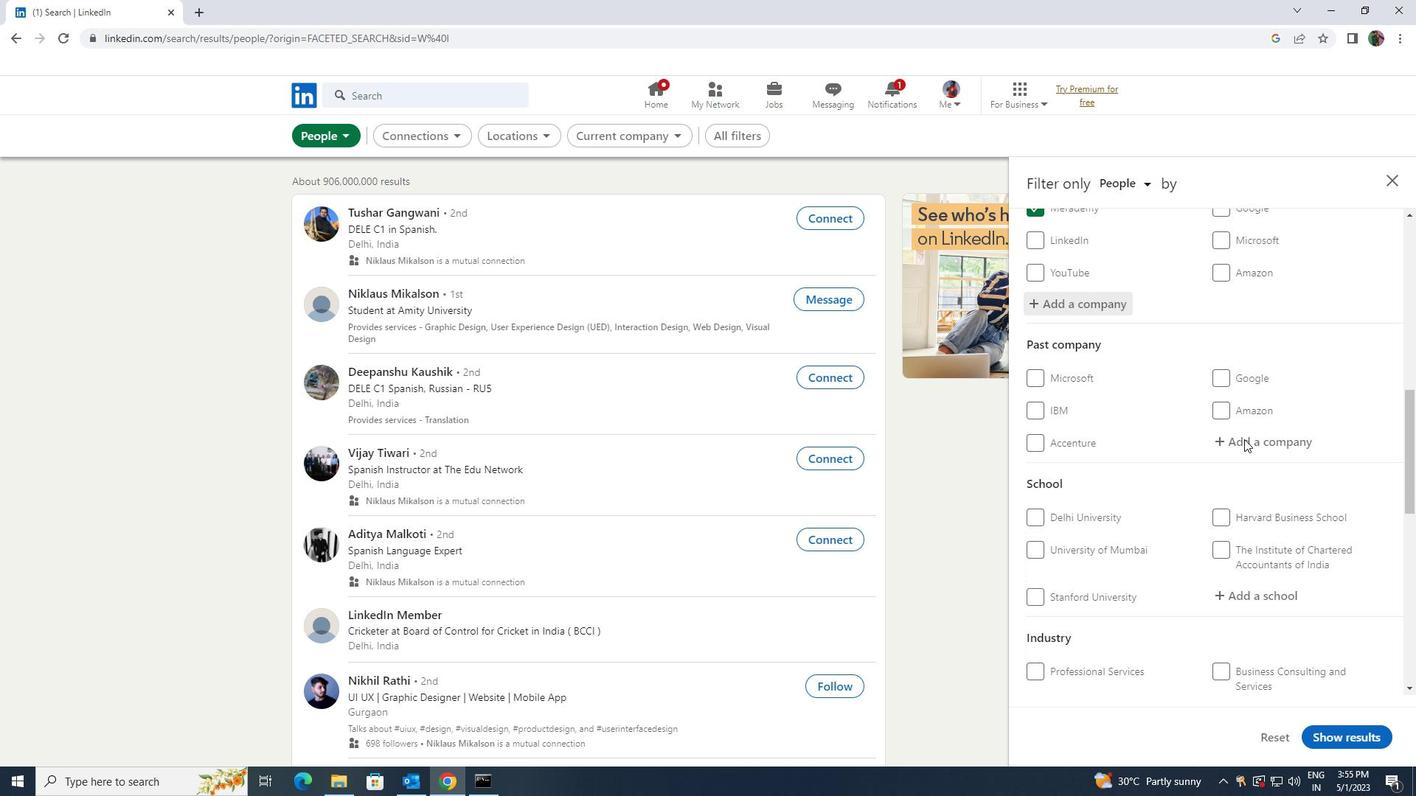 
Action: Mouse moved to (1242, 444)
Screenshot: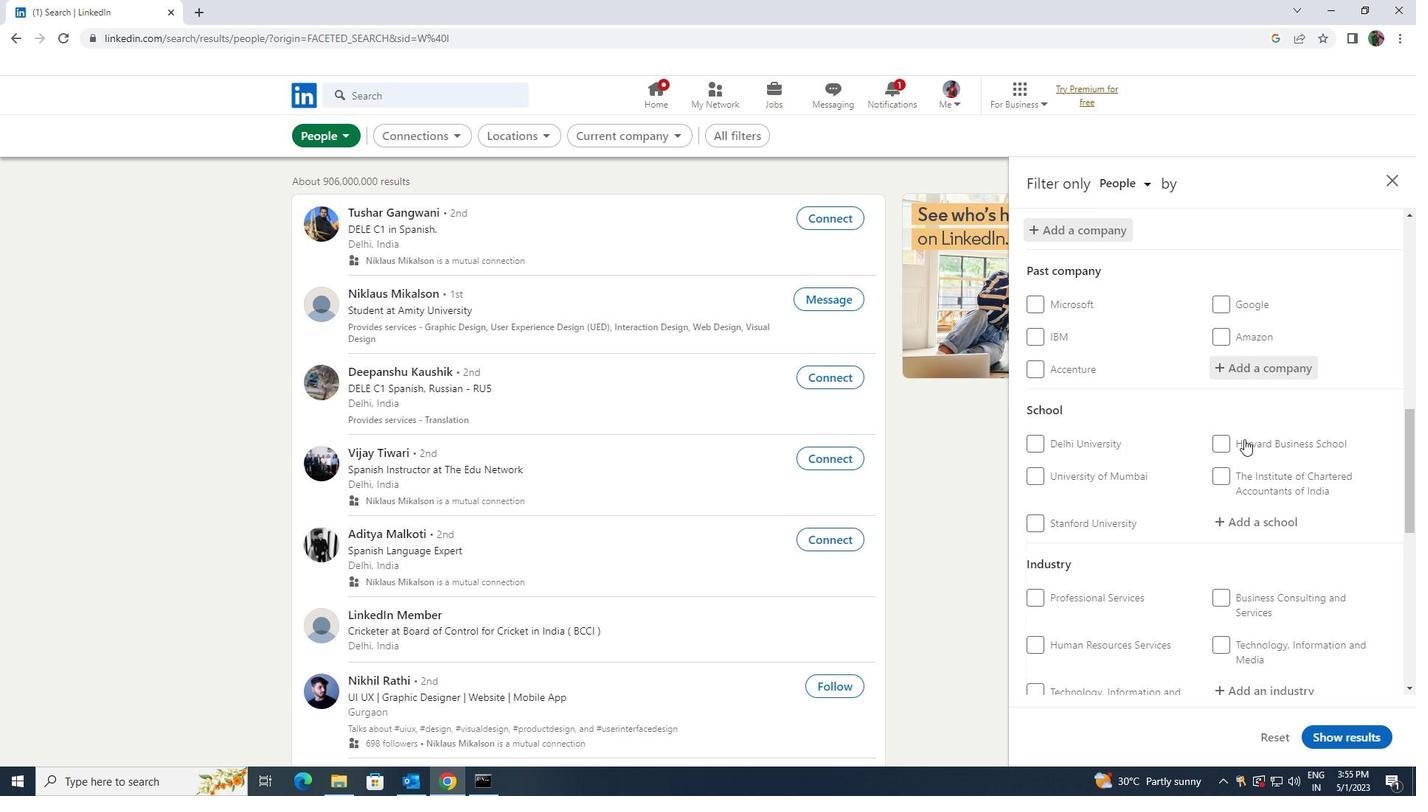 
Action: Mouse scrolled (1242, 443) with delta (0, 0)
Screenshot: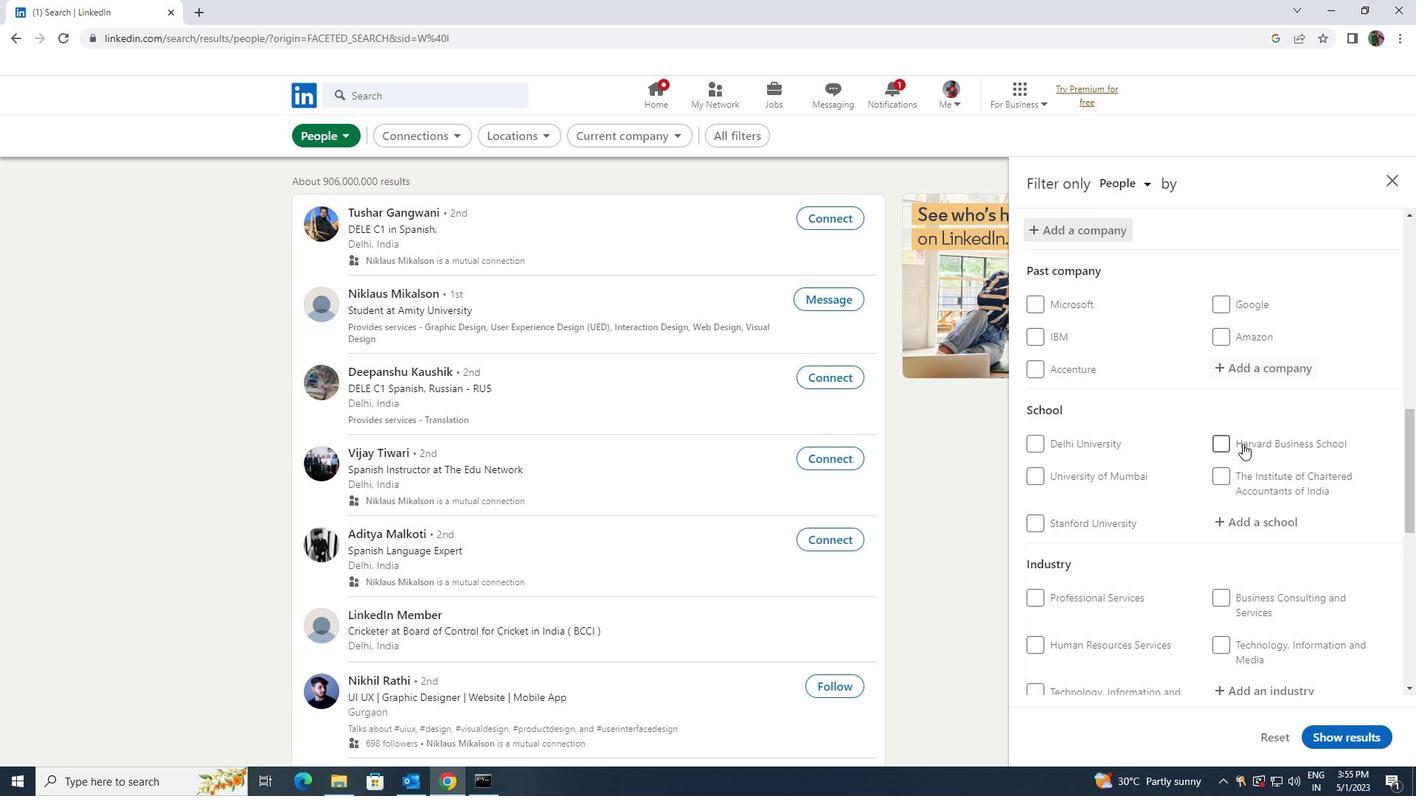 
Action: Mouse scrolled (1242, 443) with delta (0, 0)
Screenshot: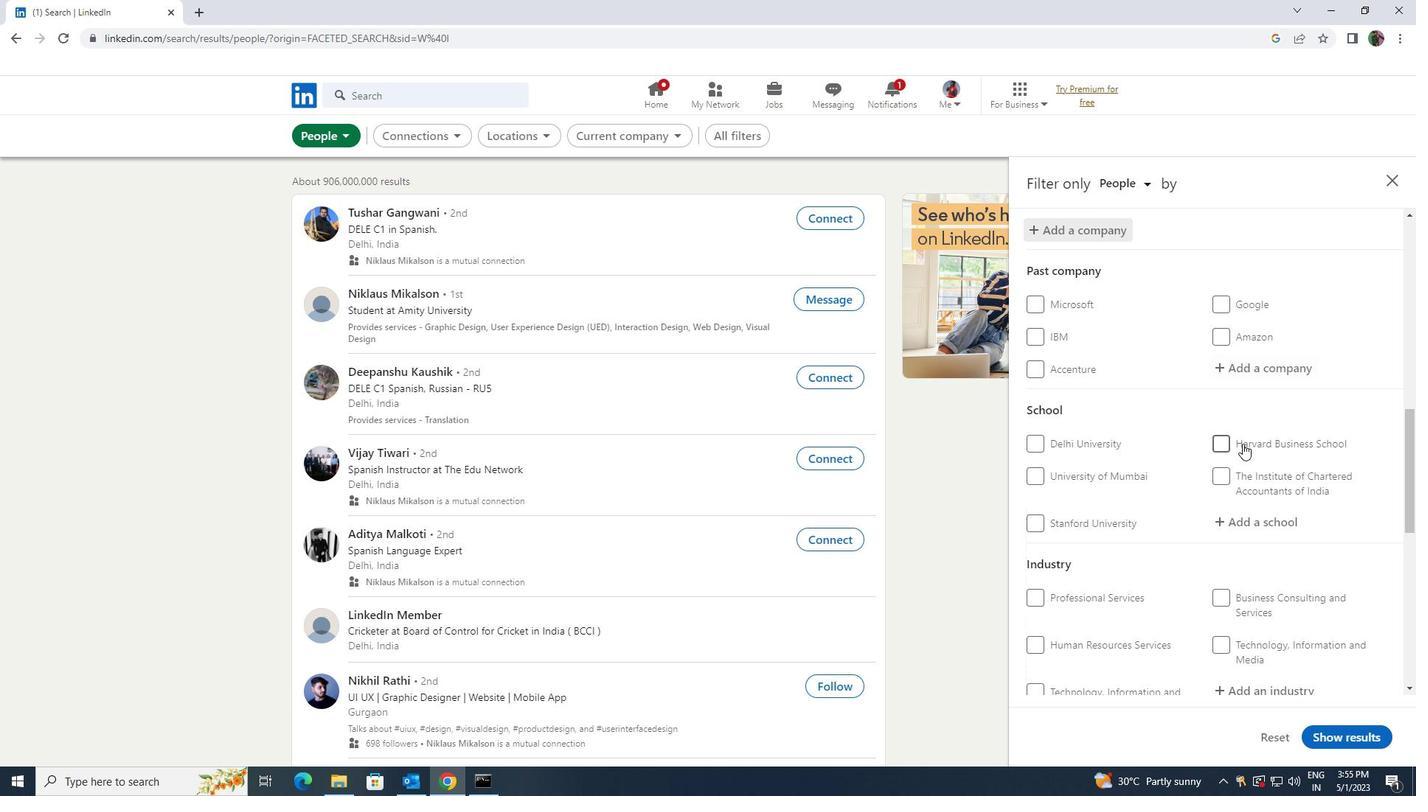 
Action: Mouse moved to (1261, 380)
Screenshot: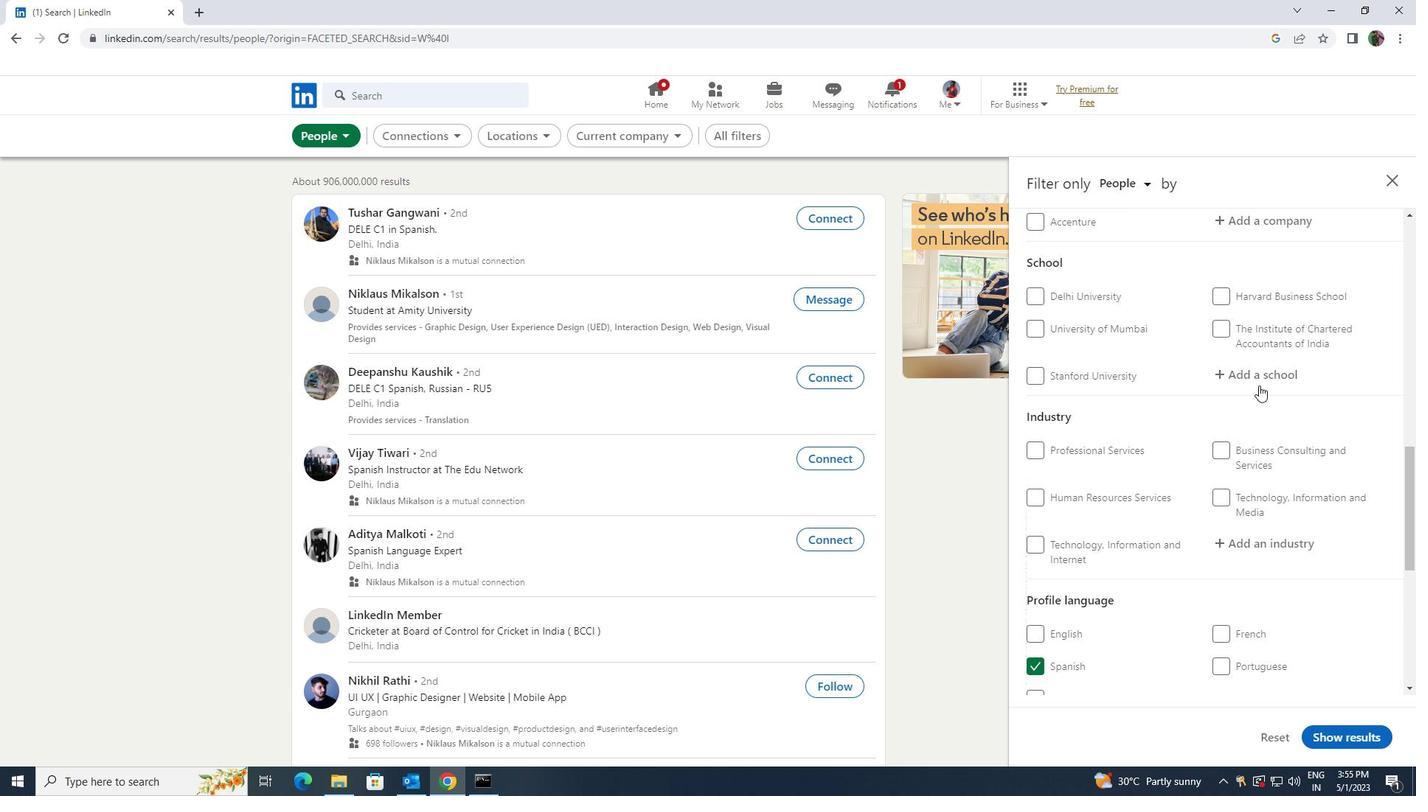 
Action: Mouse pressed left at (1261, 380)
Screenshot: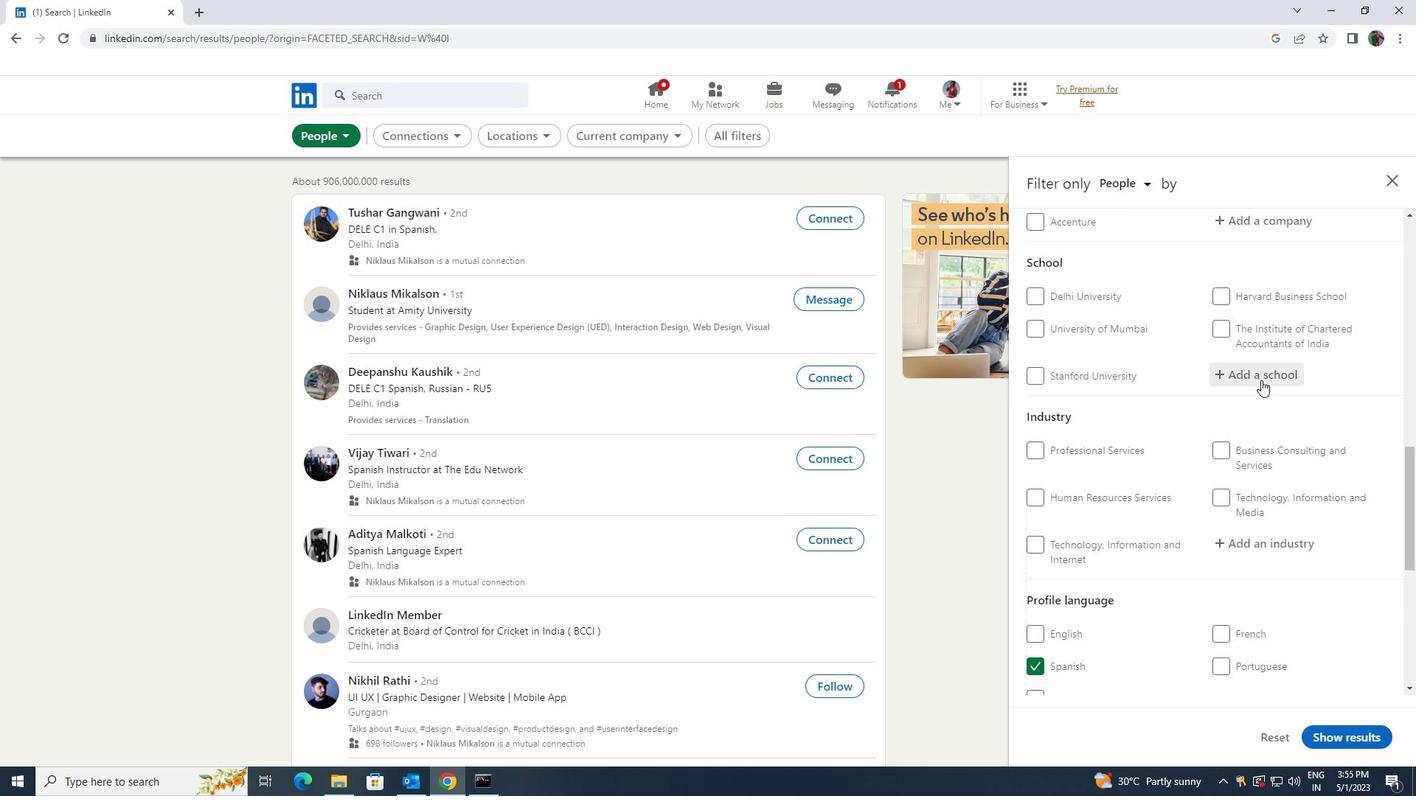 
Action: Key pressed <Key.shift><Key.shift><Key.shift><Key.shift><Key.shift><Key.shift><Key.shift><Key.shift><Key.shift><Key.shift><Key.shift><Key.shift><Key.shift>JAGANNTH<Key.backspace><Key.backspace>
Screenshot: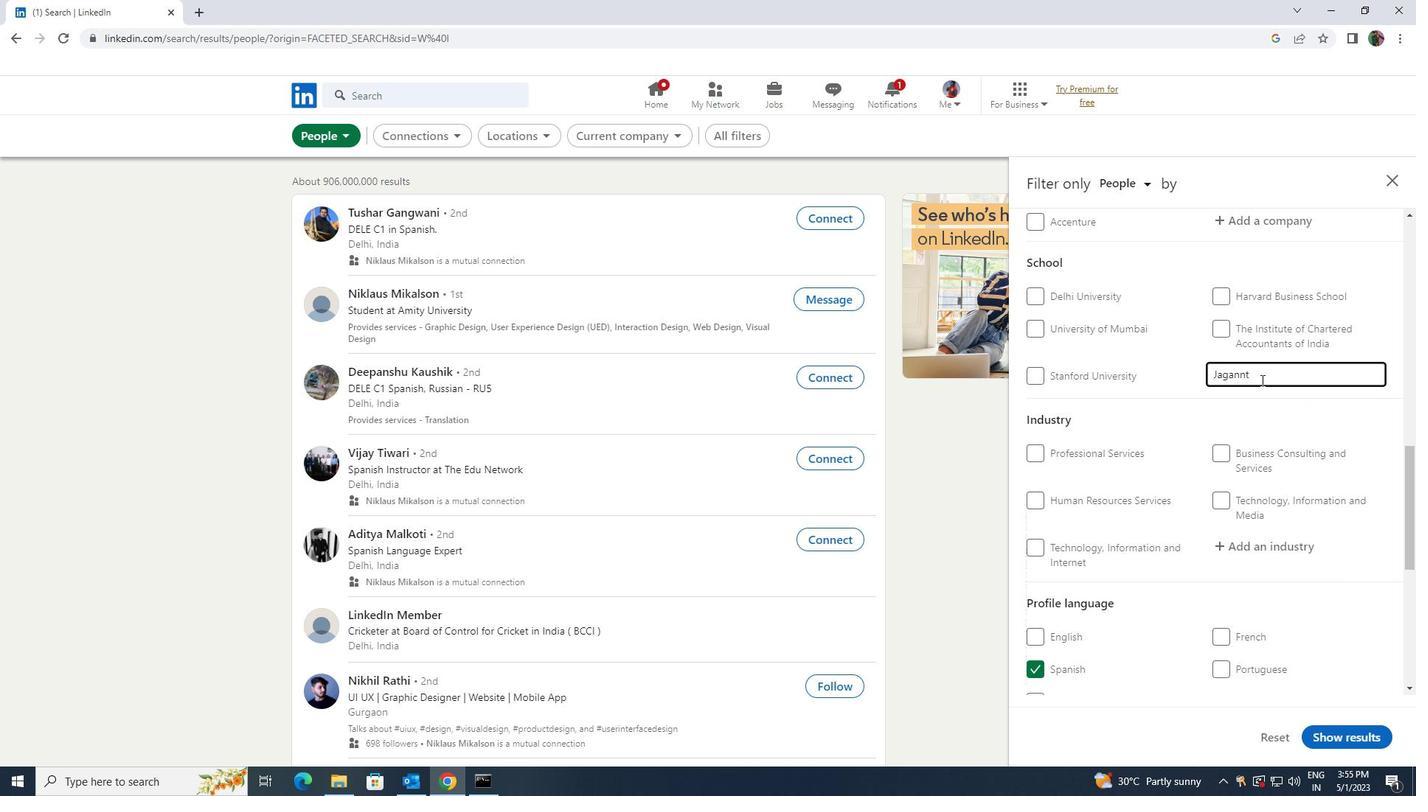 
Action: Mouse moved to (1247, 407)
Screenshot: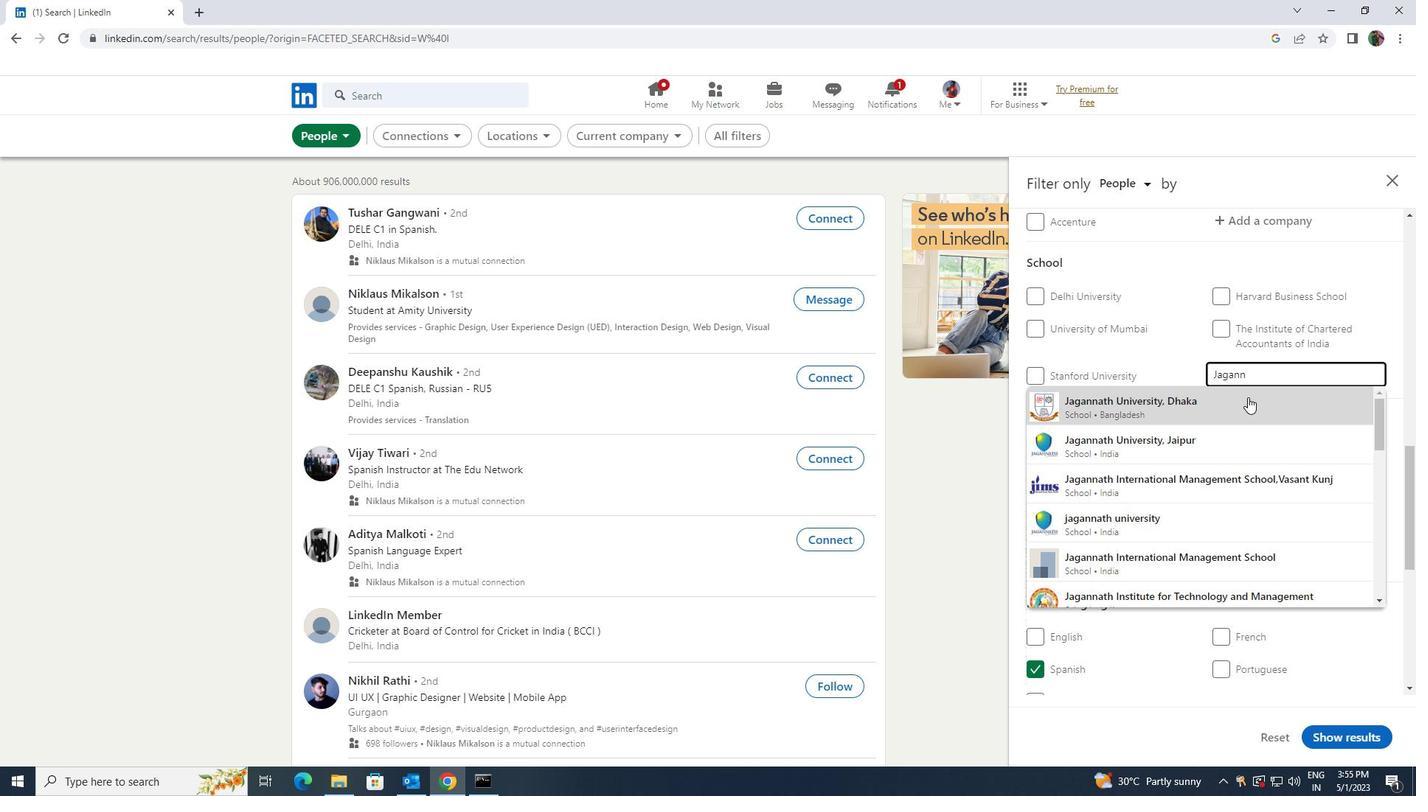 
Action: Mouse pressed left at (1247, 407)
Screenshot: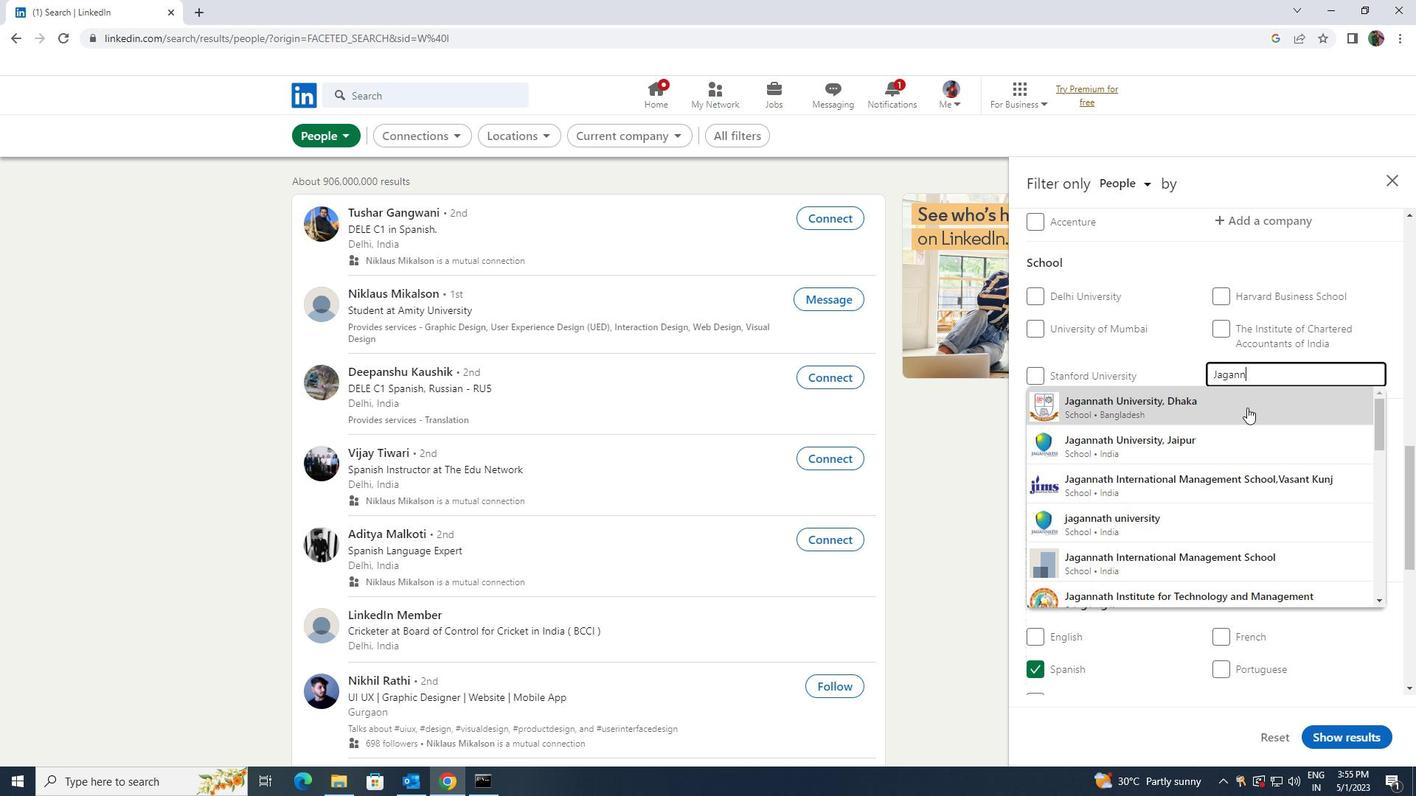 
Action: Mouse scrolled (1247, 407) with delta (0, 0)
Screenshot: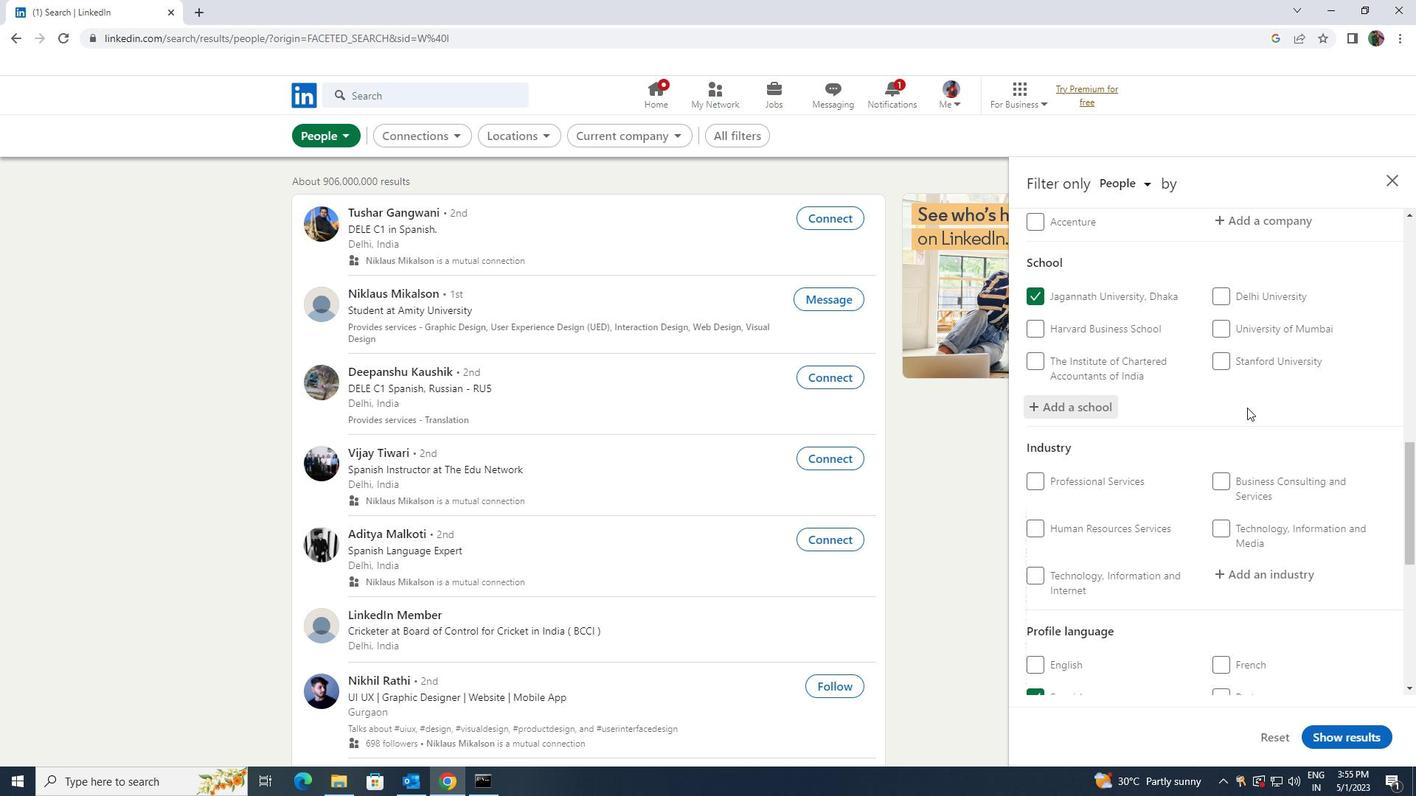 
Action: Mouse scrolled (1247, 407) with delta (0, 0)
Screenshot: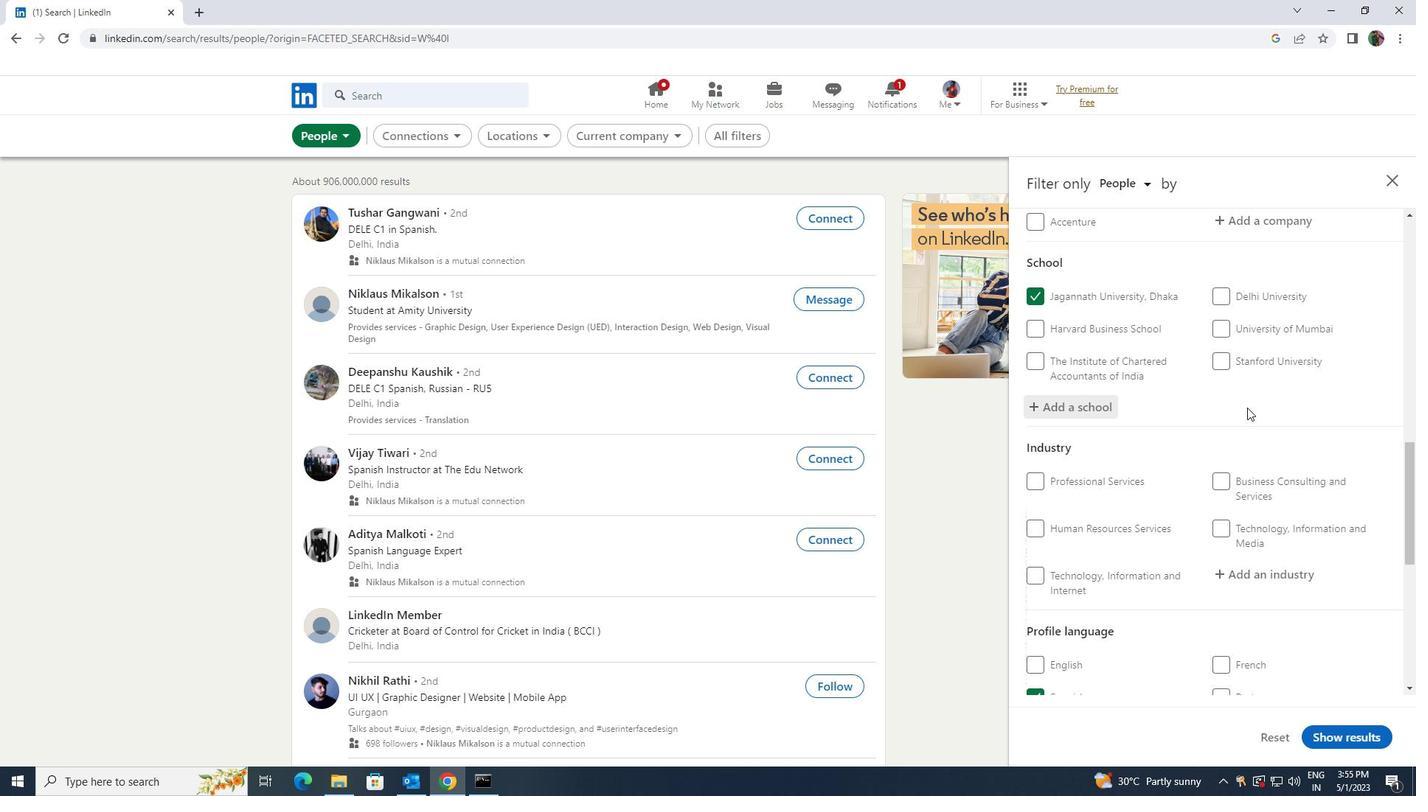 
Action: Mouse moved to (1247, 409)
Screenshot: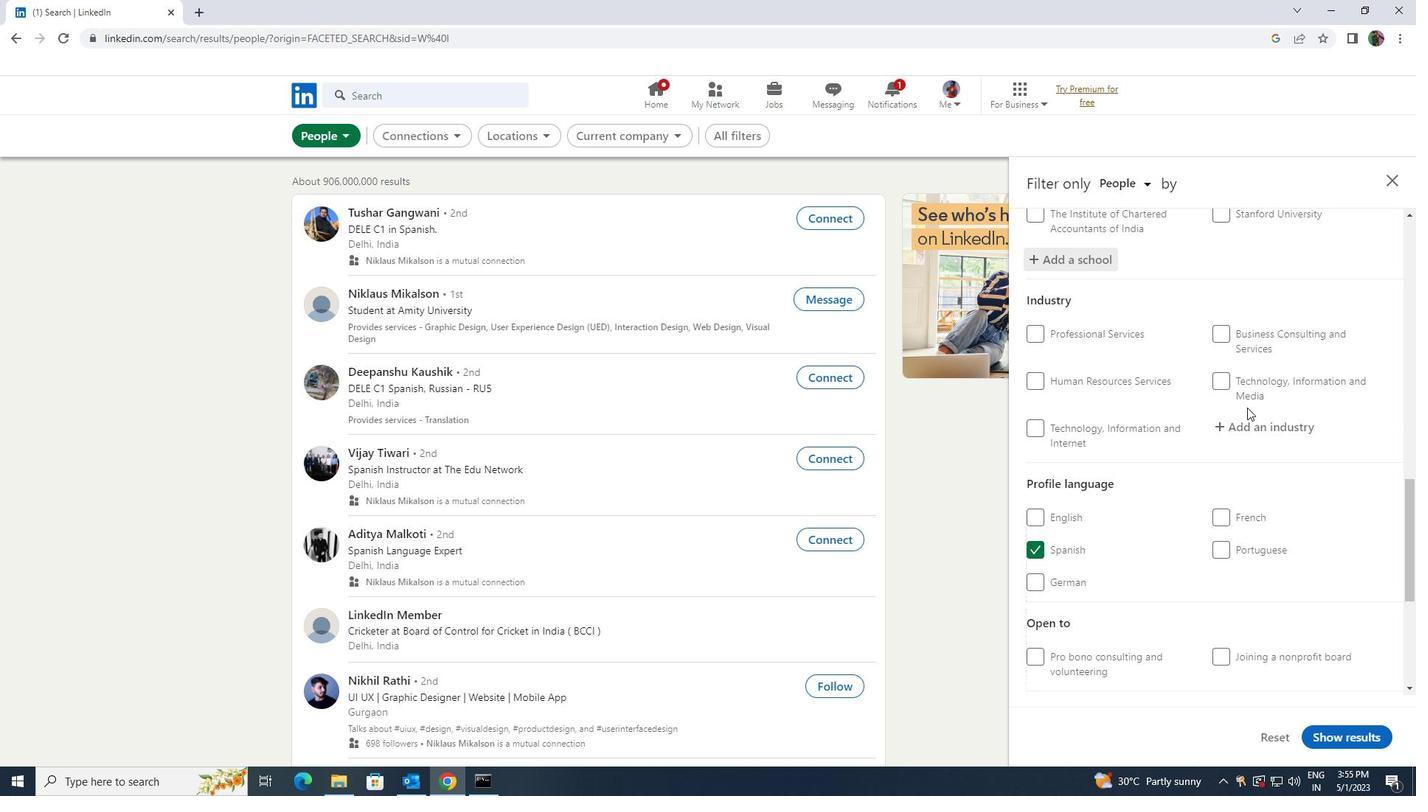 
Action: Mouse scrolled (1247, 408) with delta (0, 0)
Screenshot: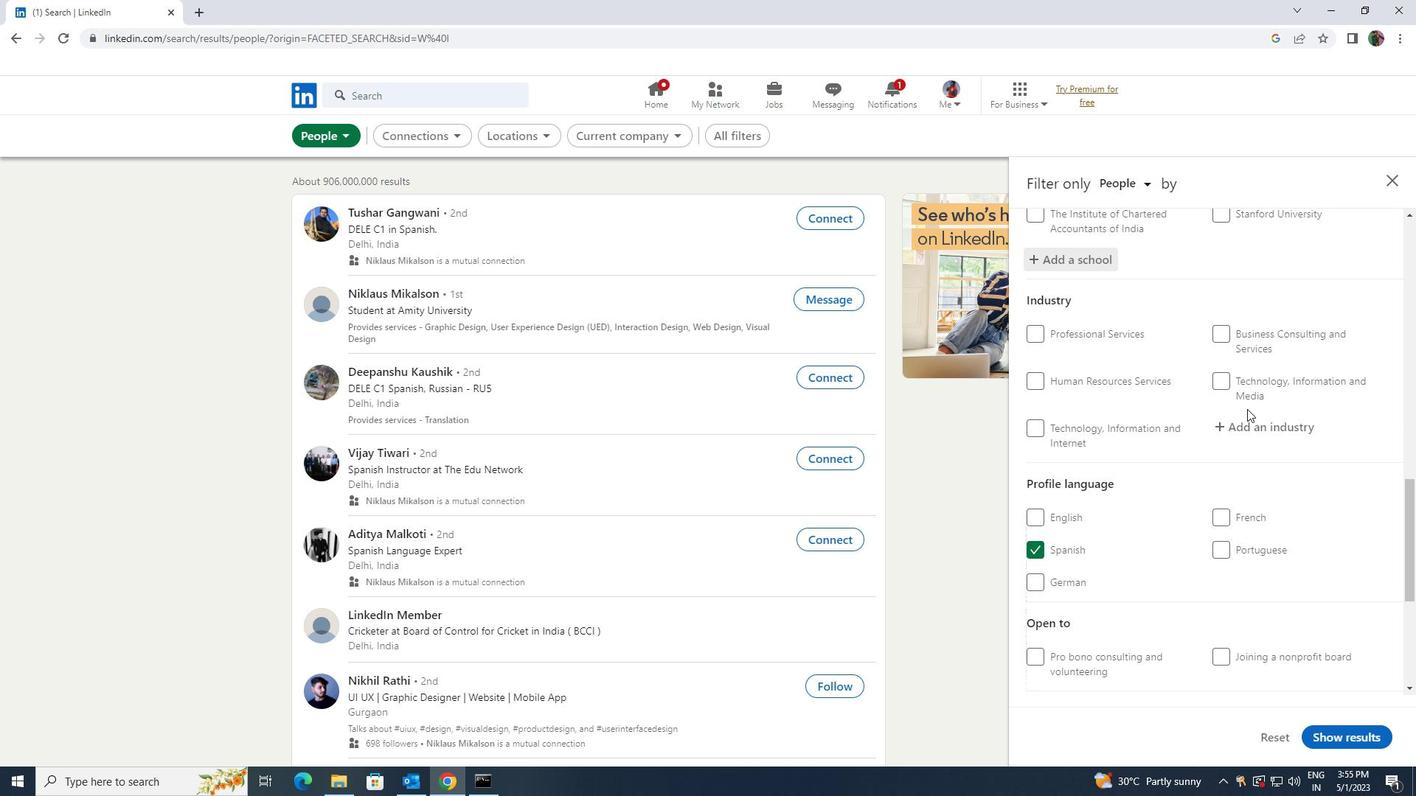 
Action: Mouse moved to (1260, 362)
Screenshot: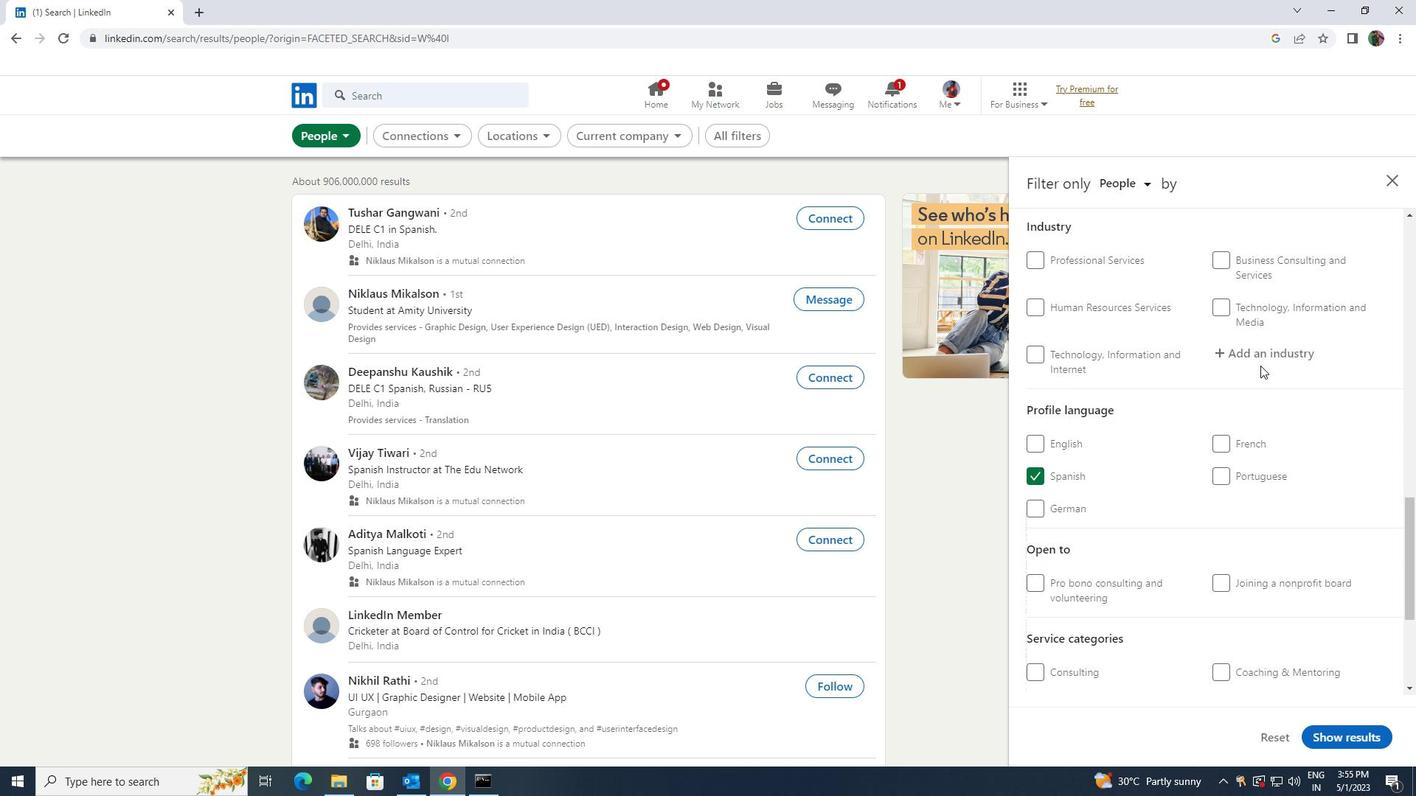 
Action: Mouse pressed left at (1260, 362)
Screenshot: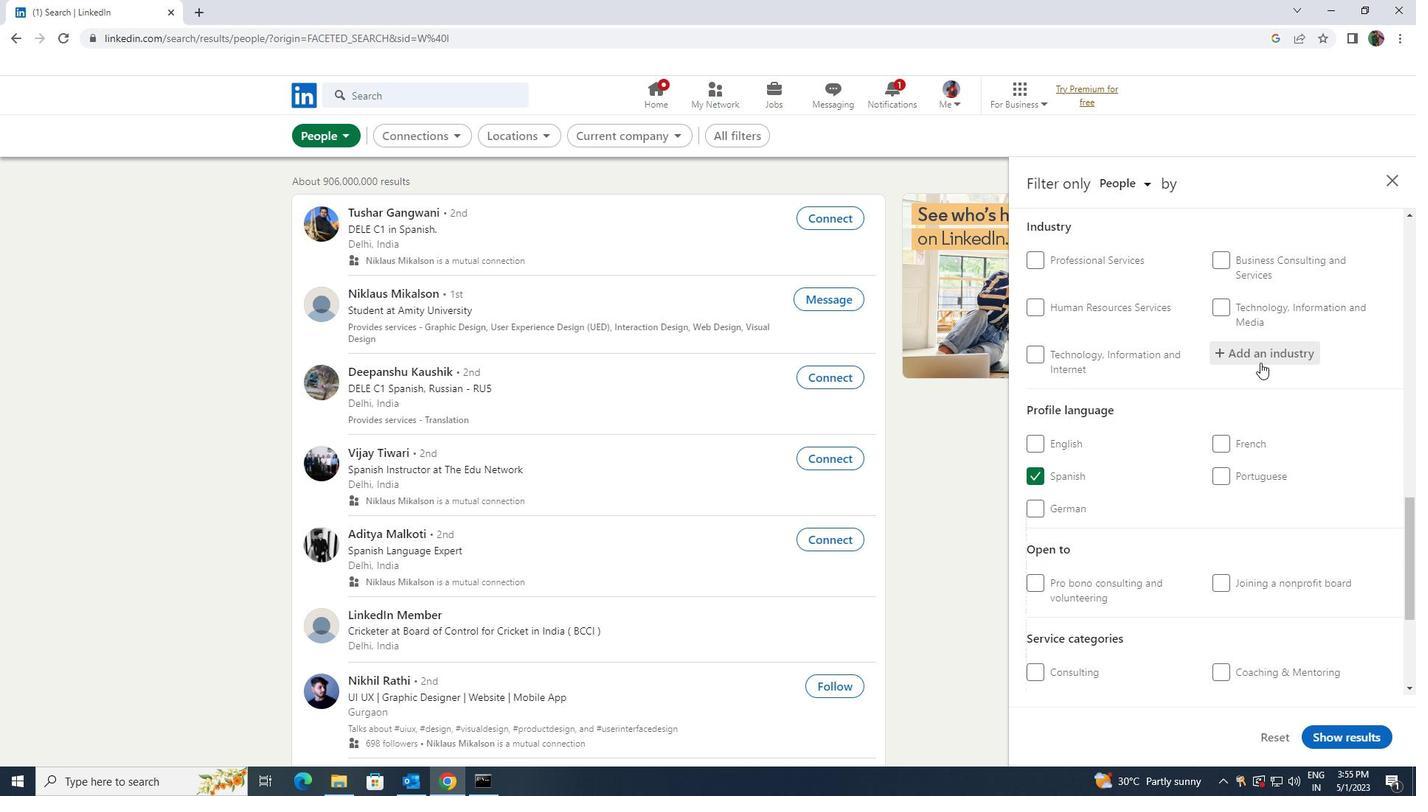 
Action: Key pressed <Key.shift>BED<Key.space>AND
Screenshot: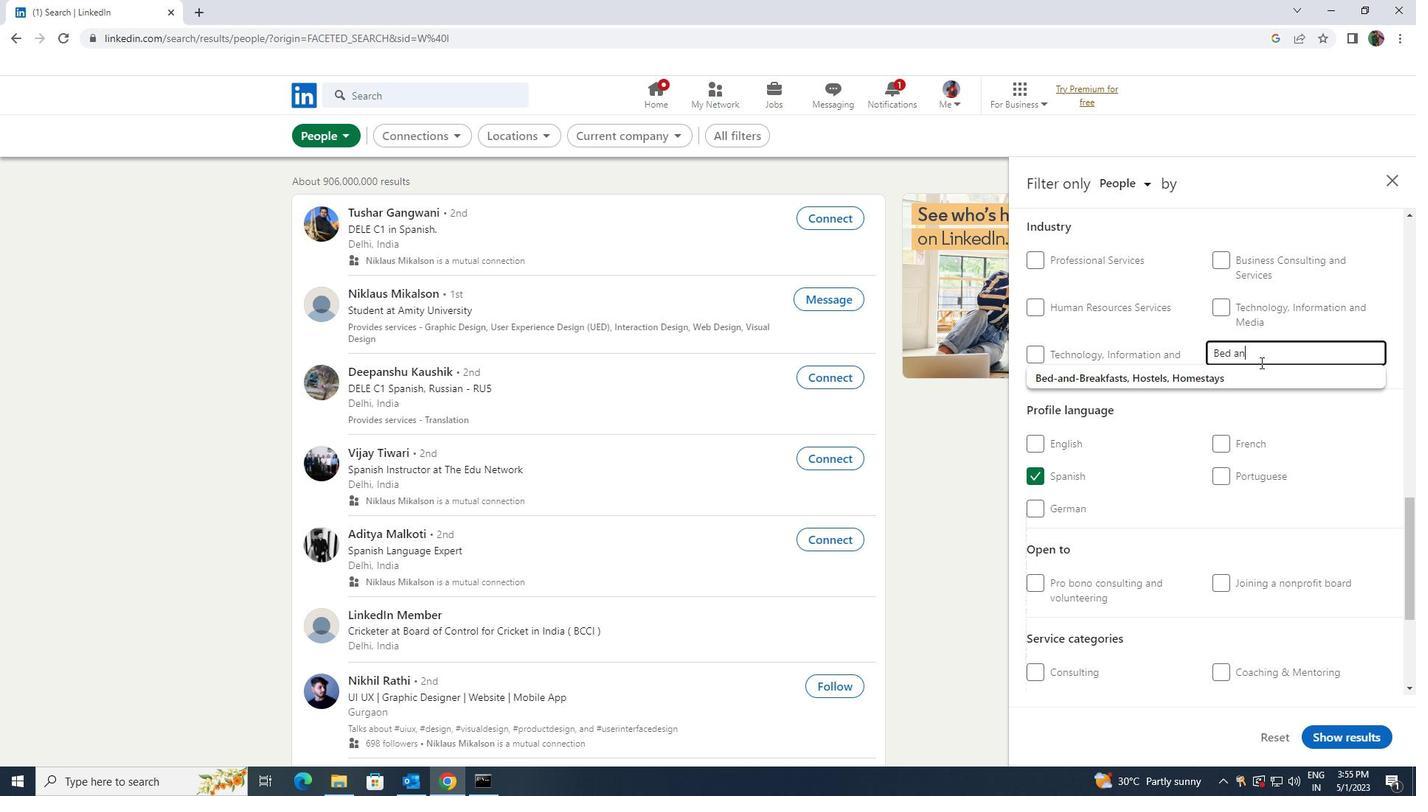 
Action: Mouse moved to (1253, 373)
Screenshot: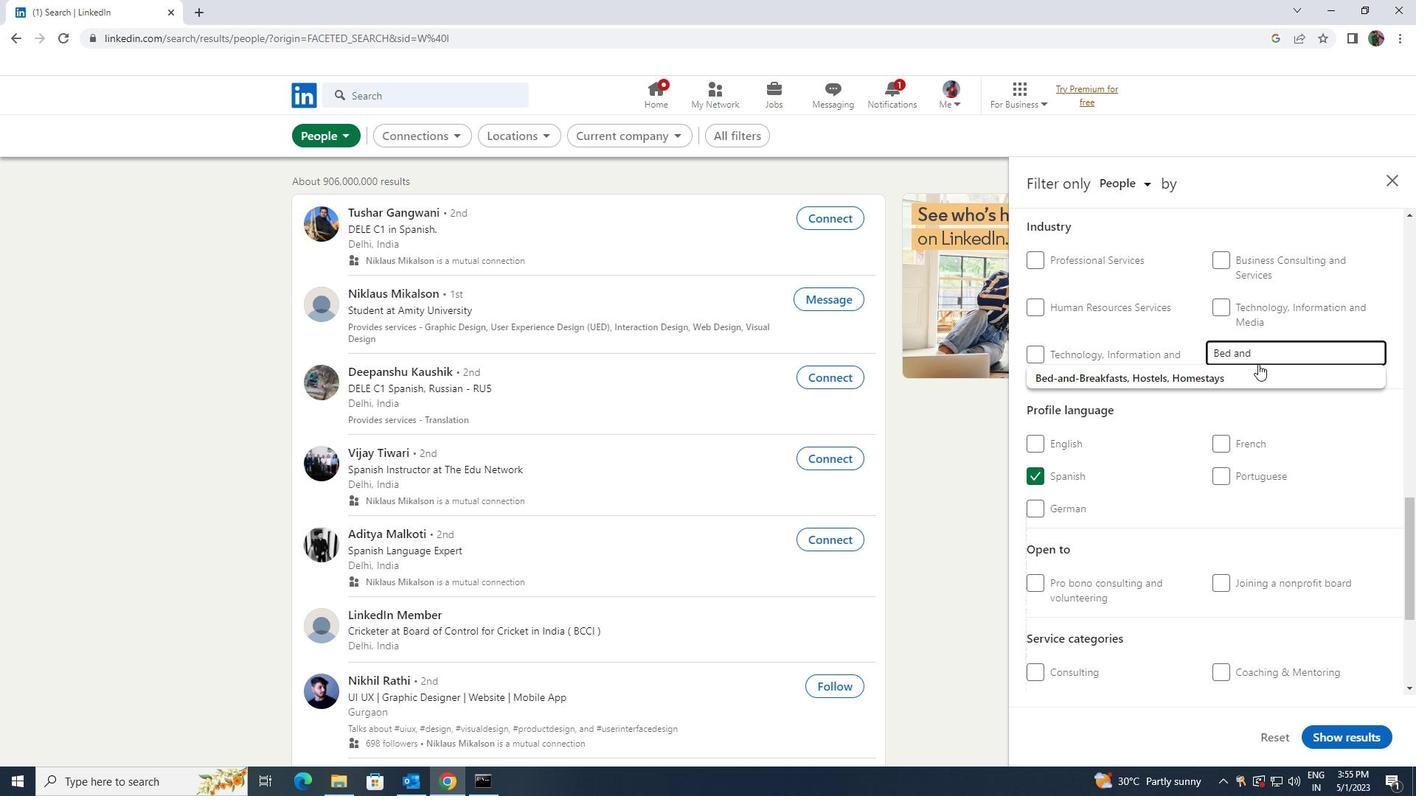 
Action: Mouse pressed left at (1253, 373)
Screenshot: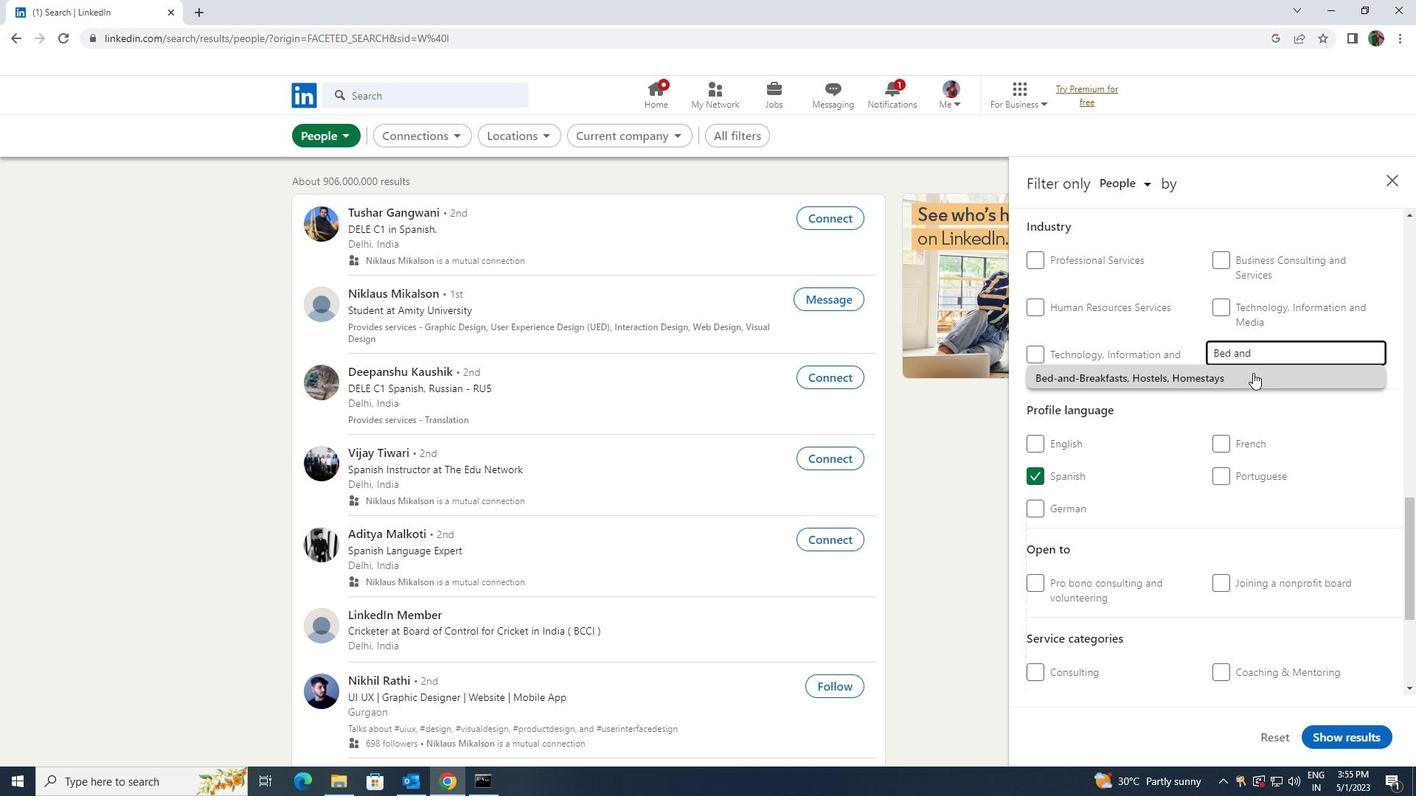 
Action: Mouse scrolled (1253, 372) with delta (0, 0)
Screenshot: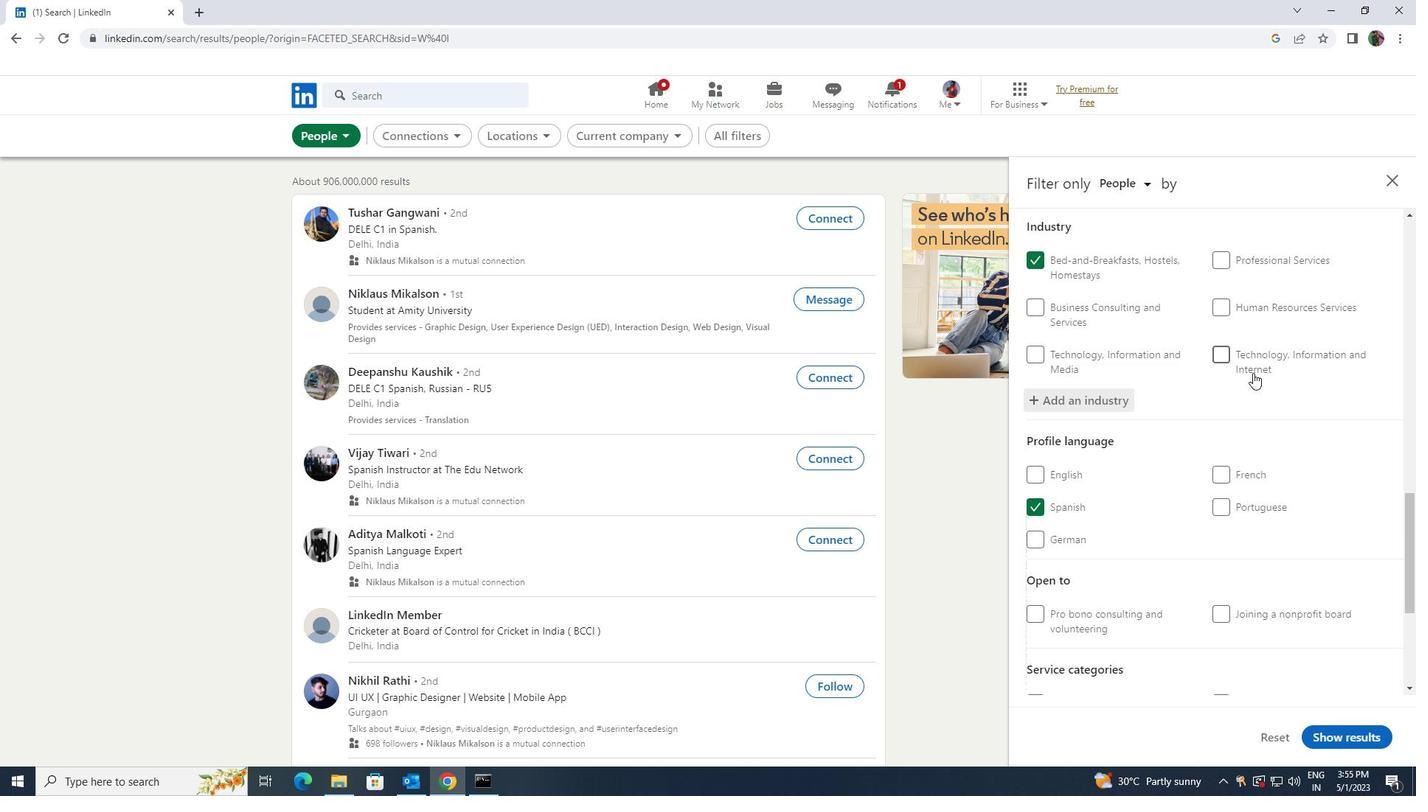 
Action: Mouse scrolled (1253, 372) with delta (0, 0)
Screenshot: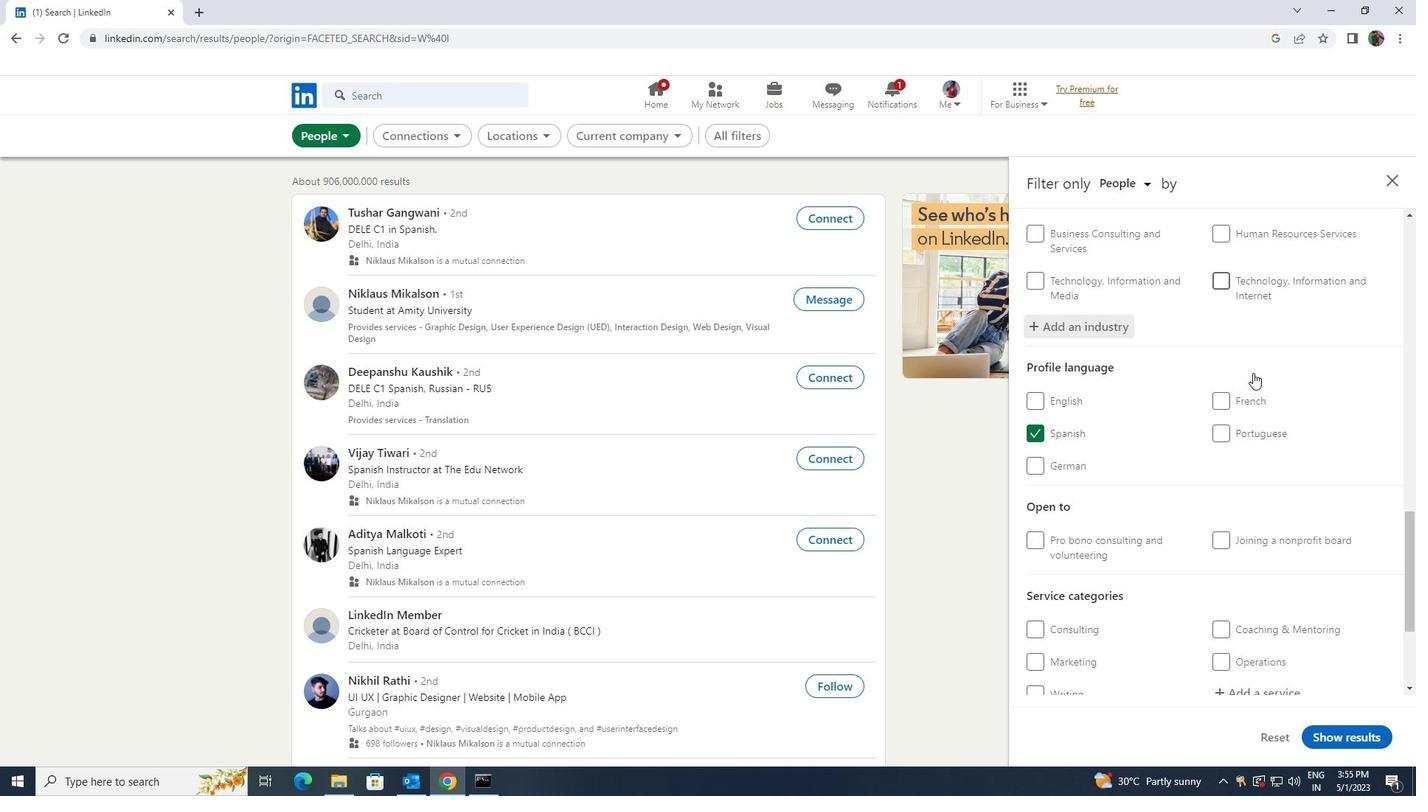 
Action: Mouse scrolled (1253, 372) with delta (0, 0)
Screenshot: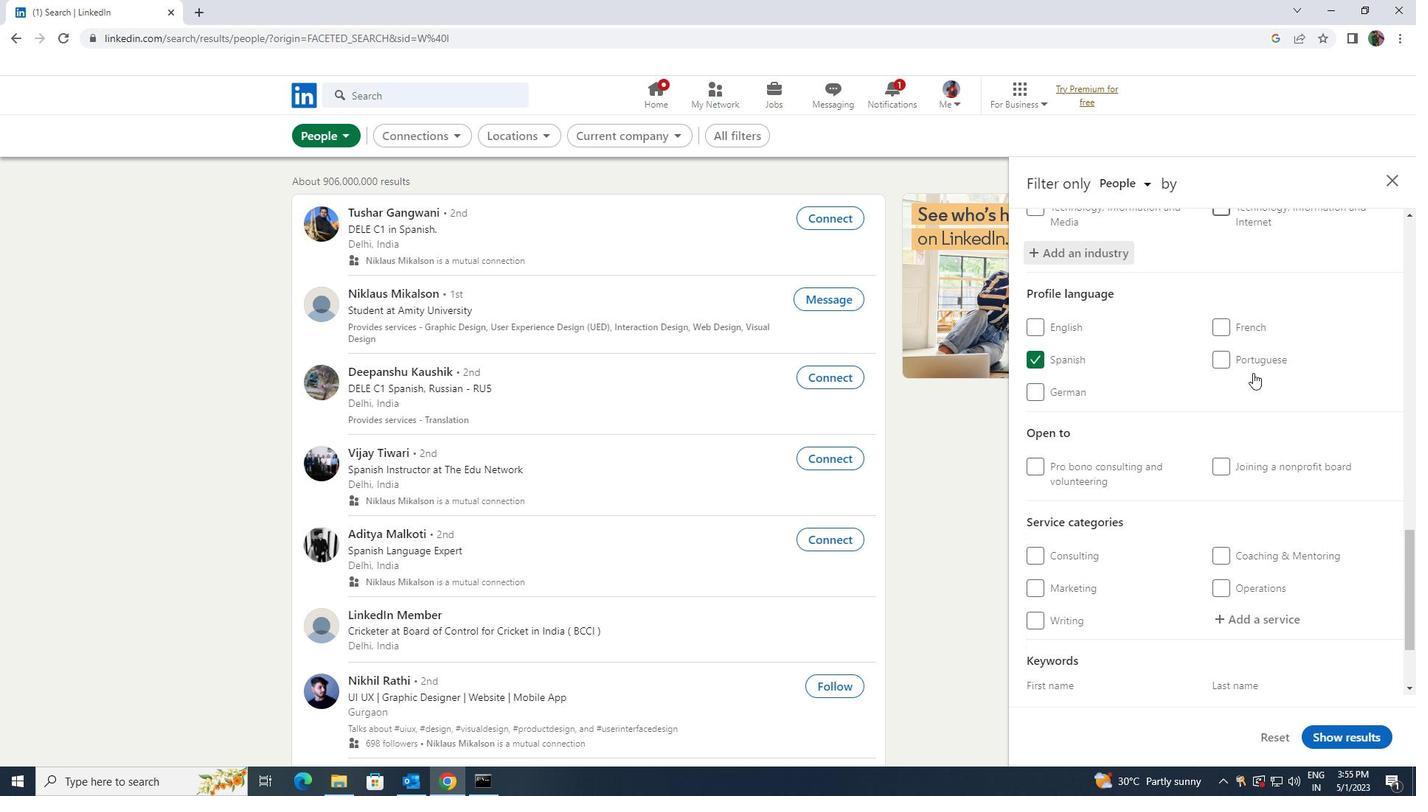 
Action: Mouse scrolled (1253, 372) with delta (0, 0)
Screenshot: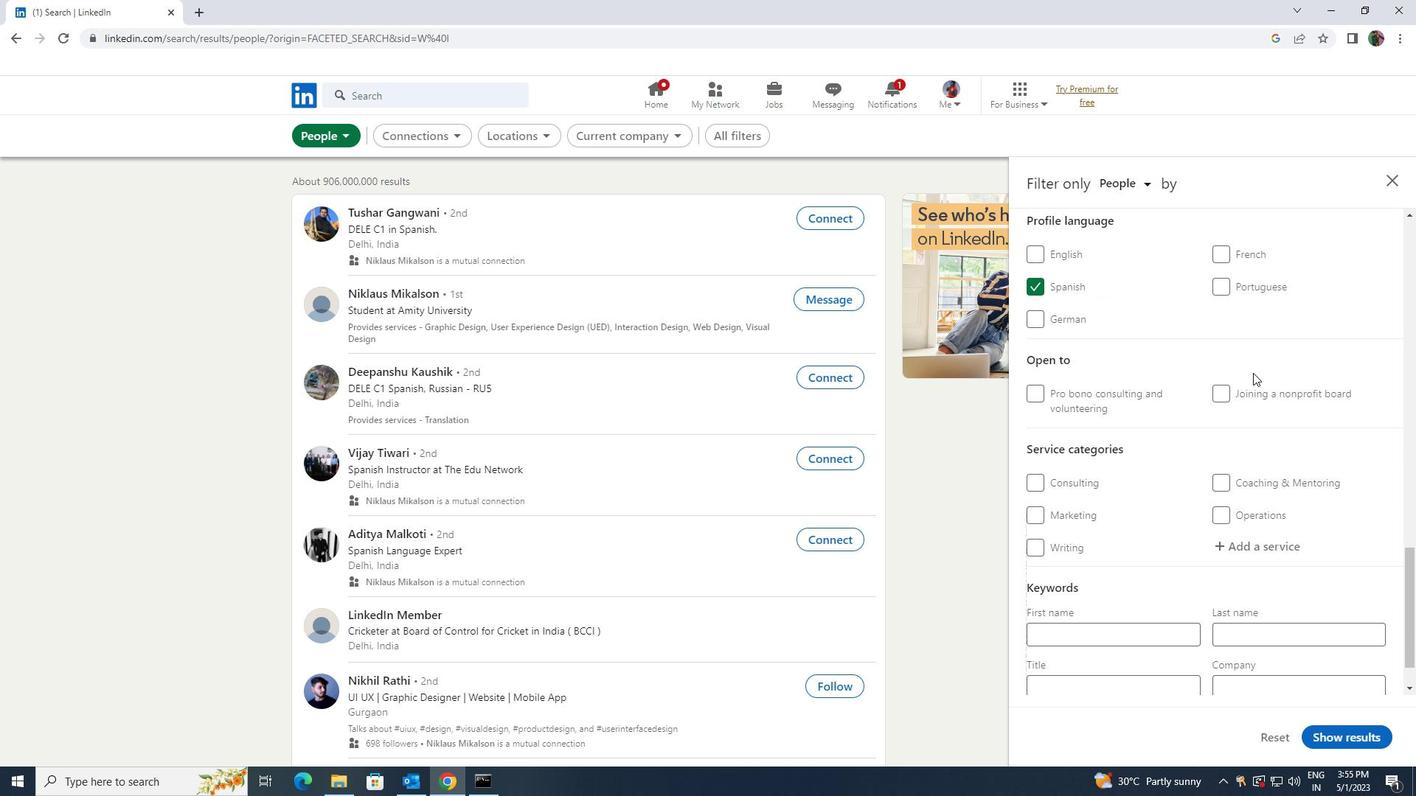
Action: Mouse scrolled (1253, 372) with delta (0, 0)
Screenshot: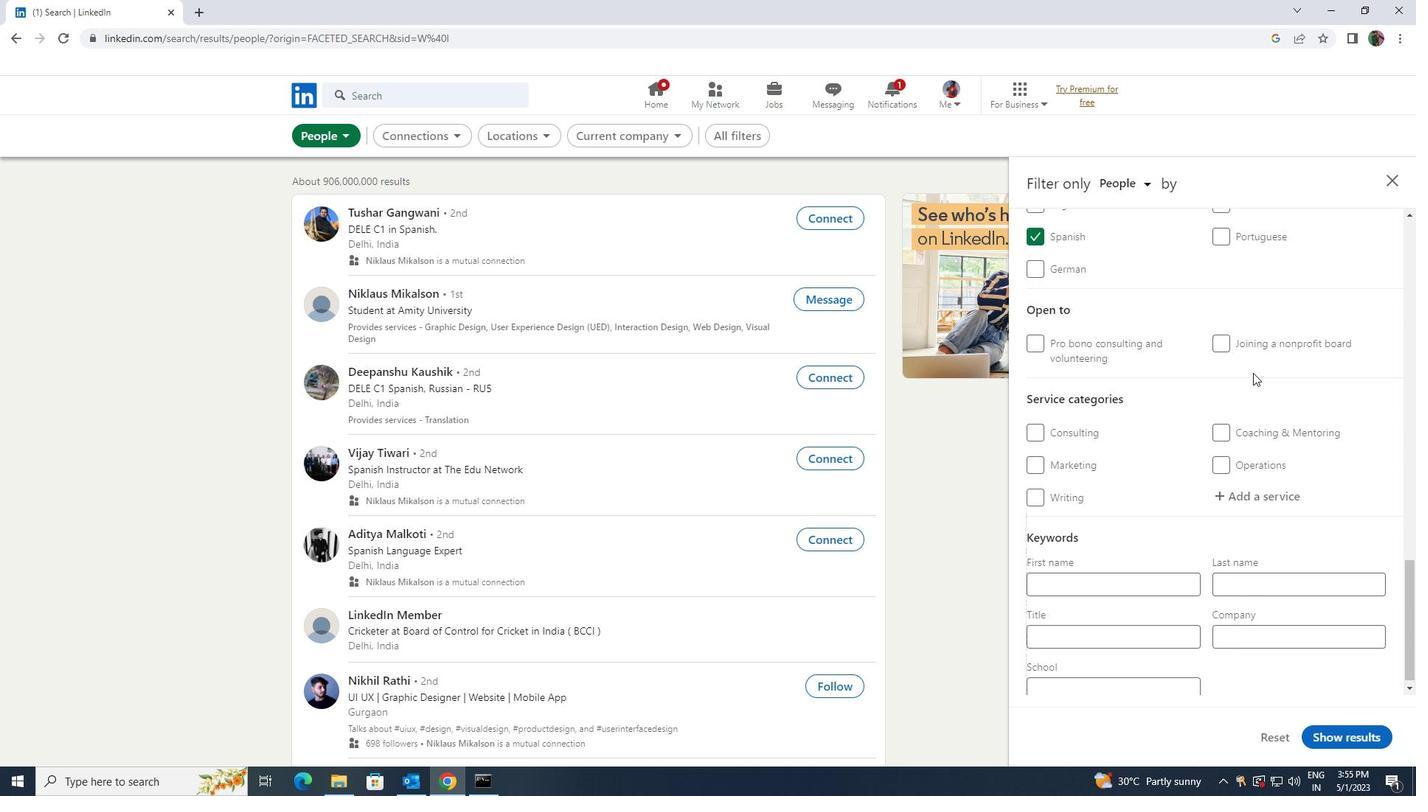 
Action: Mouse scrolled (1253, 372) with delta (0, 0)
Screenshot: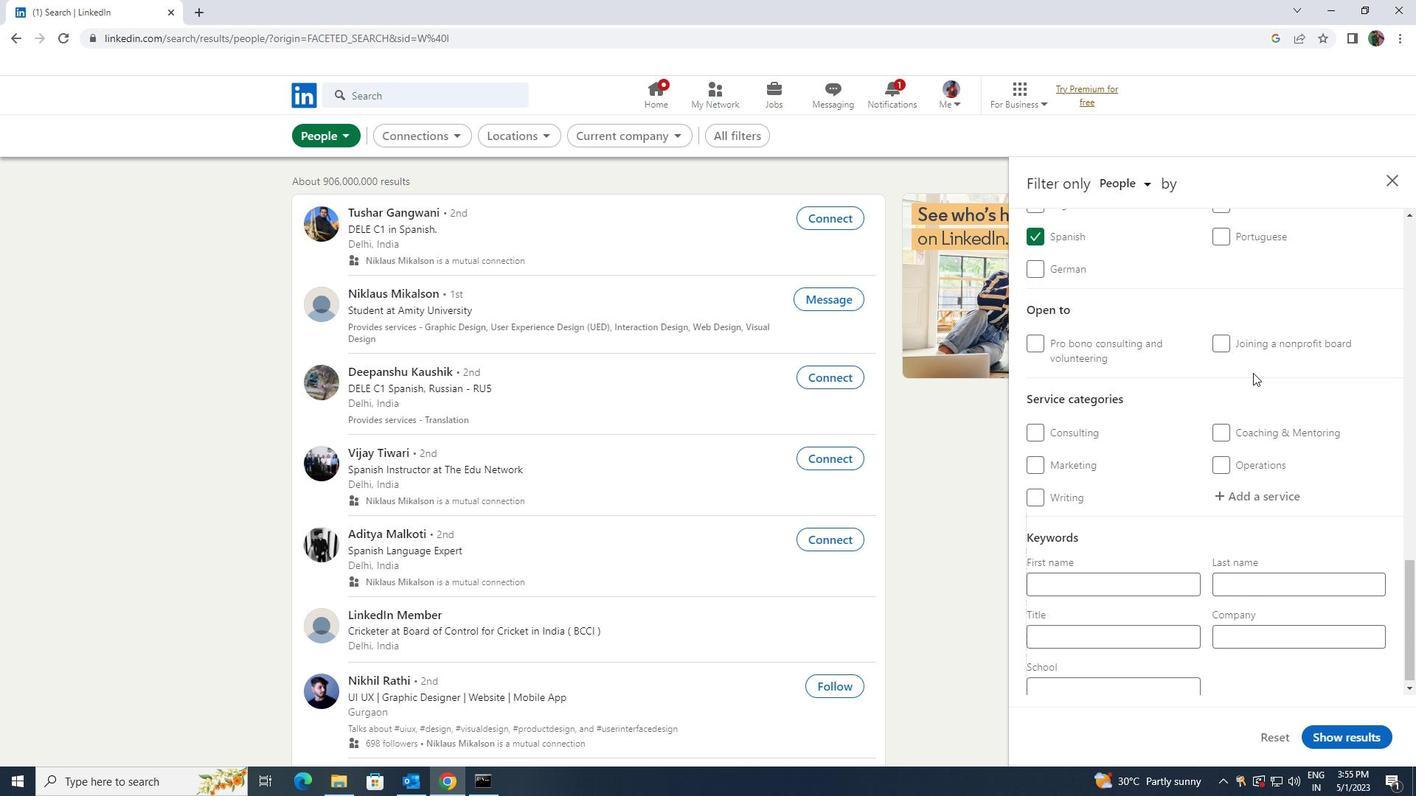 
Action: Mouse moved to (1260, 488)
Screenshot: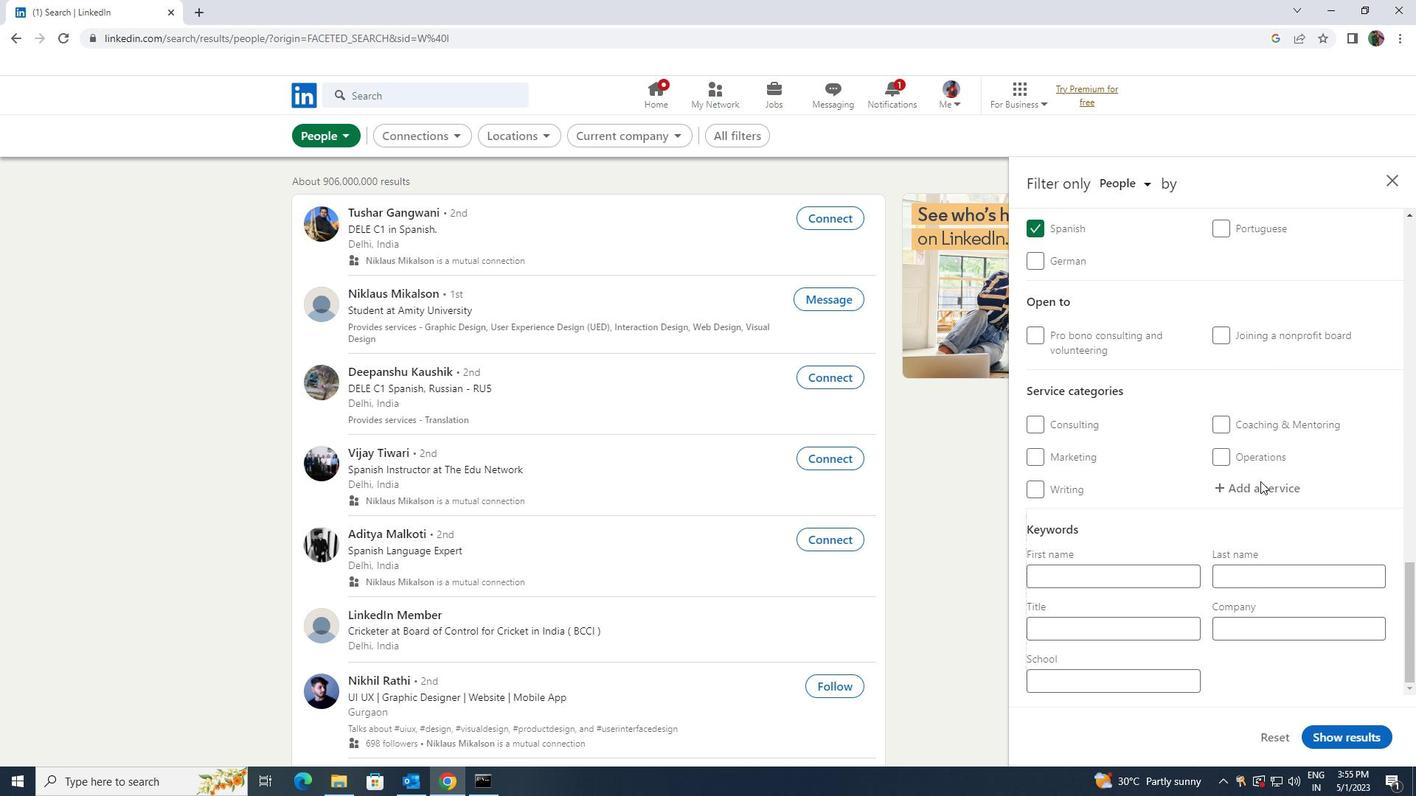
Action: Mouse pressed left at (1260, 488)
Screenshot: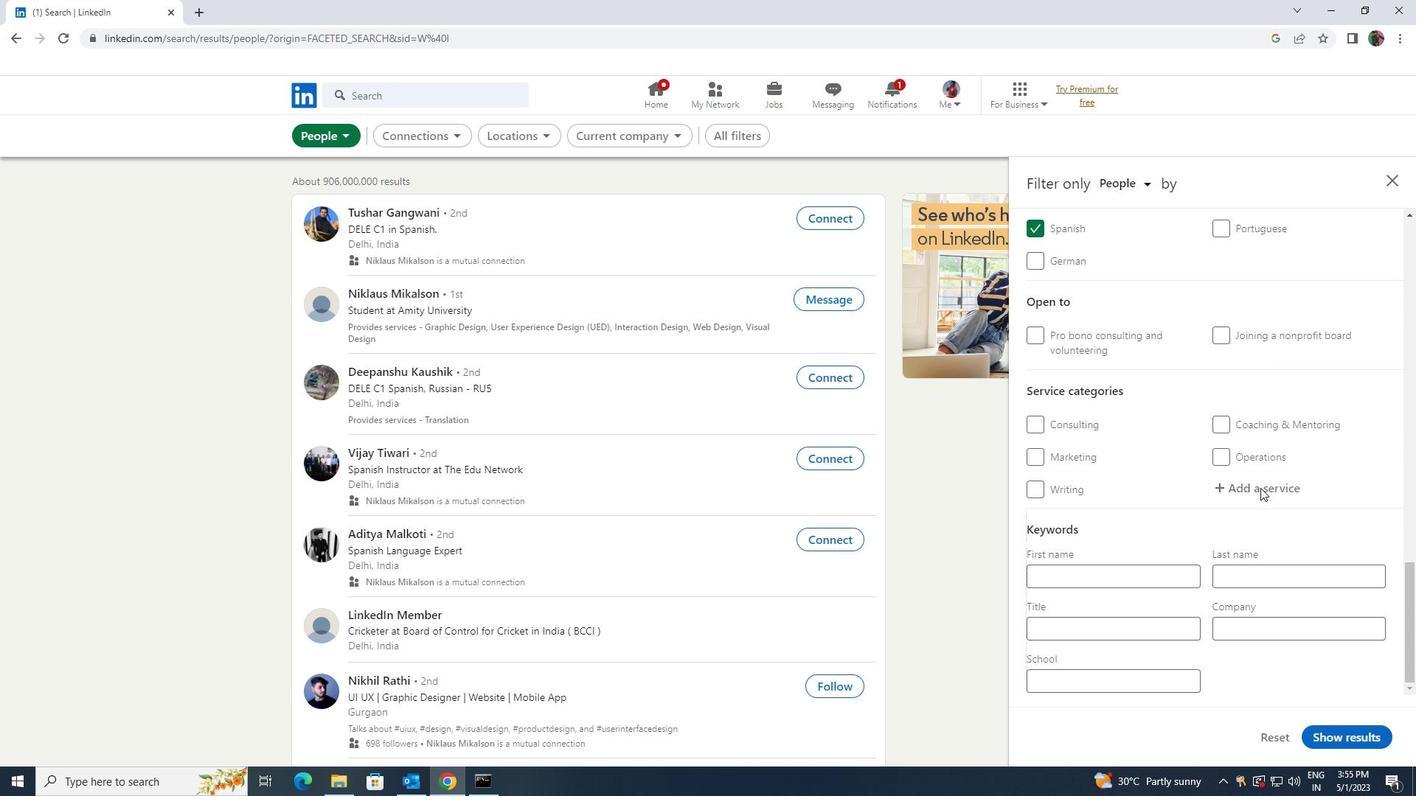 
Action: Mouse moved to (1261, 477)
Screenshot: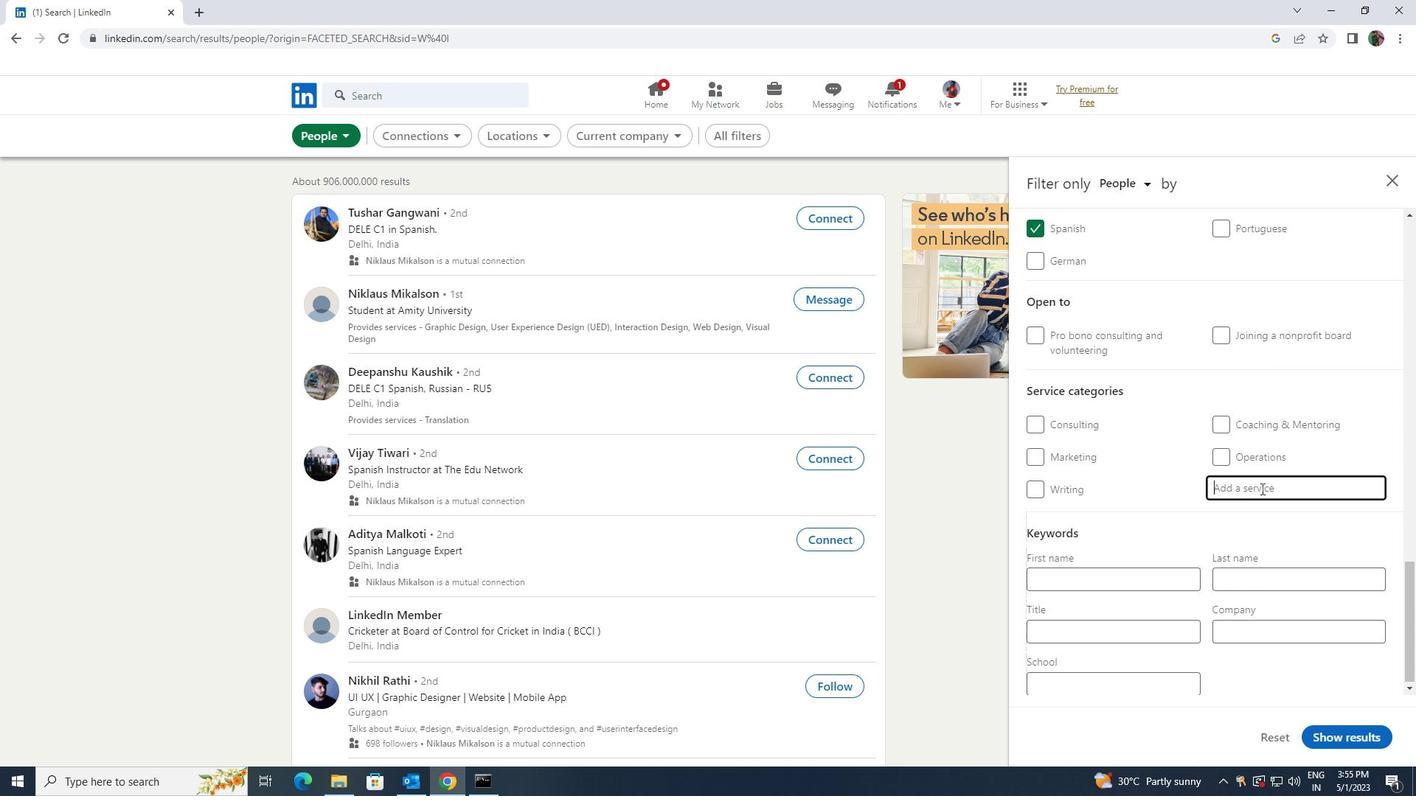 
Action: Key pressed <Key.shift>COMPUTER<Key.space><Key.shift>REP
Screenshot: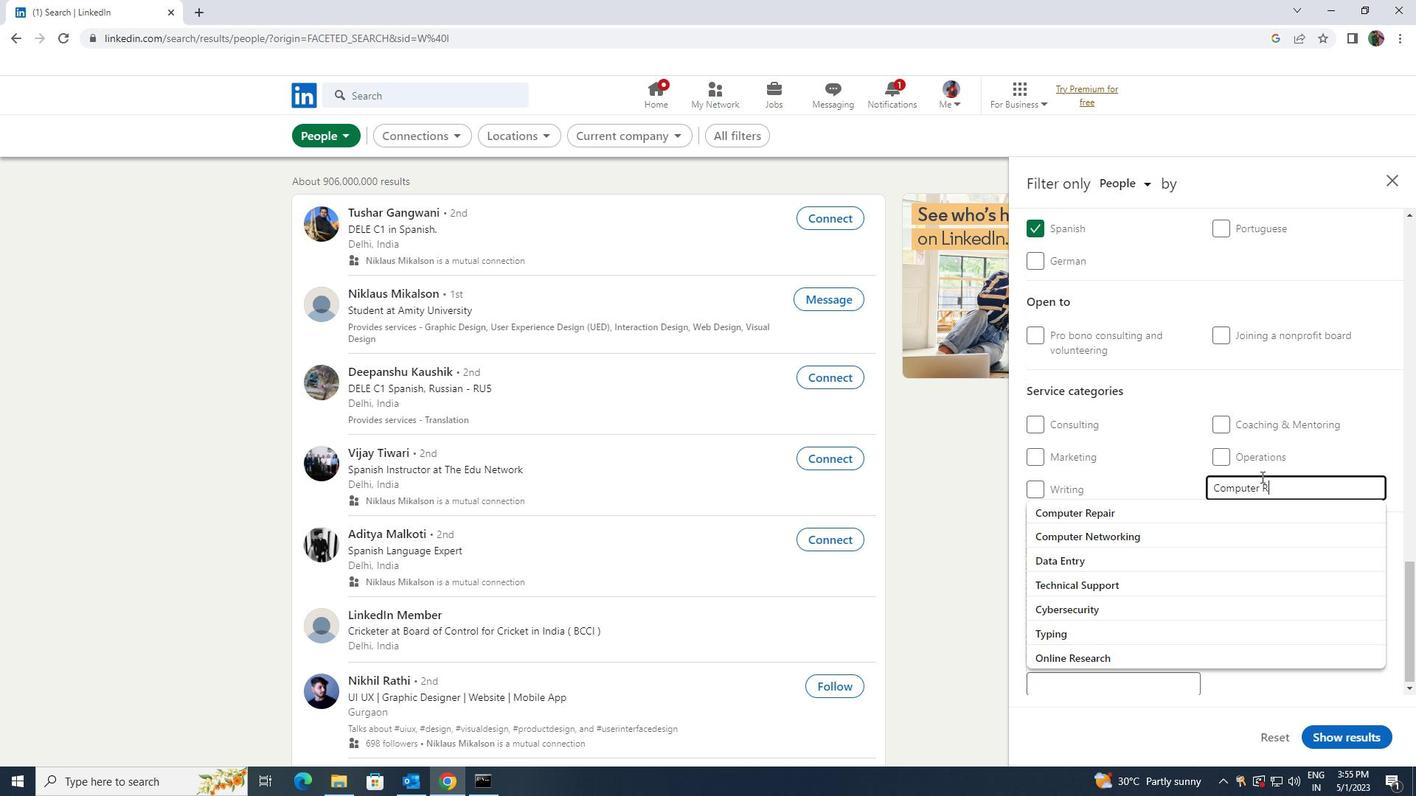 
Action: Mouse moved to (1241, 508)
Screenshot: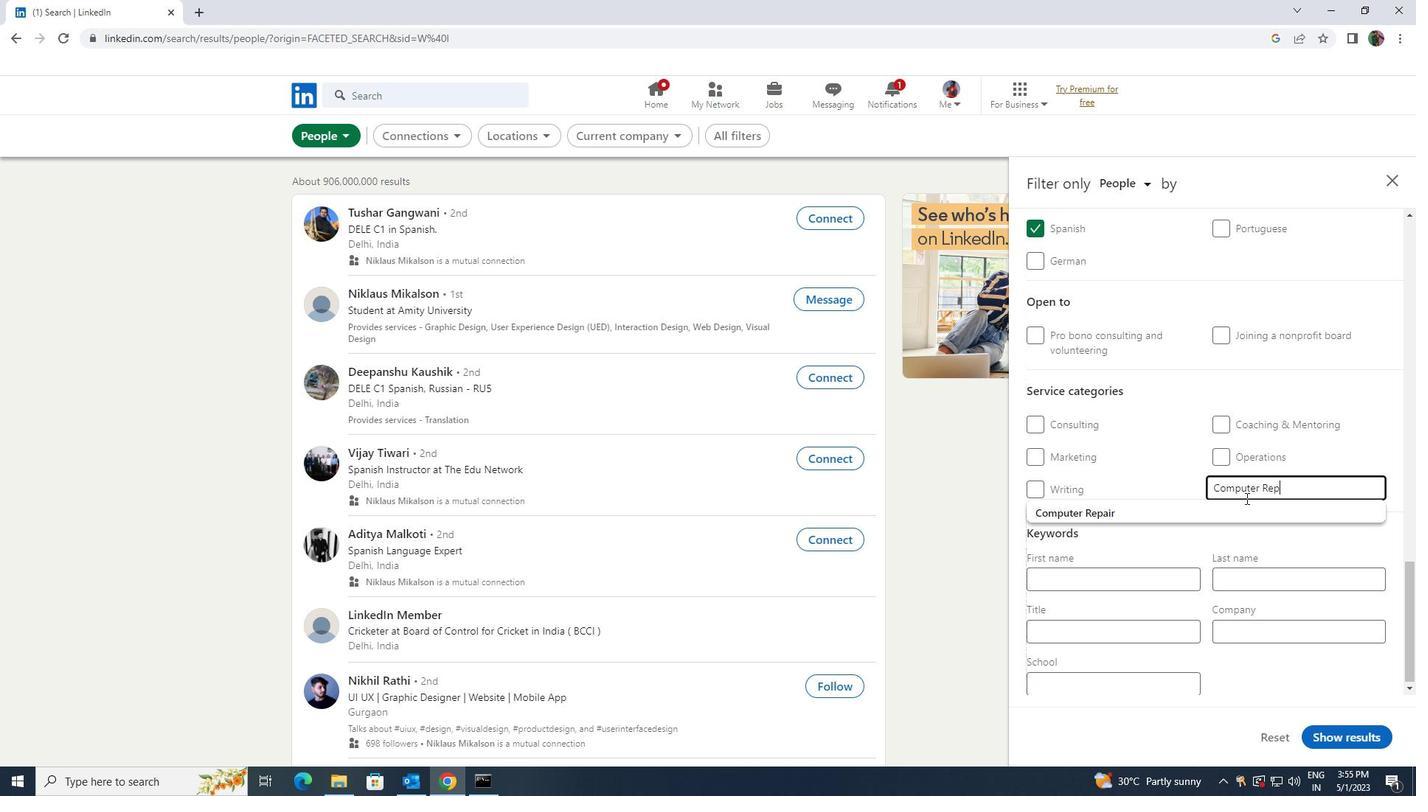 
Action: Mouse pressed left at (1241, 508)
Screenshot: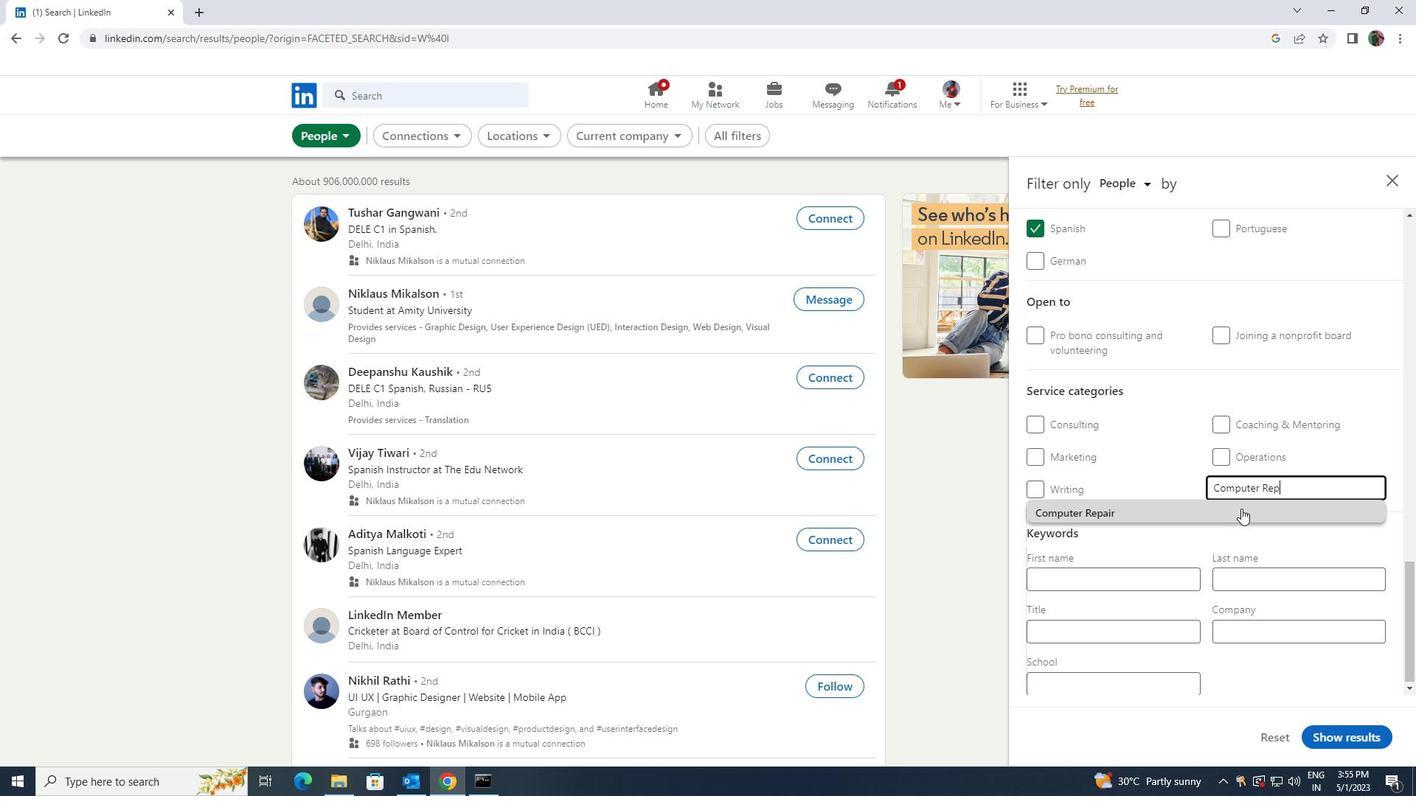 
Action: Mouse moved to (1250, 495)
Screenshot: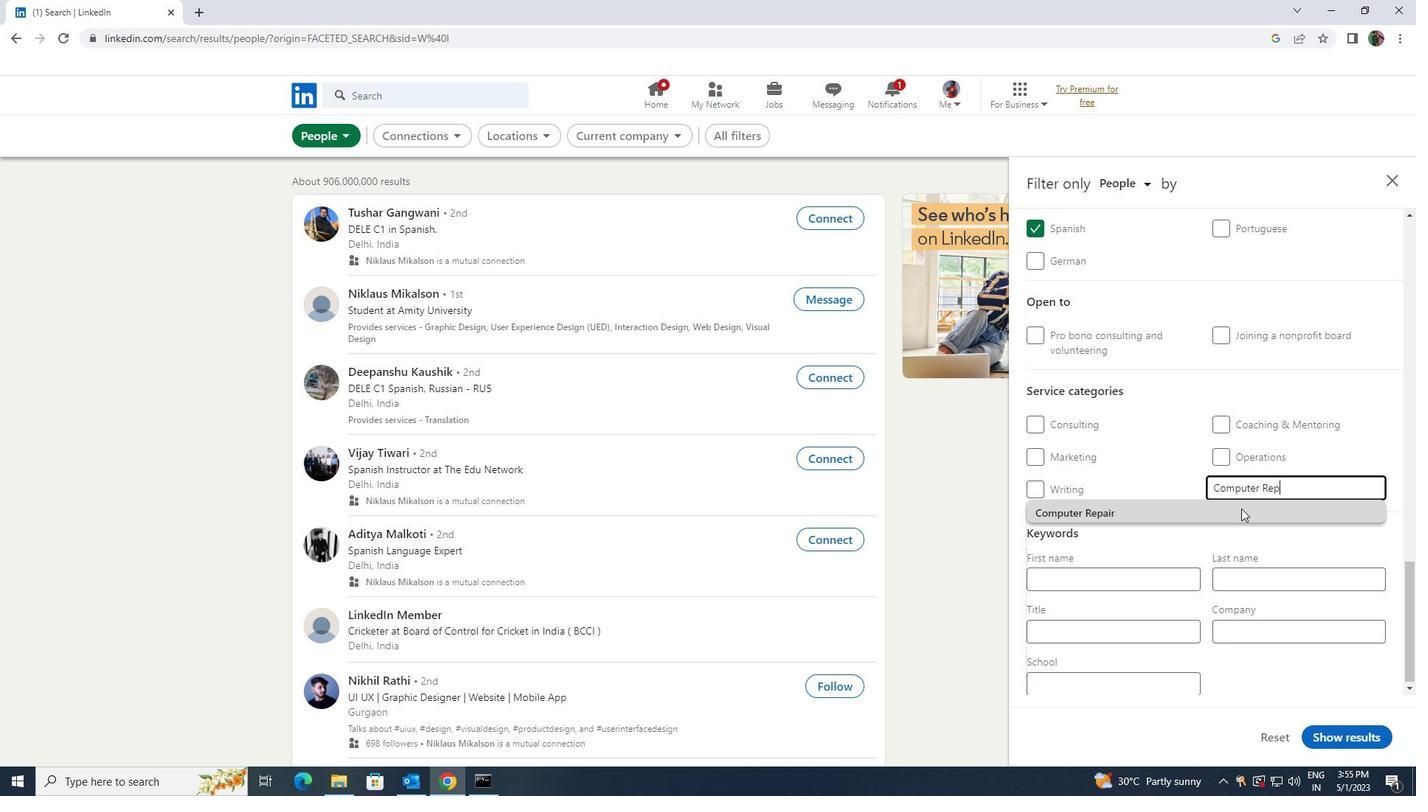 
Action: Mouse scrolled (1250, 494) with delta (0, 0)
Screenshot: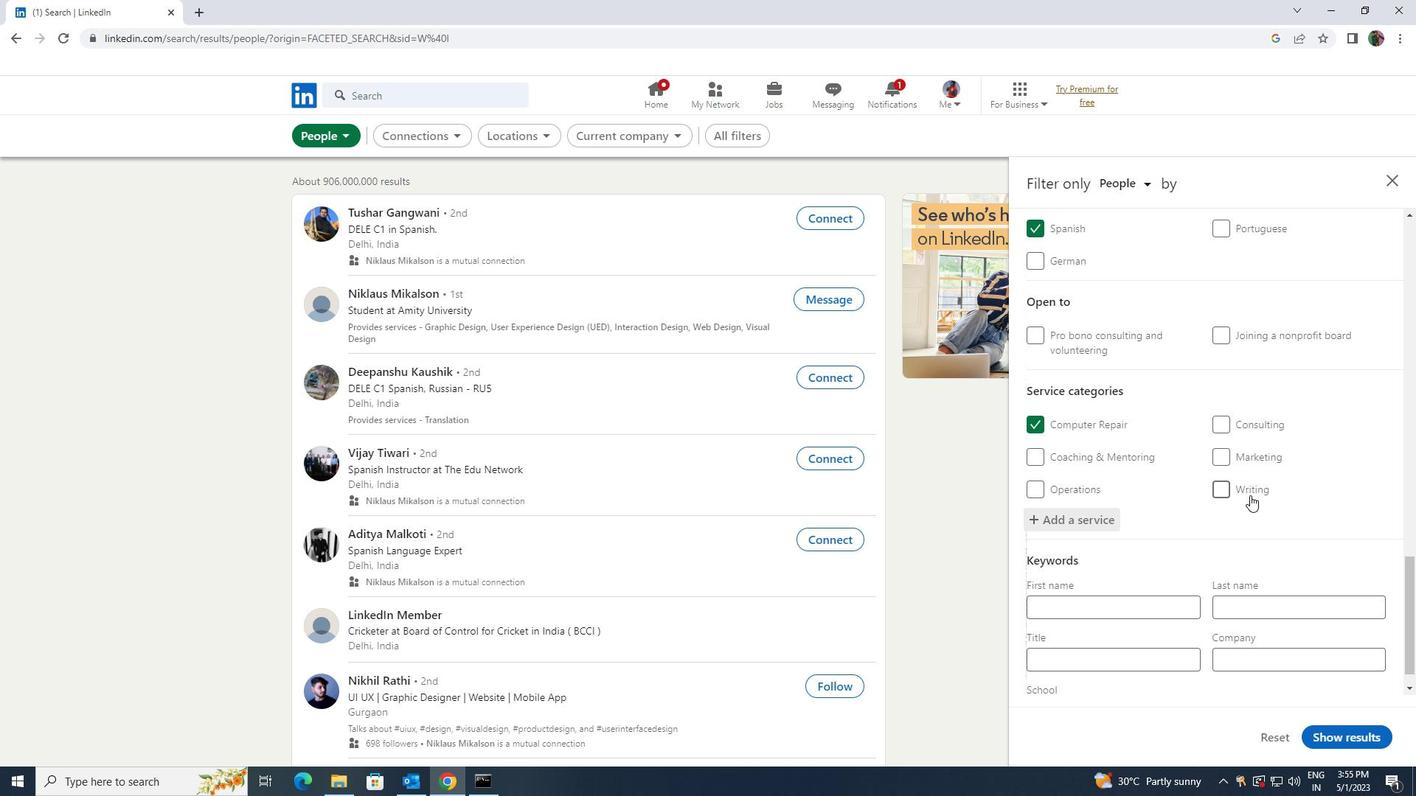 
Action: Mouse scrolled (1250, 494) with delta (0, 0)
Screenshot: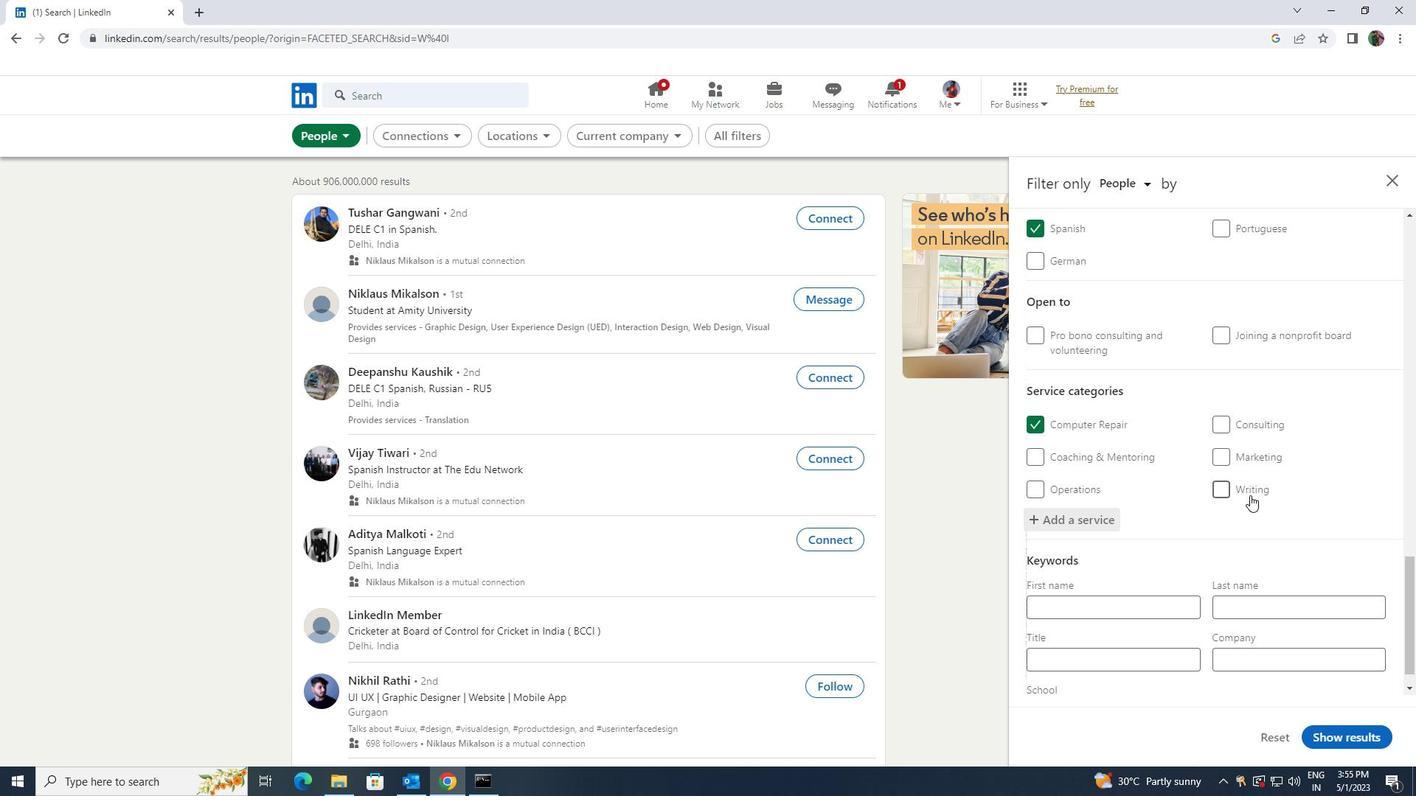 
Action: Mouse scrolled (1250, 494) with delta (0, 0)
Screenshot: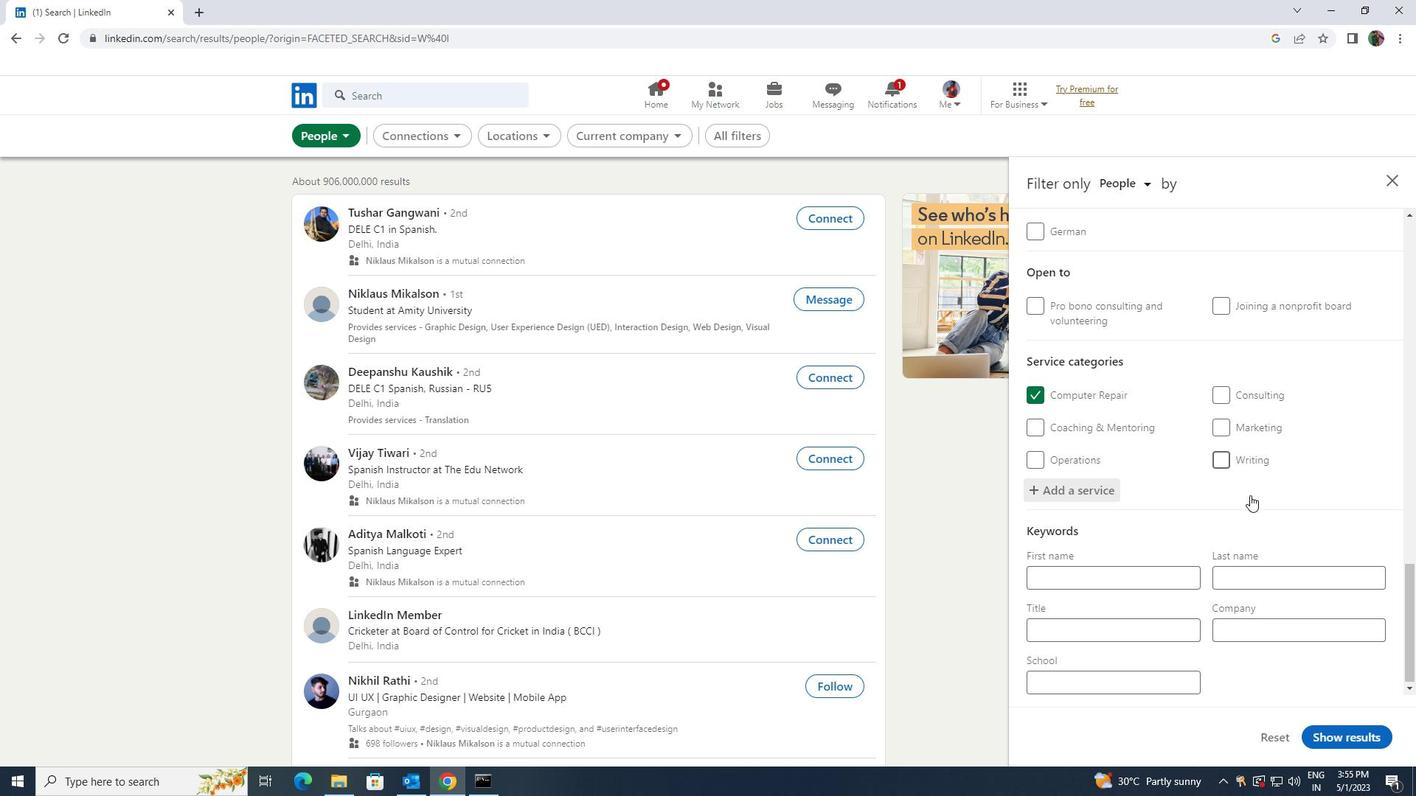 
Action: Mouse scrolled (1250, 494) with delta (0, 0)
Screenshot: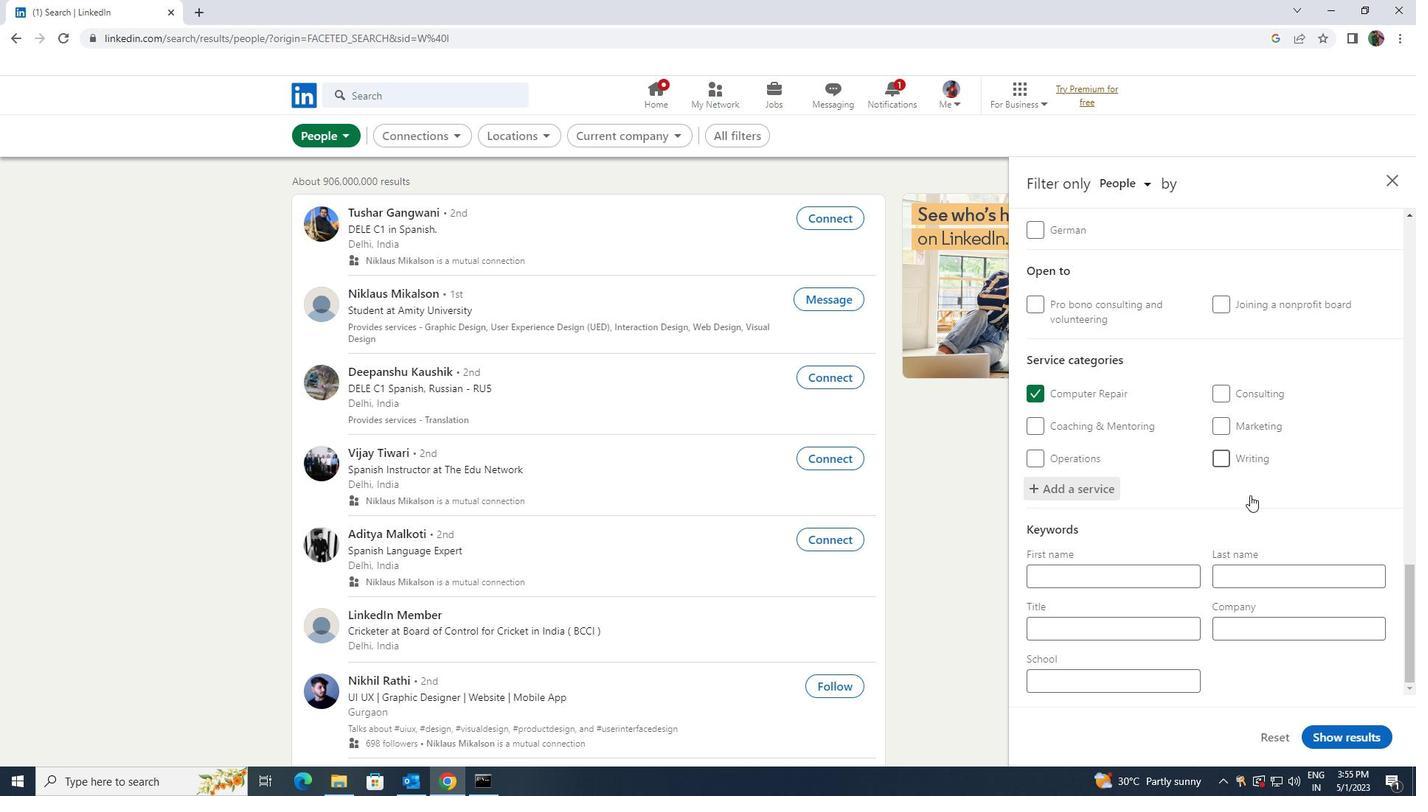 
Action: Mouse scrolled (1250, 494) with delta (0, 0)
Screenshot: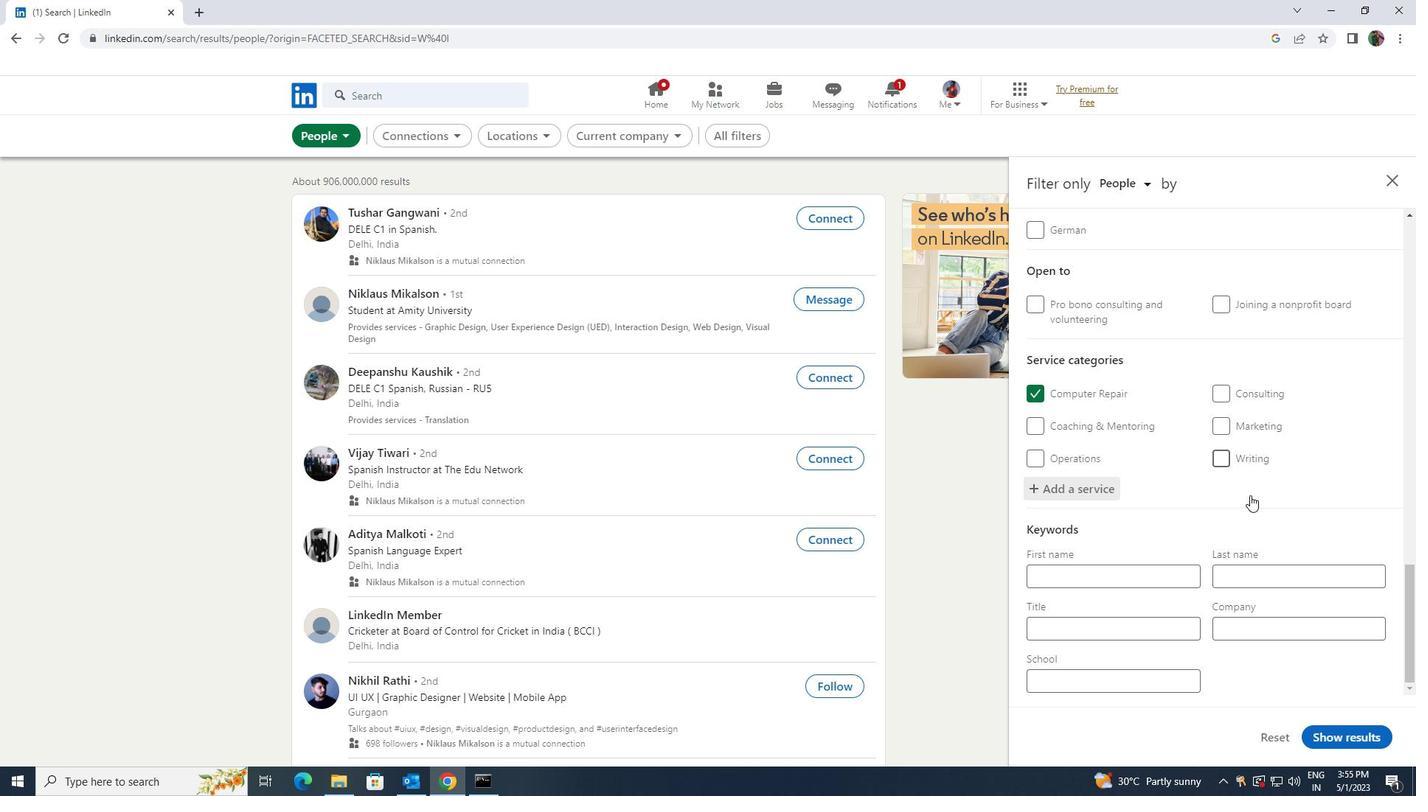 
Action: Mouse moved to (1181, 623)
Screenshot: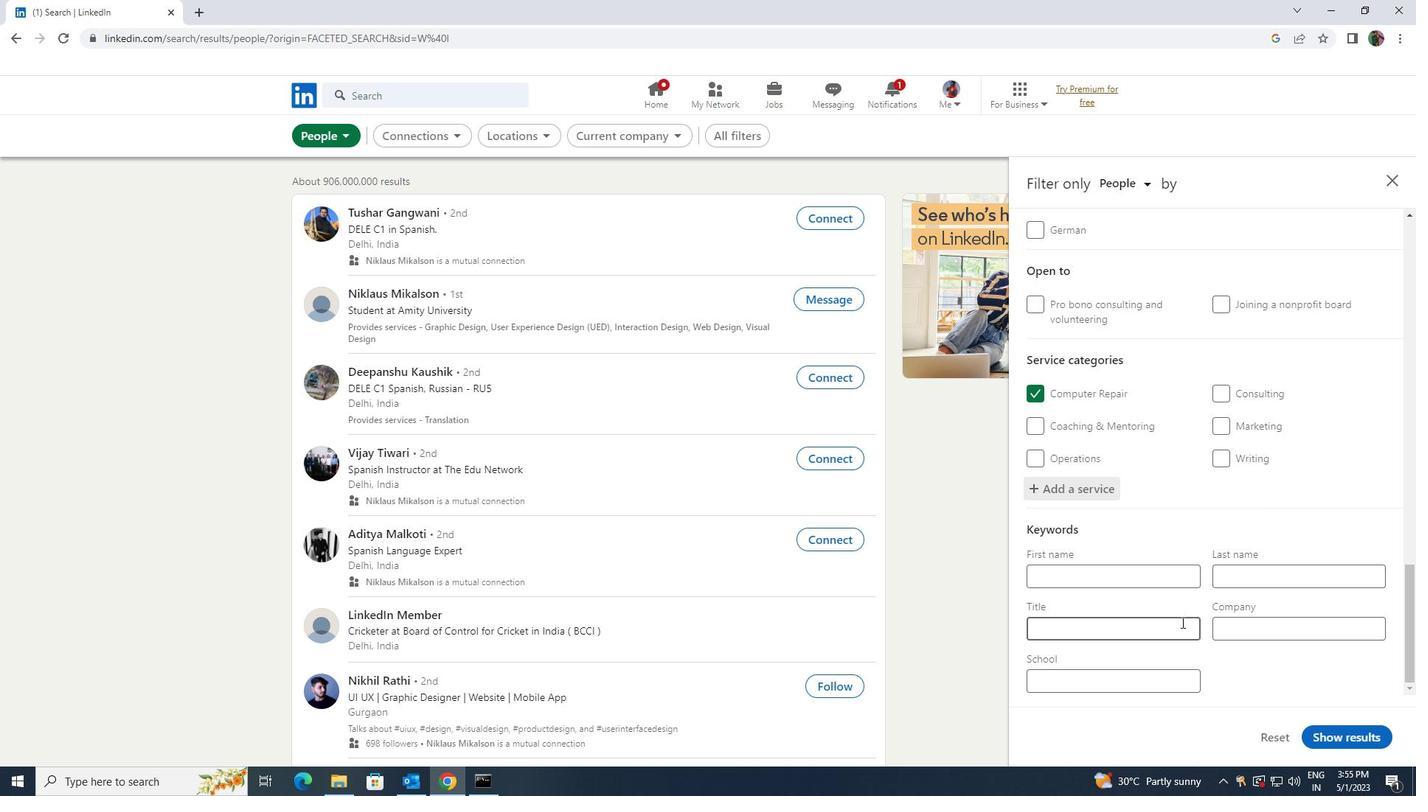 
Action: Mouse pressed left at (1181, 623)
Screenshot: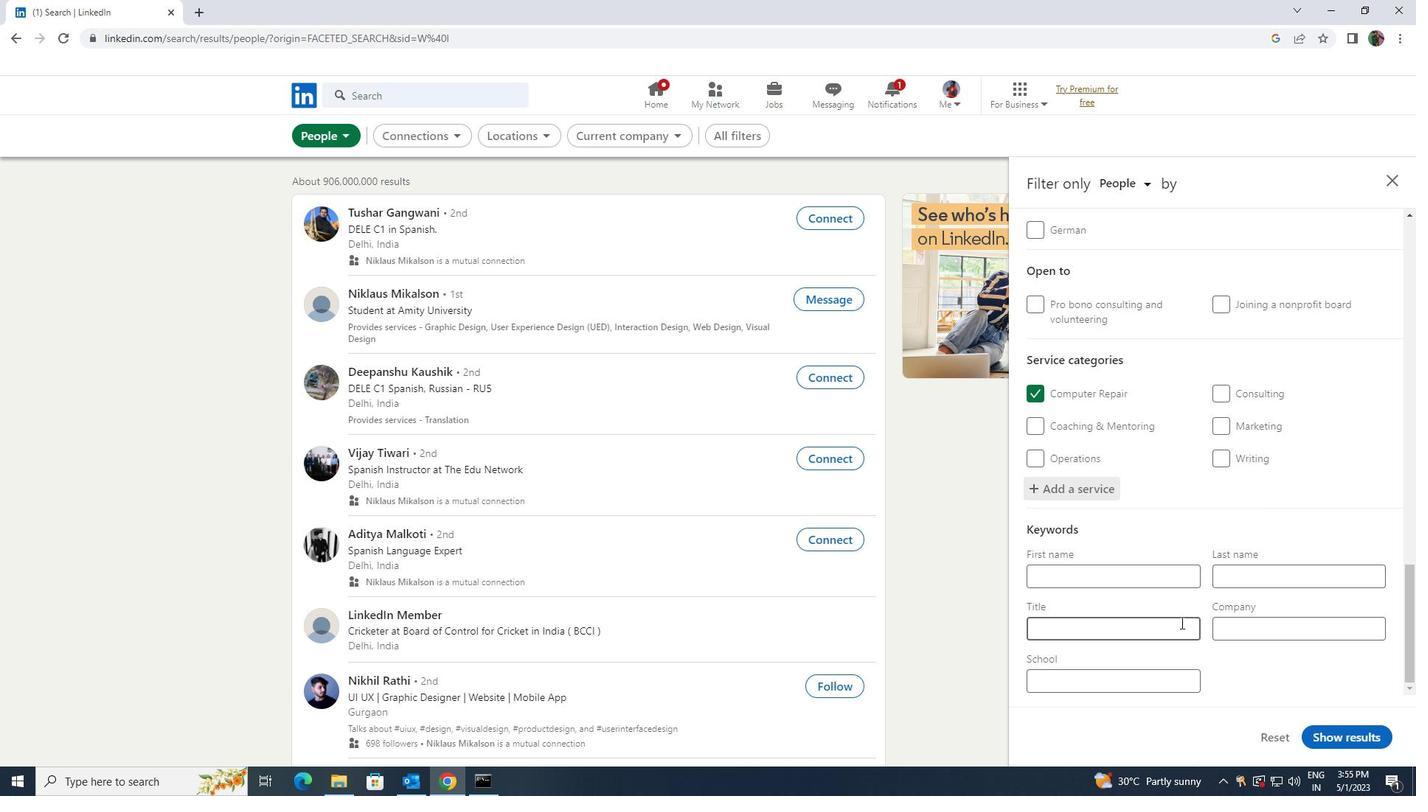 
Action: Key pressed <Key.shift><Key.shift><Key.shift><Key.shift><Key.shift><Key.shift><Key.shift><Key.shift><Key.shift><Key.shift>MASSAGE<Key.space><Key.shift>THERAPY
Screenshot: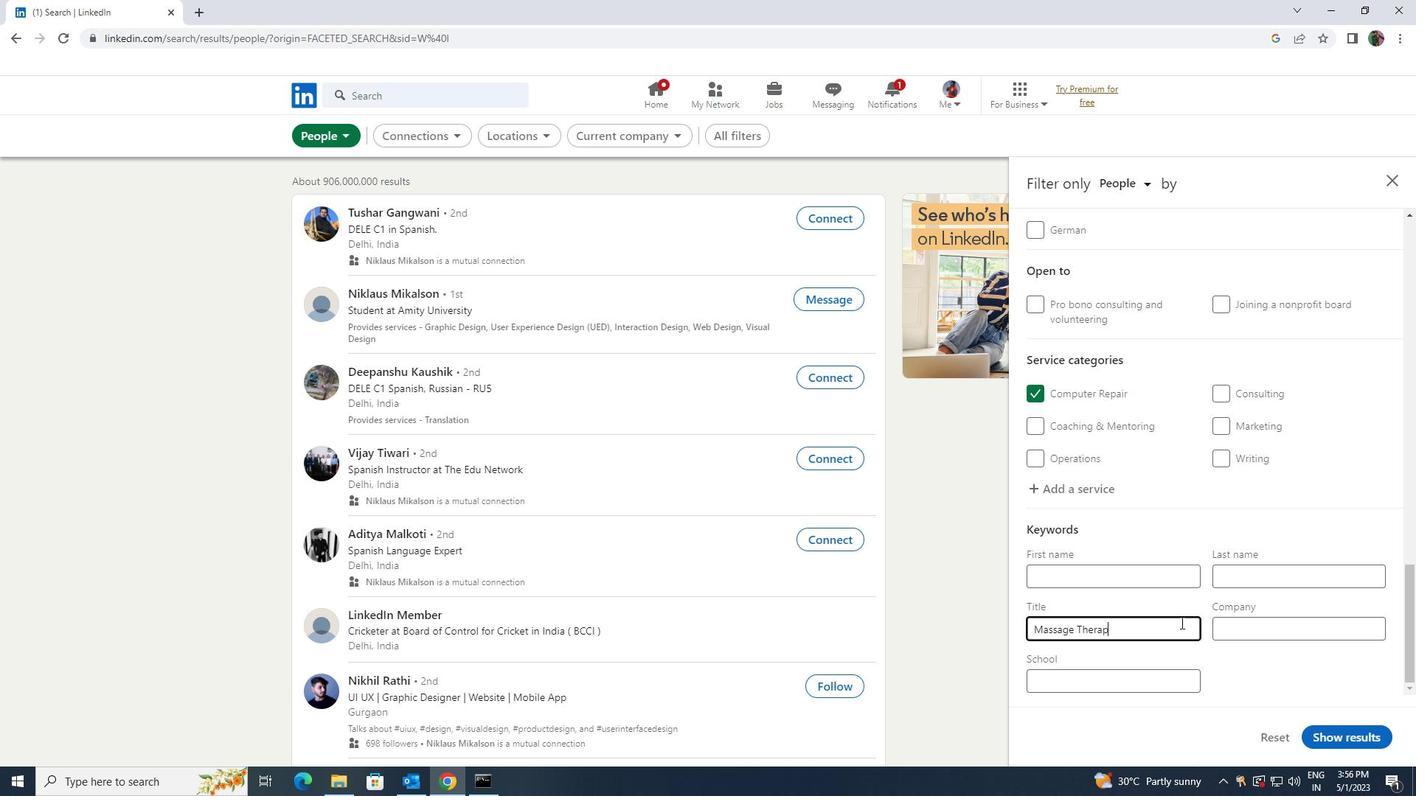 
Action: Mouse moved to (1330, 744)
Screenshot: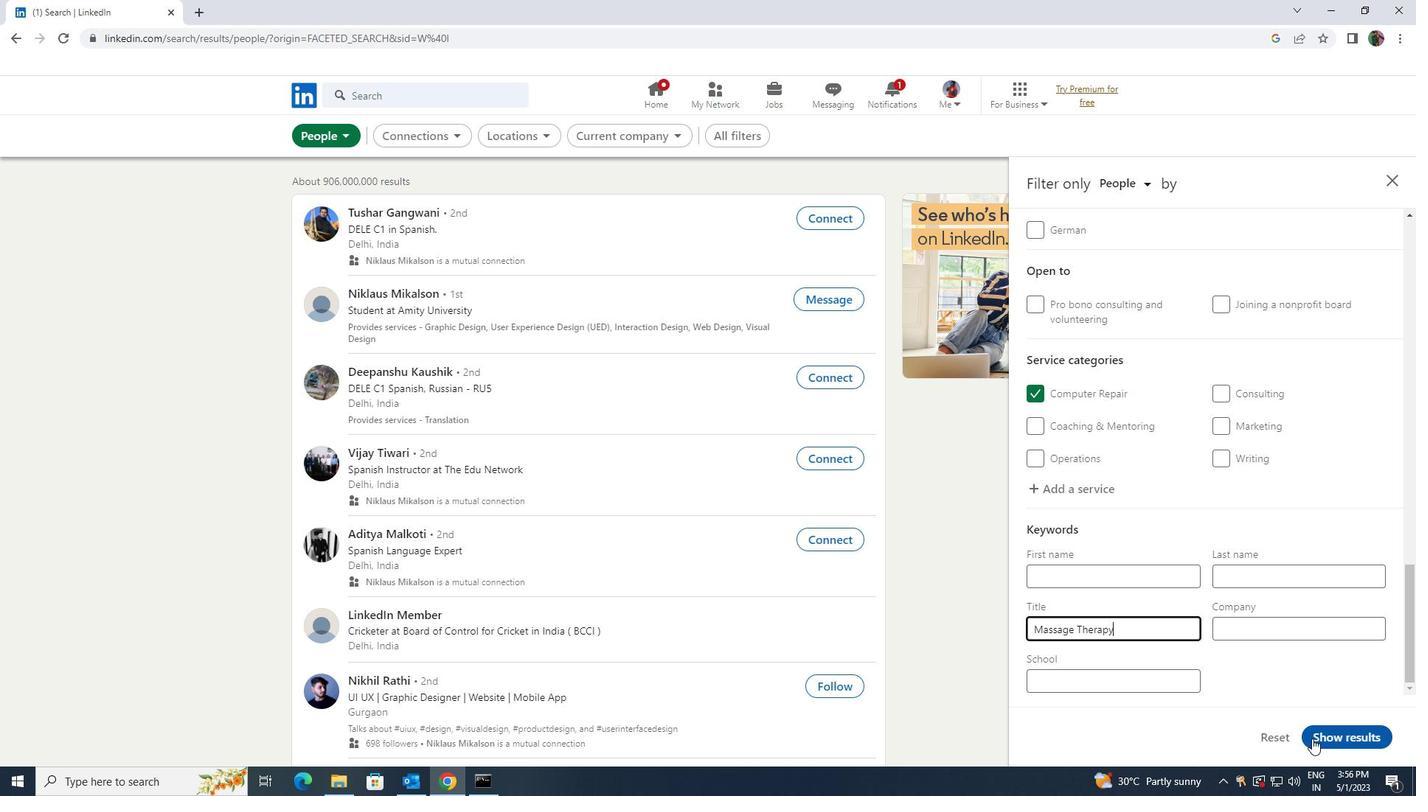
Action: Mouse pressed left at (1330, 744)
Screenshot: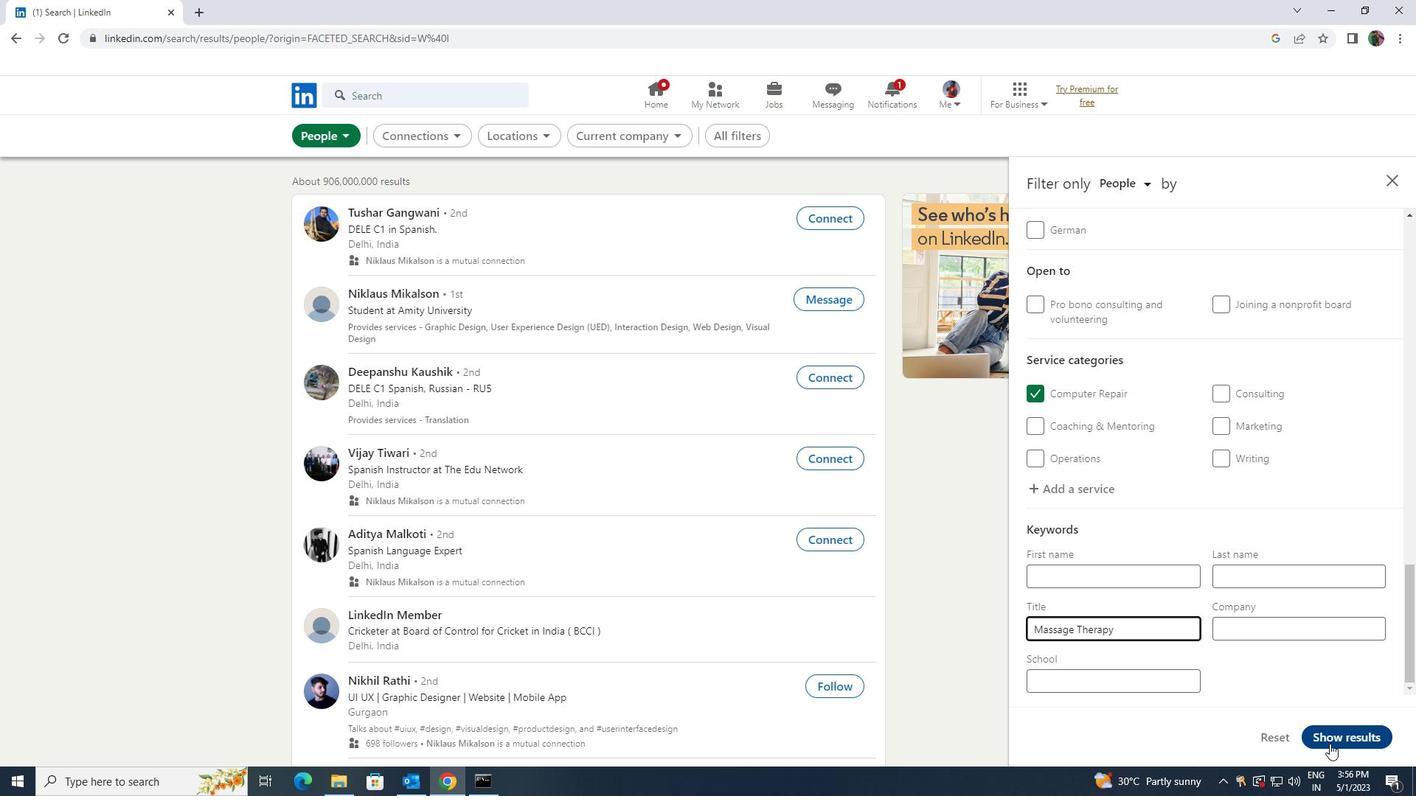 
